 Task: Look for space in Luofeng, China from 6th June, 2023 to 8th June, 2023 for 2 adults in price range Rs.7000 to Rs.12000. Place can be private room with 1  bedroom having 2 beds and 1 bathroom. Property type can be house, flat, guest house. Amenities needed are: wifi, washing machine. Booking option can be shelf check-in. Required host language is Chinese (Simplified).
Action: Mouse moved to (321, 179)
Screenshot: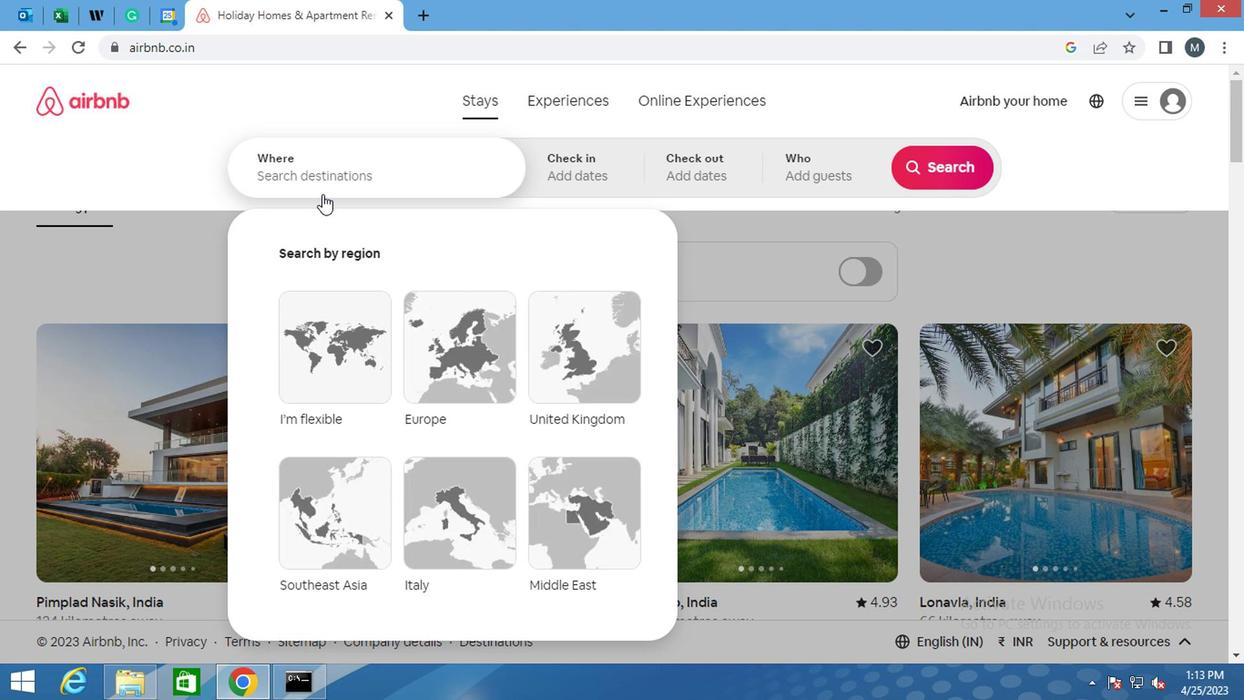 
Action: Mouse pressed left at (321, 179)
Screenshot: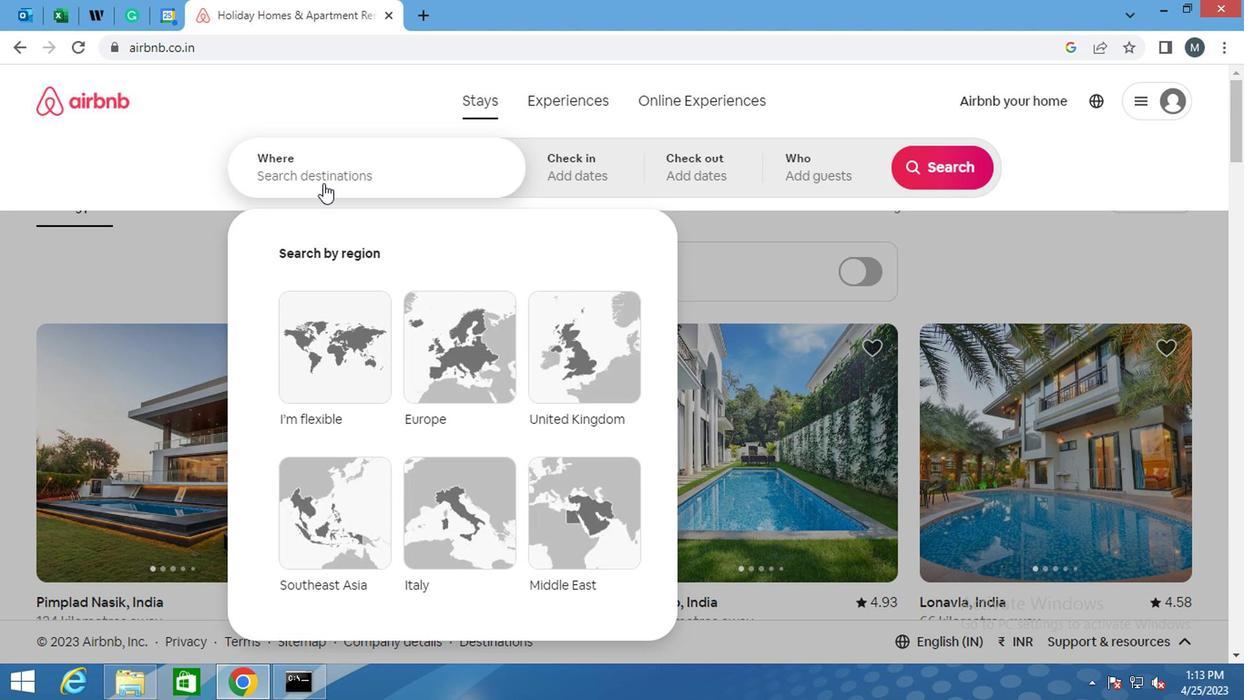 
Action: Mouse moved to (321, 179)
Screenshot: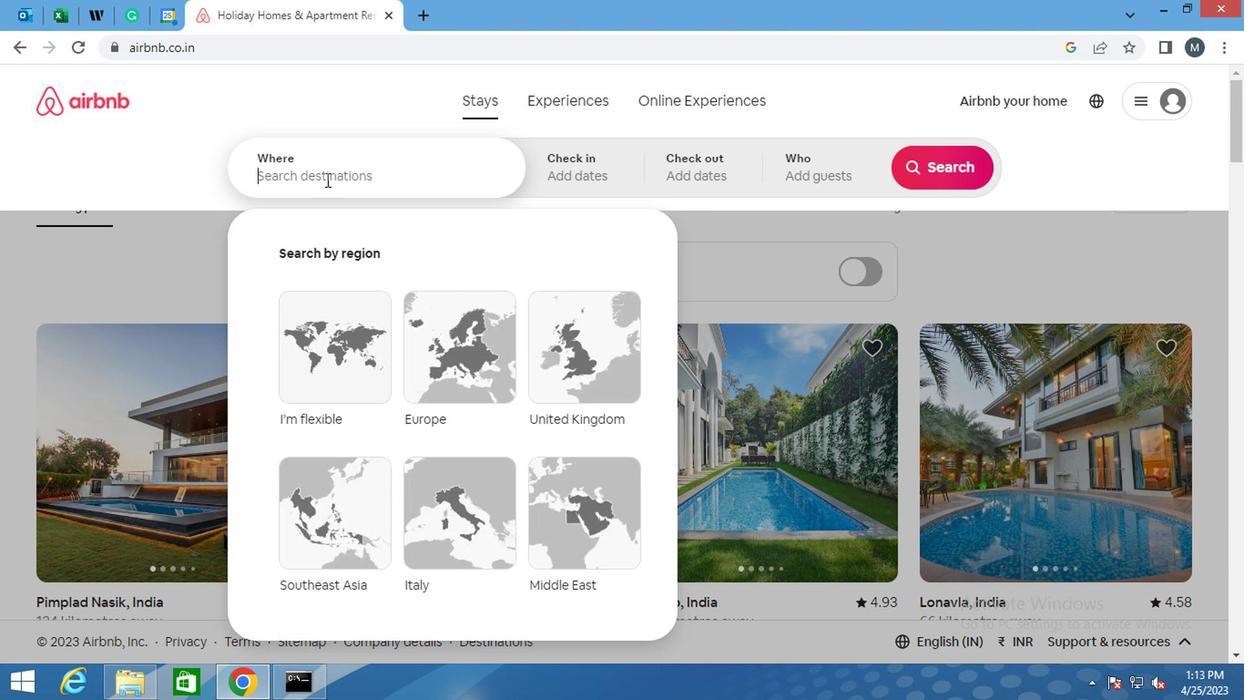 
Action: Key pressed <Key.shift>LUP<Key.backspace>OFENG,<Key.shift>CJINA
Screenshot: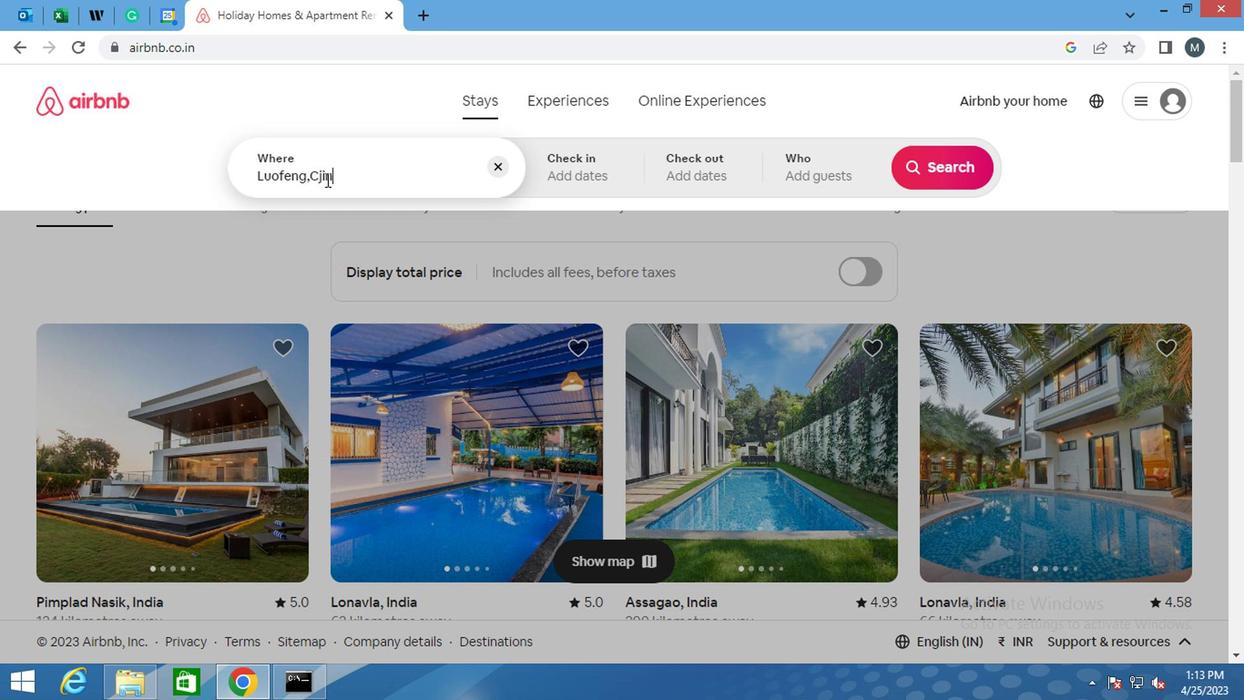
Action: Mouse moved to (554, 175)
Screenshot: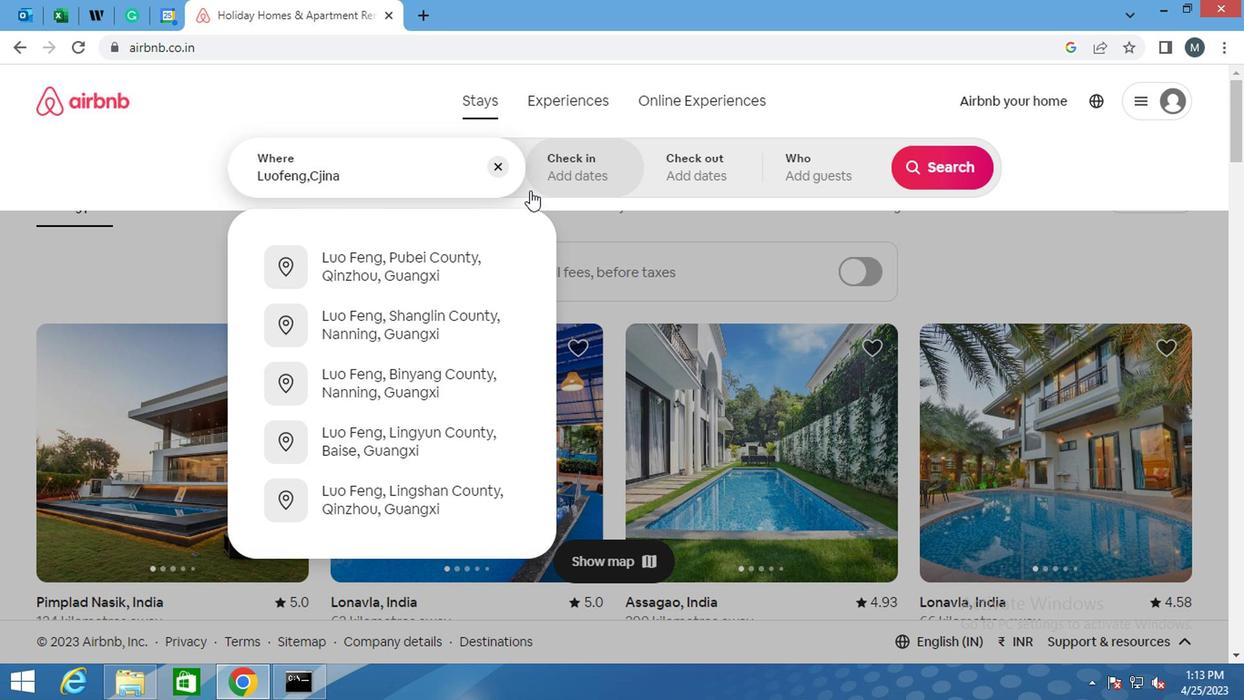 
Action: Mouse pressed left at (554, 175)
Screenshot: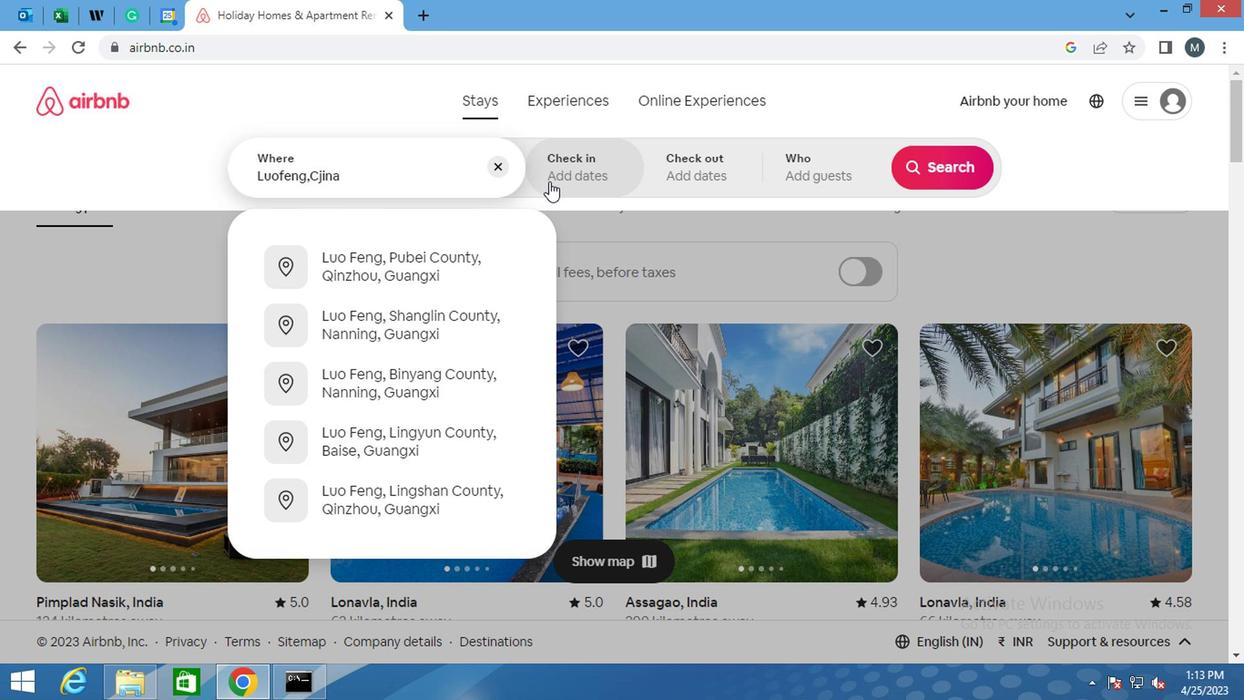
Action: Mouse moved to (927, 313)
Screenshot: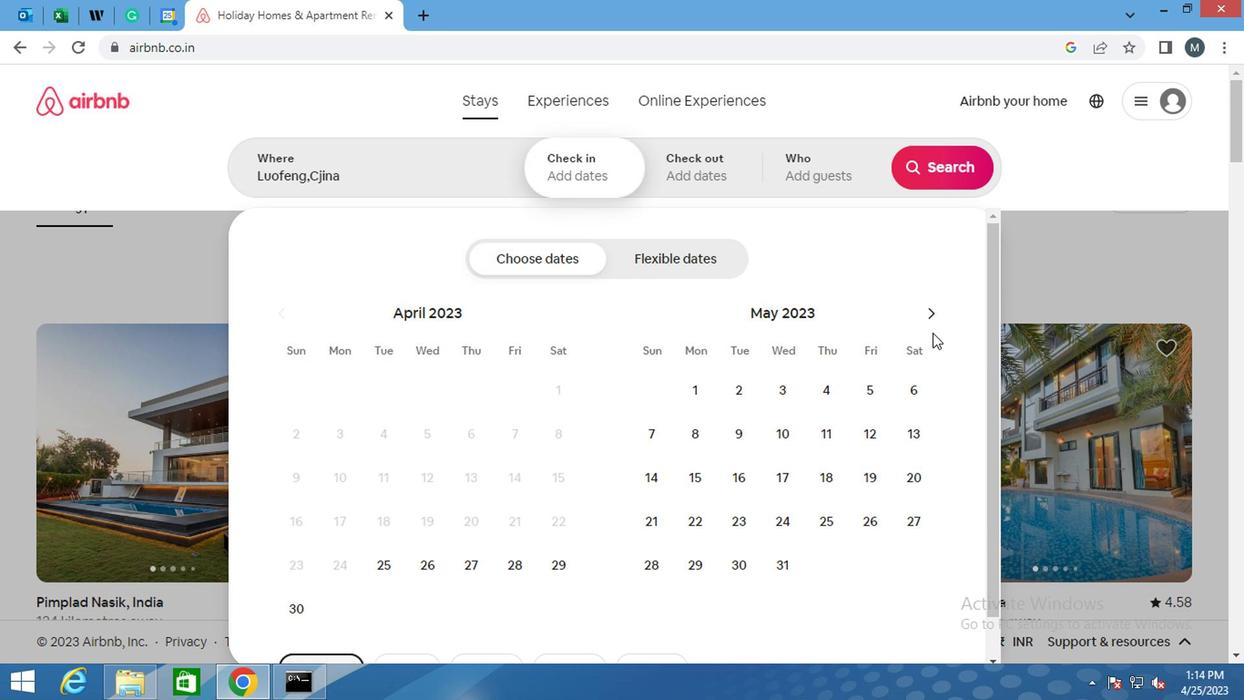 
Action: Mouse pressed left at (927, 313)
Screenshot: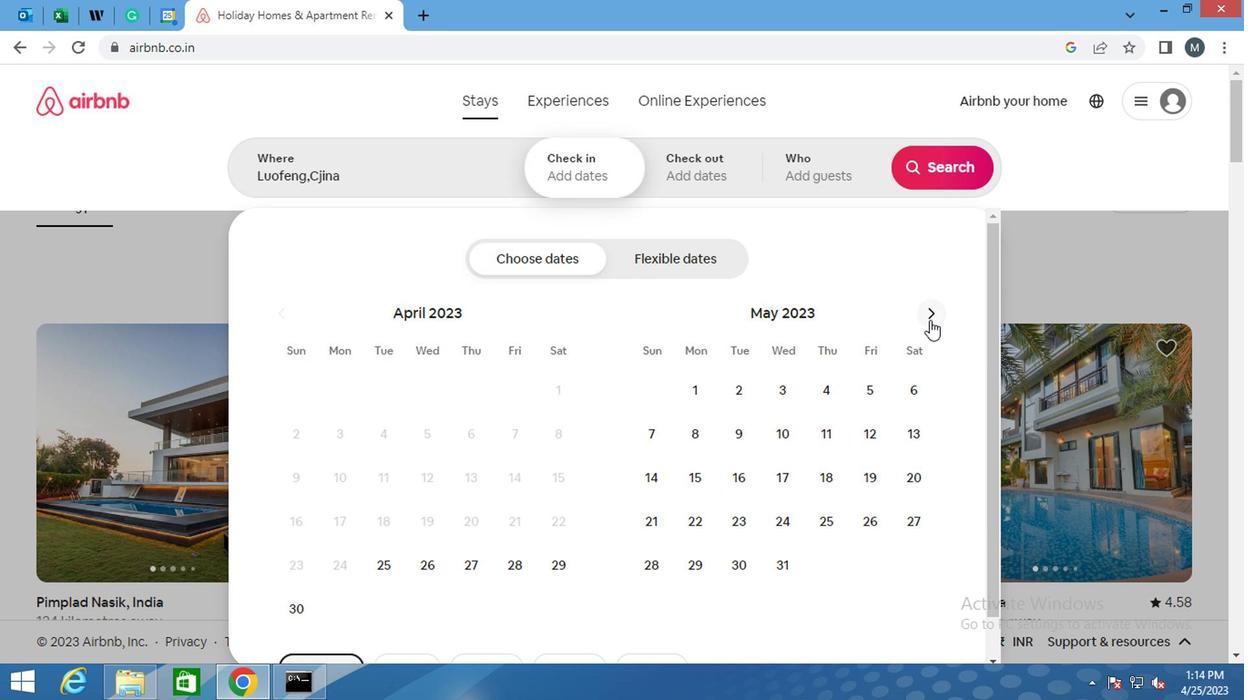 
Action: Mouse pressed left at (927, 313)
Screenshot: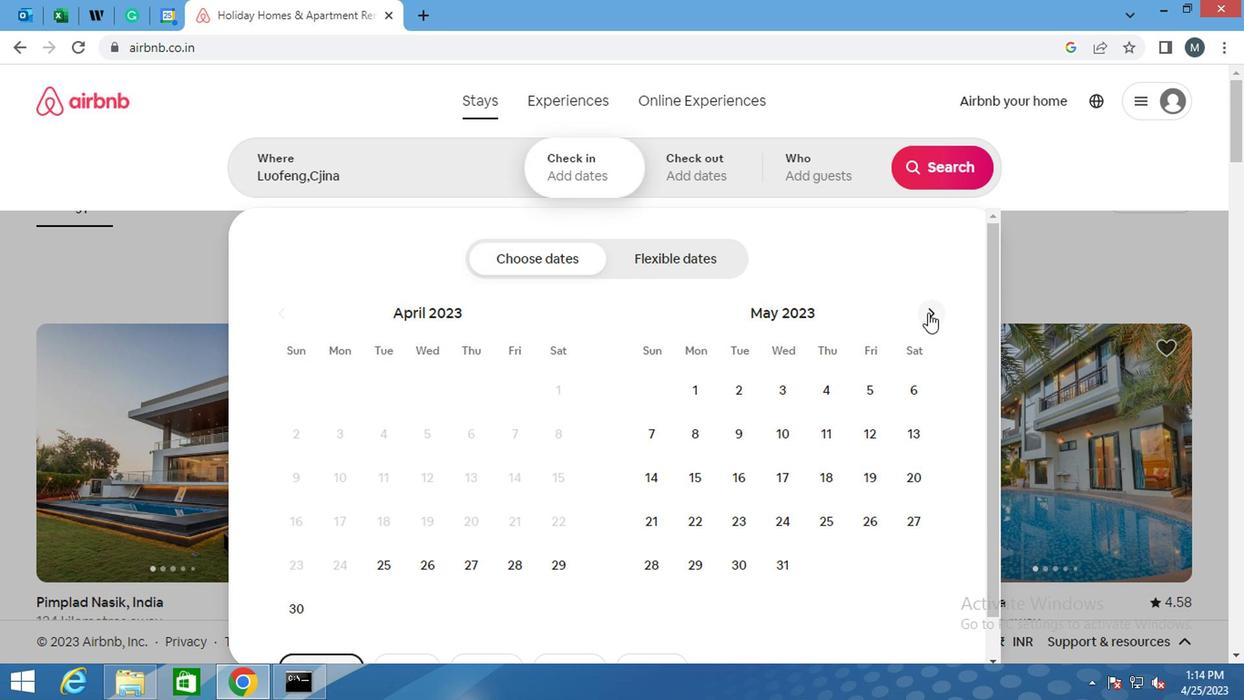 
Action: Mouse moved to (384, 429)
Screenshot: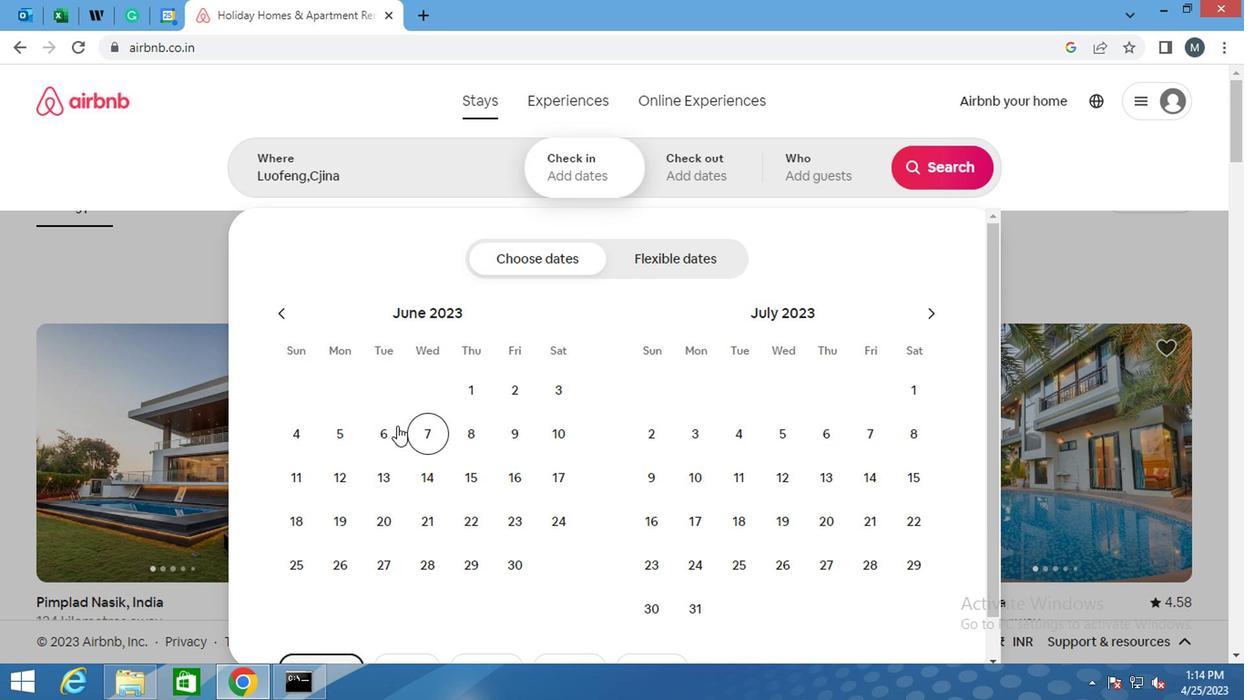 
Action: Mouse pressed left at (384, 429)
Screenshot: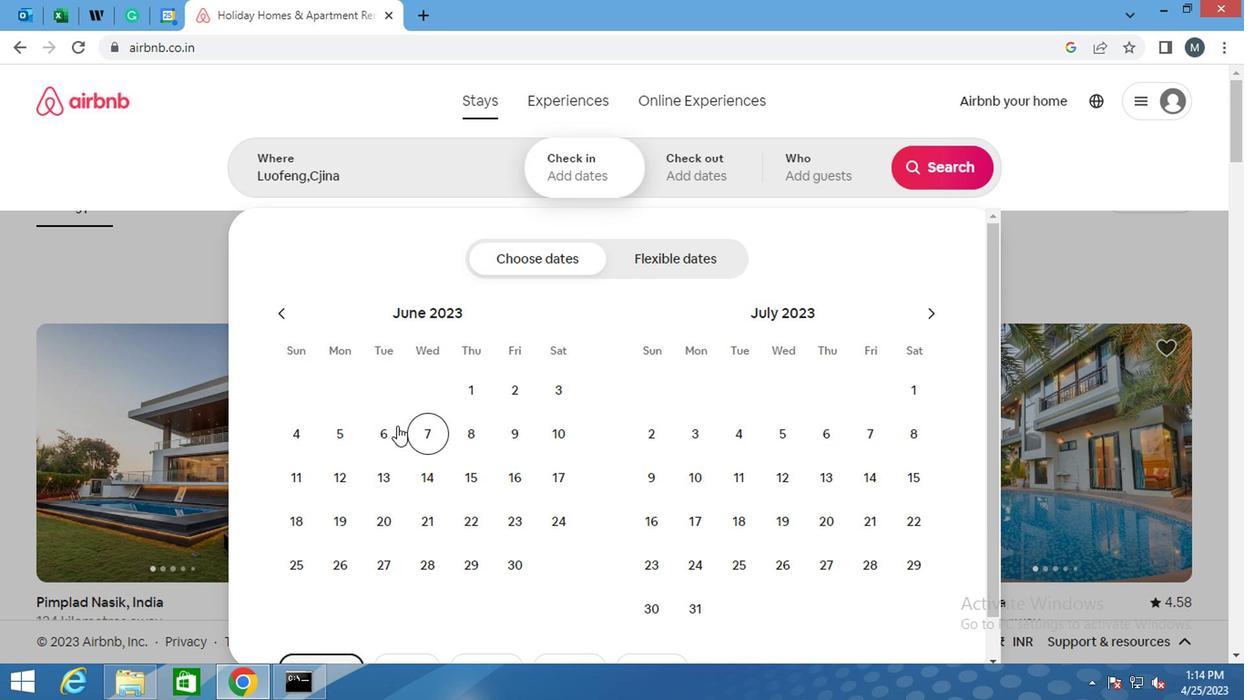 
Action: Mouse moved to (465, 431)
Screenshot: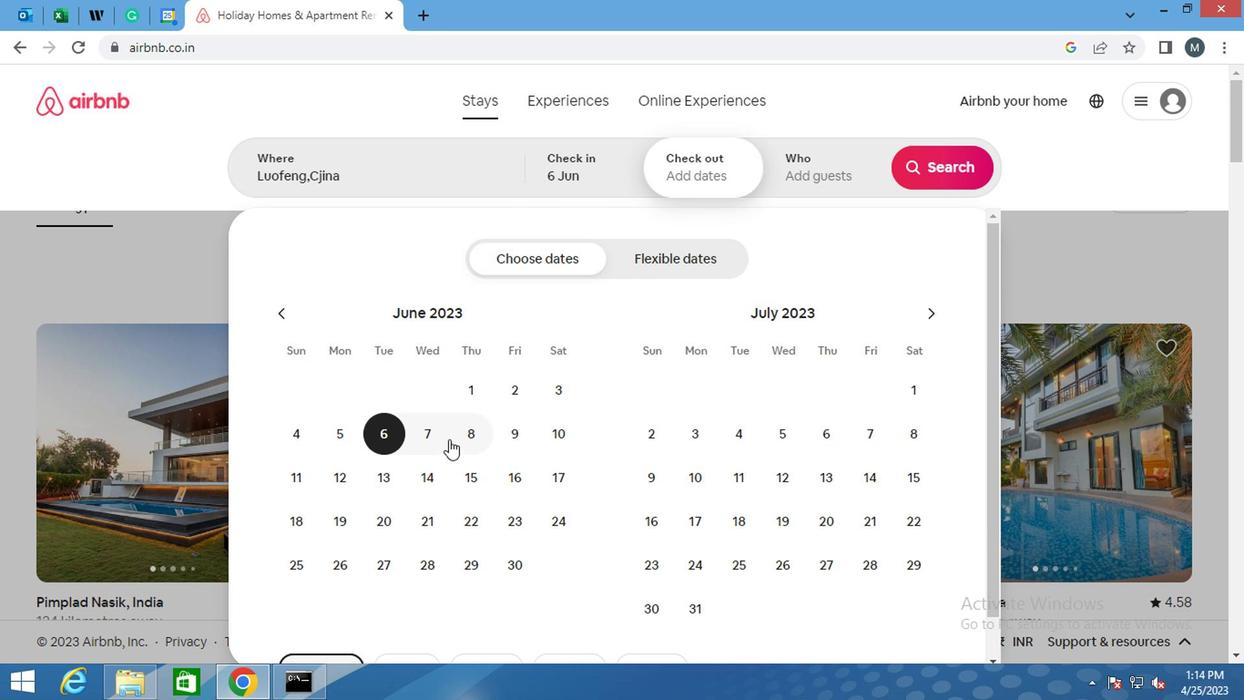
Action: Mouse pressed left at (465, 431)
Screenshot: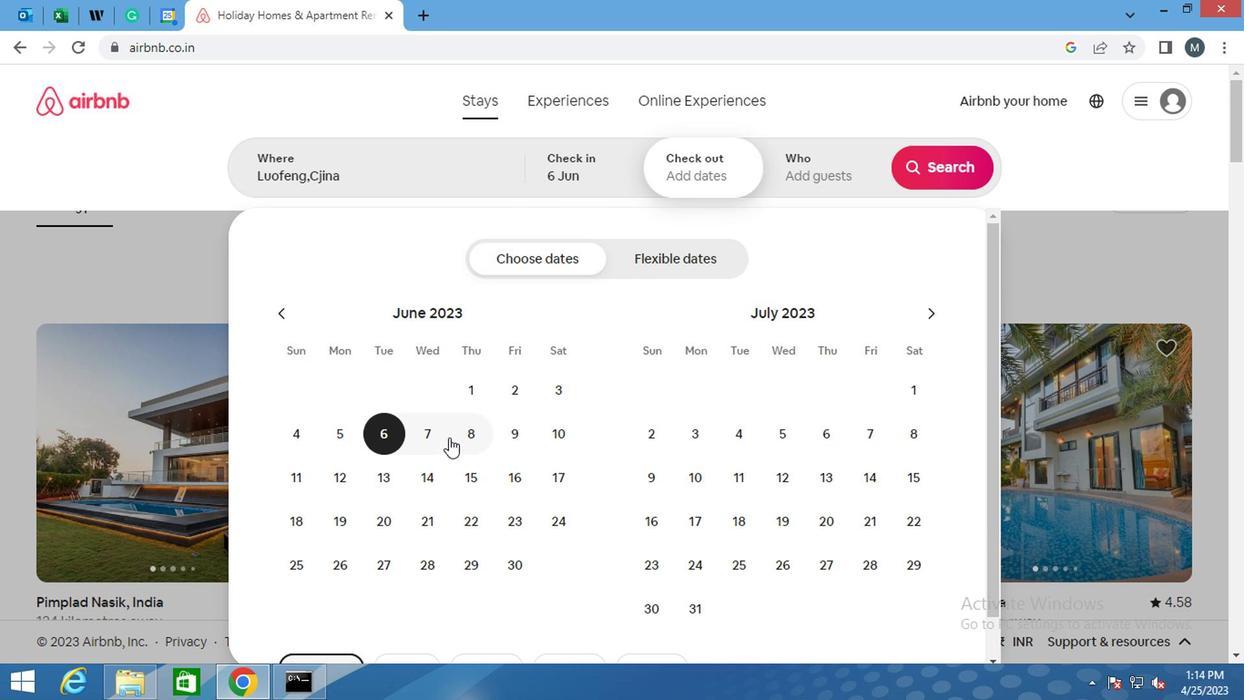 
Action: Mouse moved to (814, 179)
Screenshot: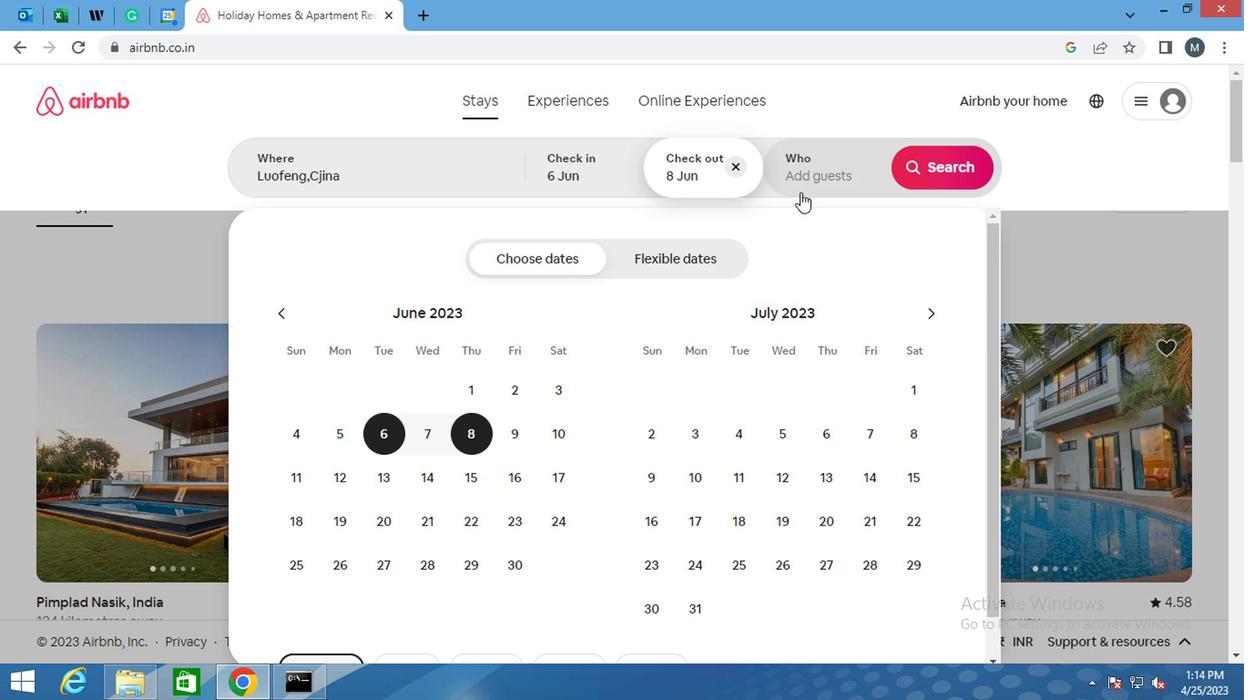 
Action: Mouse pressed left at (814, 179)
Screenshot: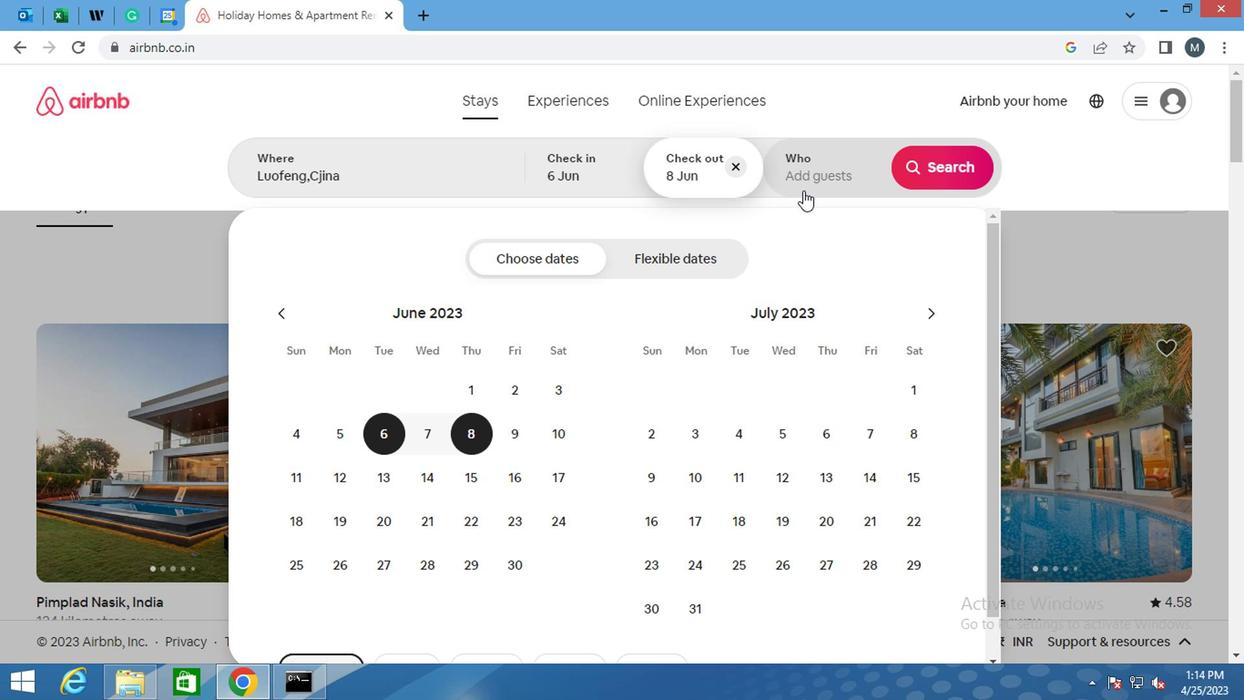 
Action: Mouse moved to (943, 259)
Screenshot: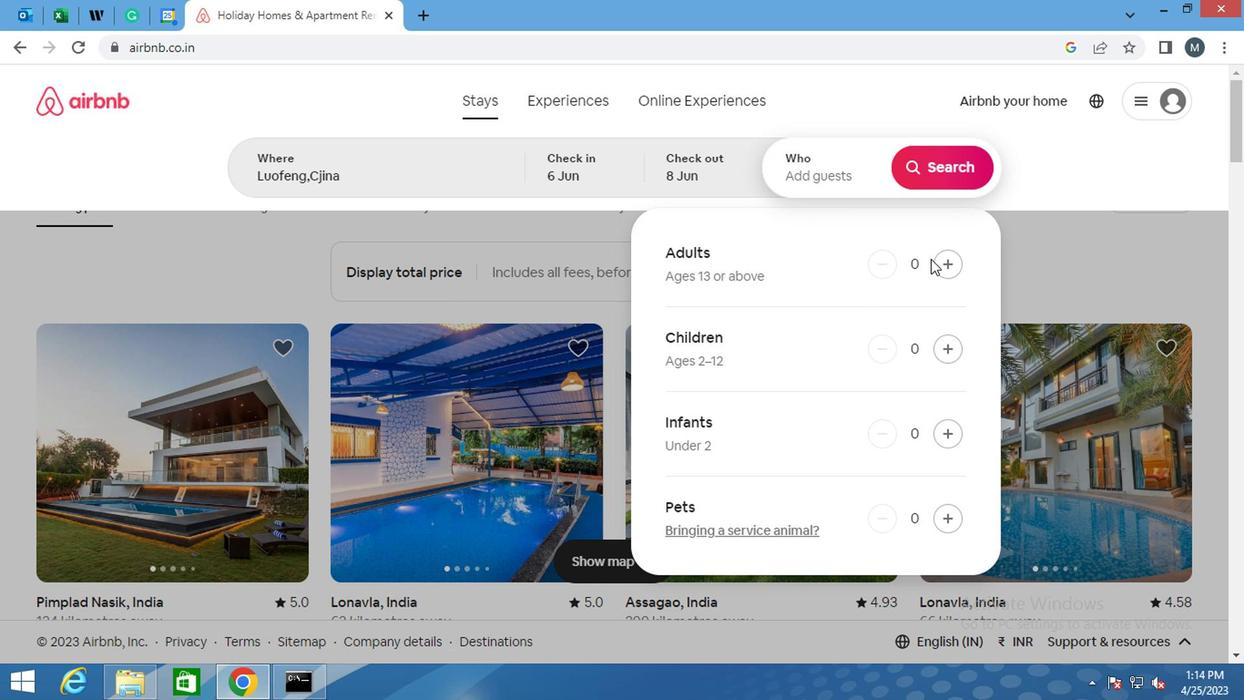 
Action: Mouse pressed left at (943, 259)
Screenshot: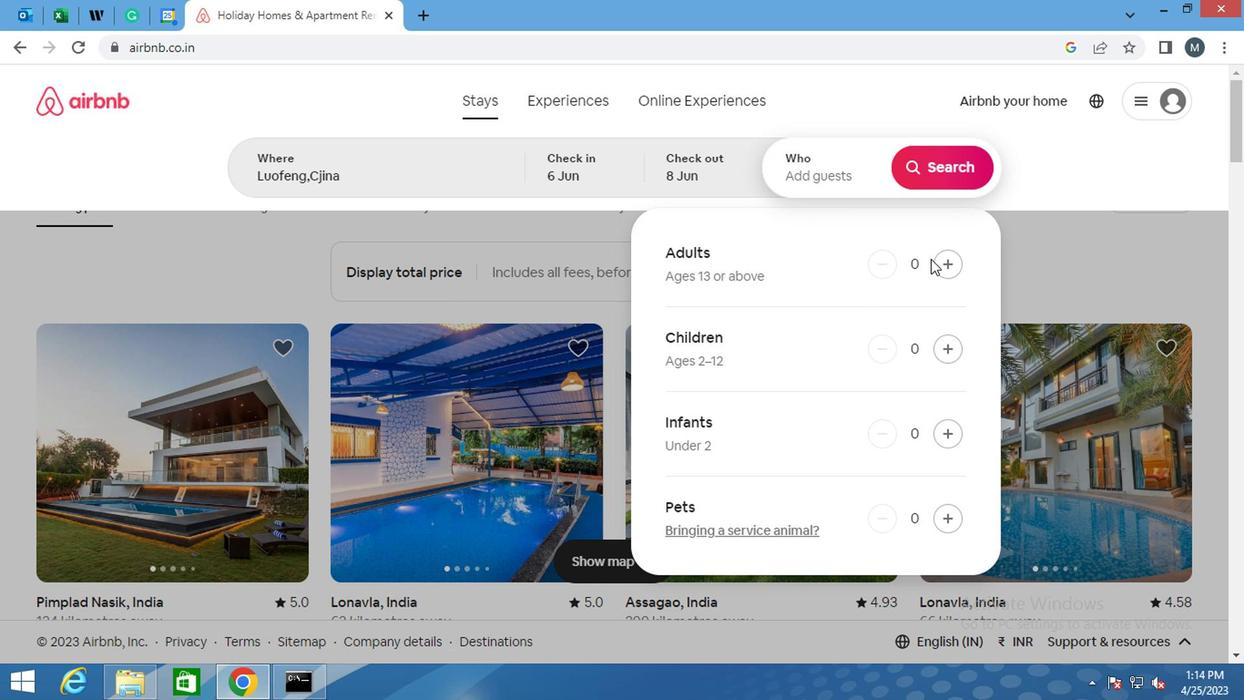 
Action: Mouse moved to (943, 260)
Screenshot: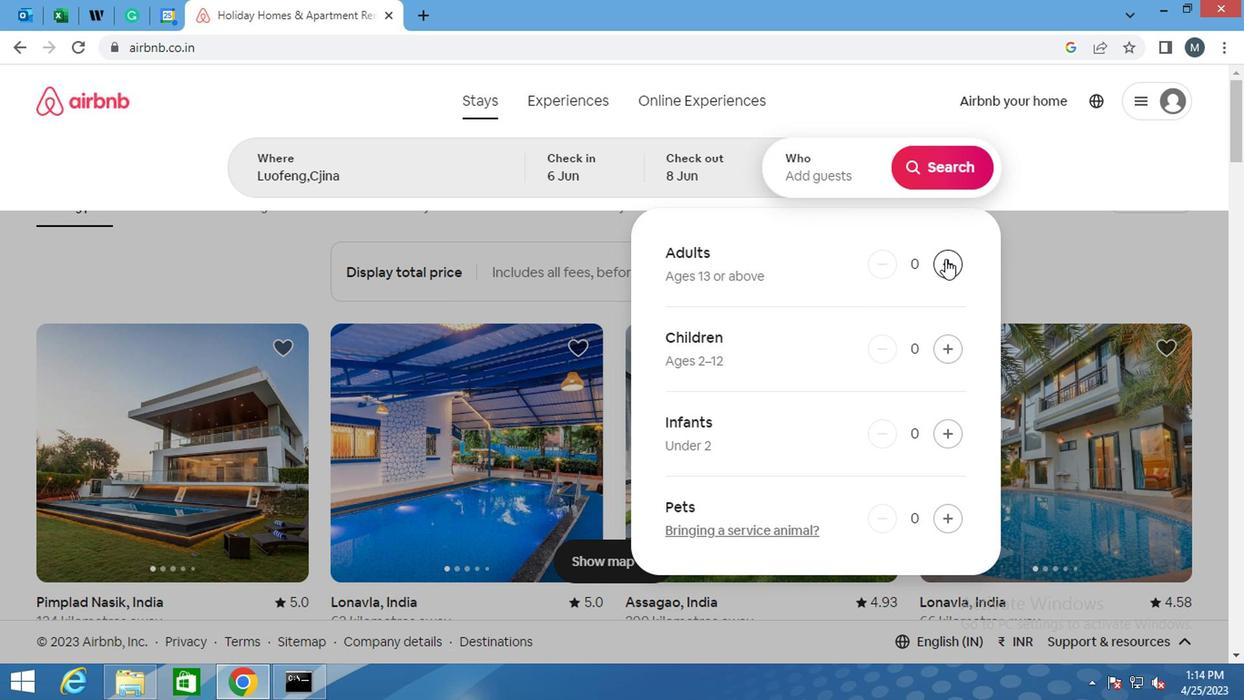
Action: Mouse pressed left at (943, 260)
Screenshot: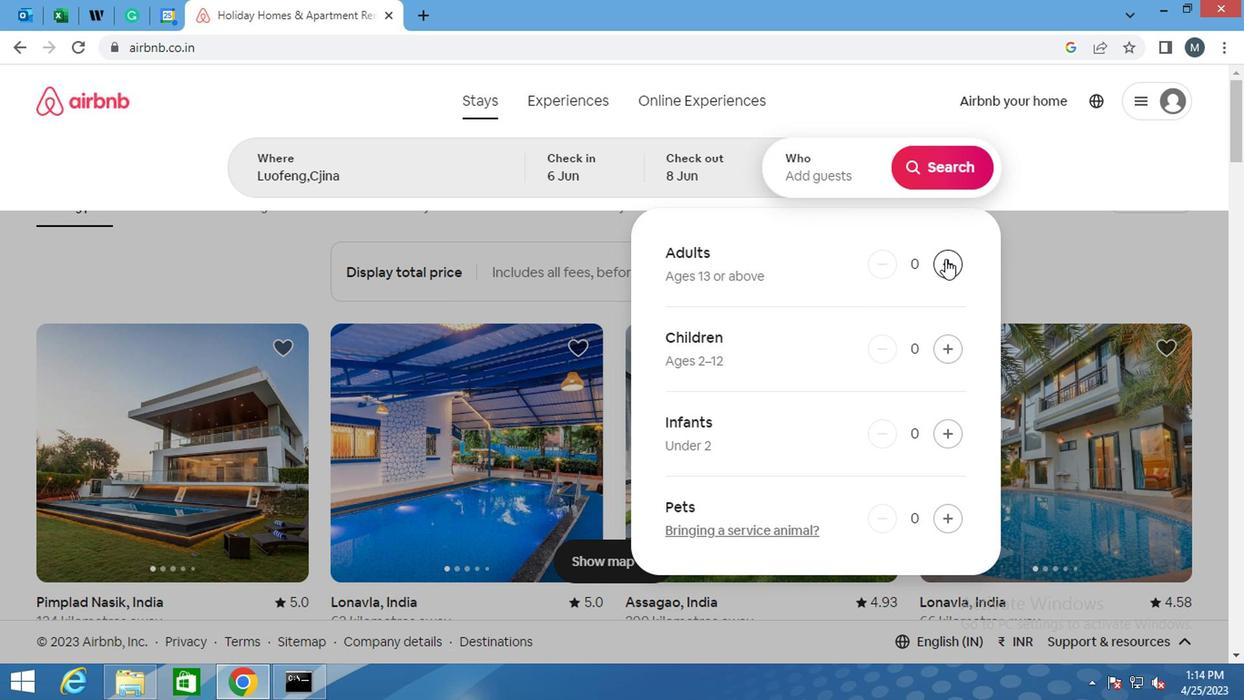 
Action: Mouse moved to (936, 169)
Screenshot: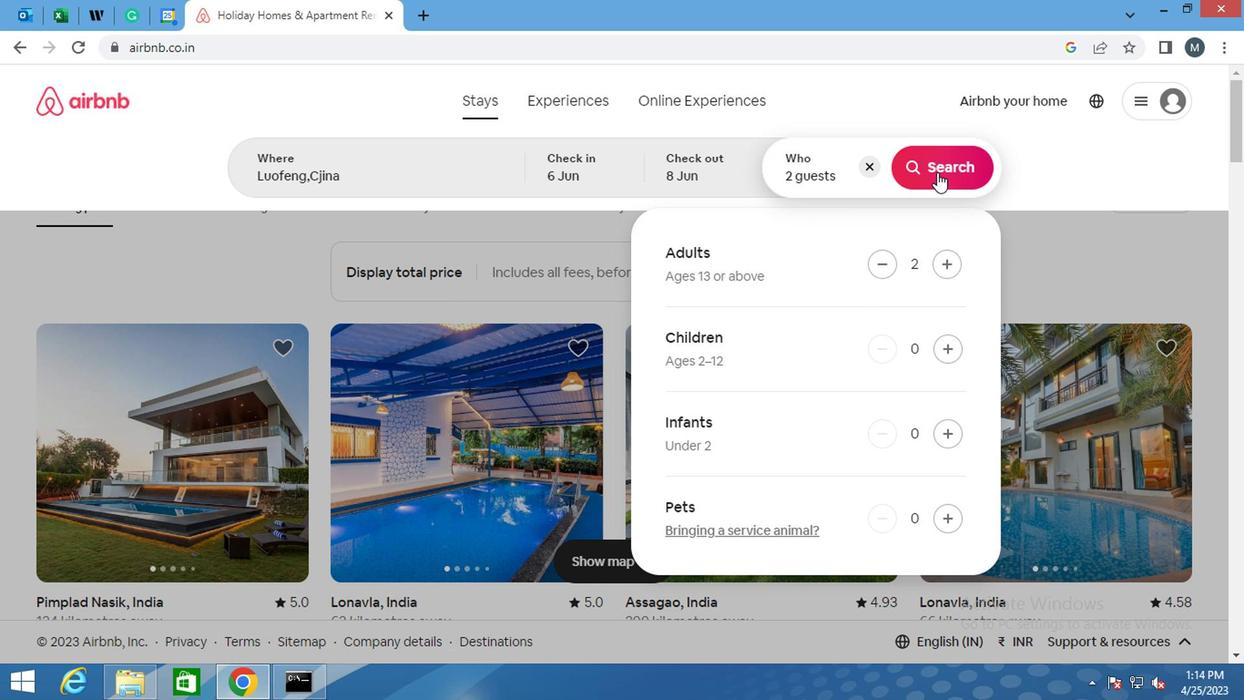 
Action: Mouse pressed left at (936, 169)
Screenshot: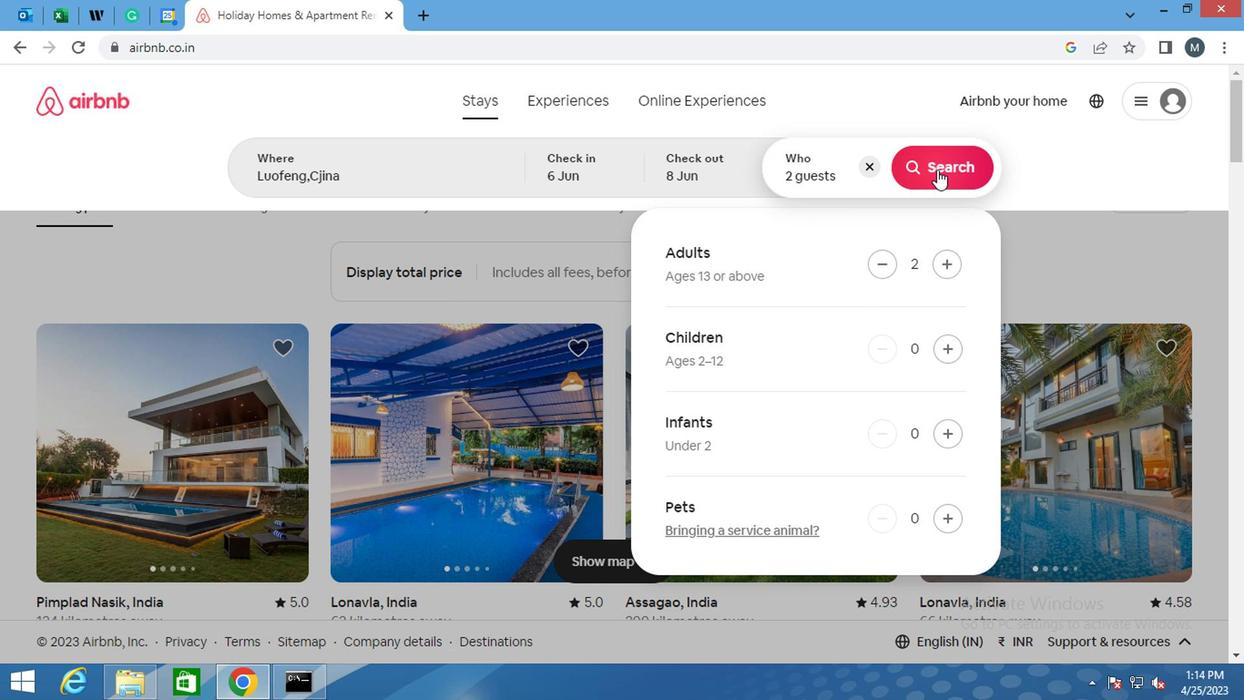 
Action: Mouse moved to (1183, 175)
Screenshot: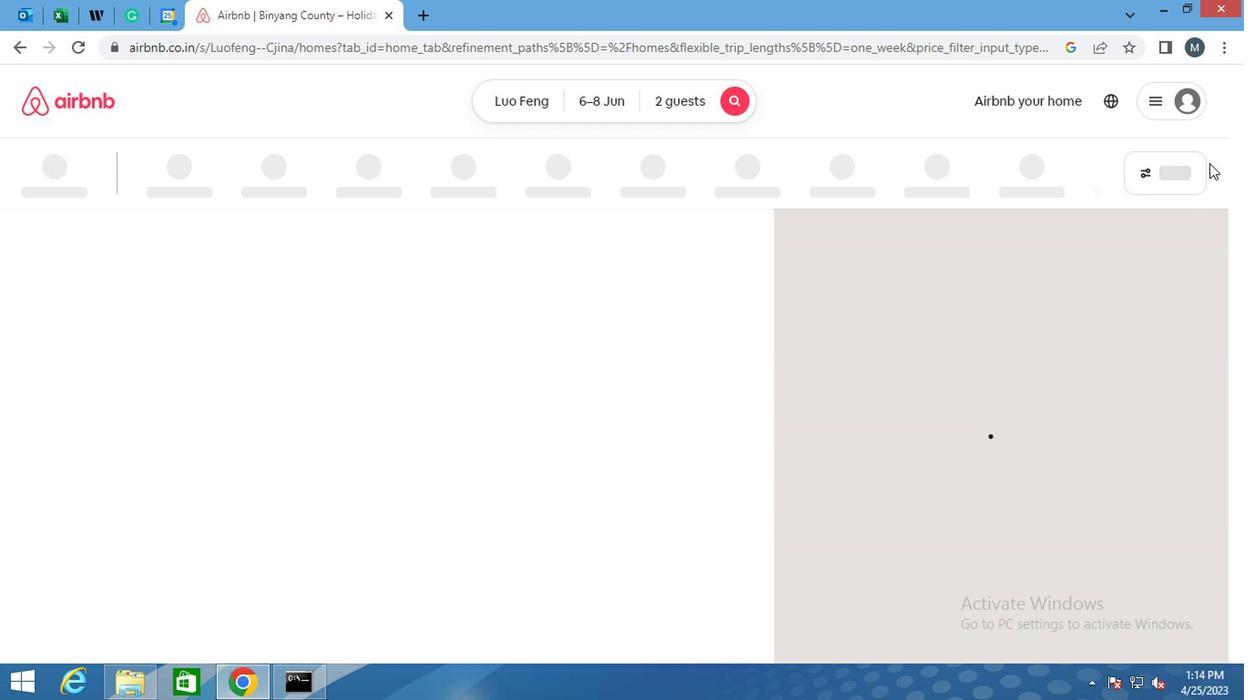 
Action: Mouse pressed left at (1183, 175)
Screenshot: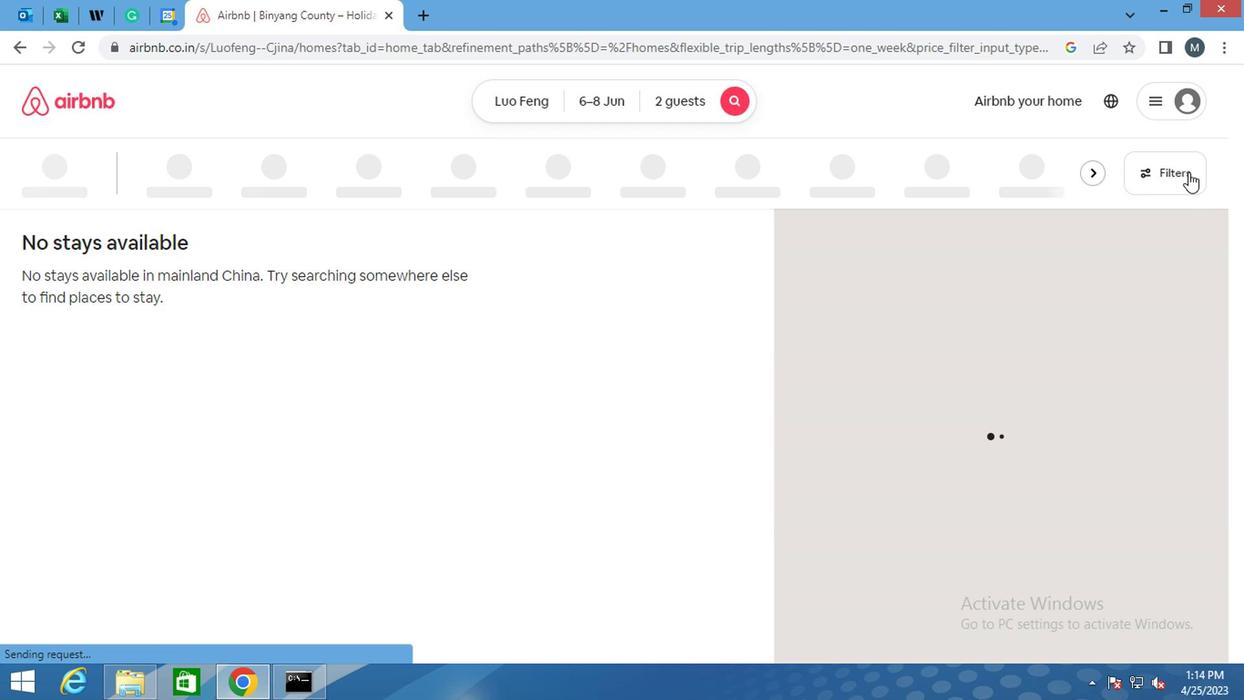 
Action: Mouse moved to (387, 274)
Screenshot: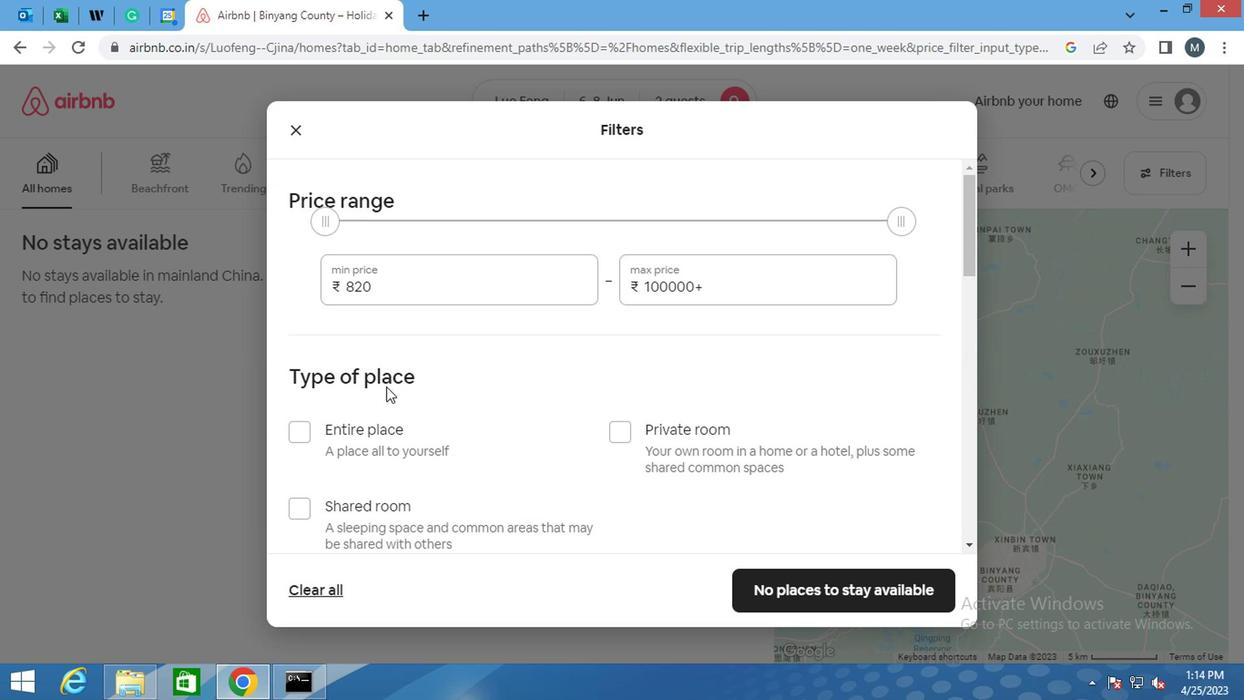 
Action: Mouse pressed left at (387, 274)
Screenshot: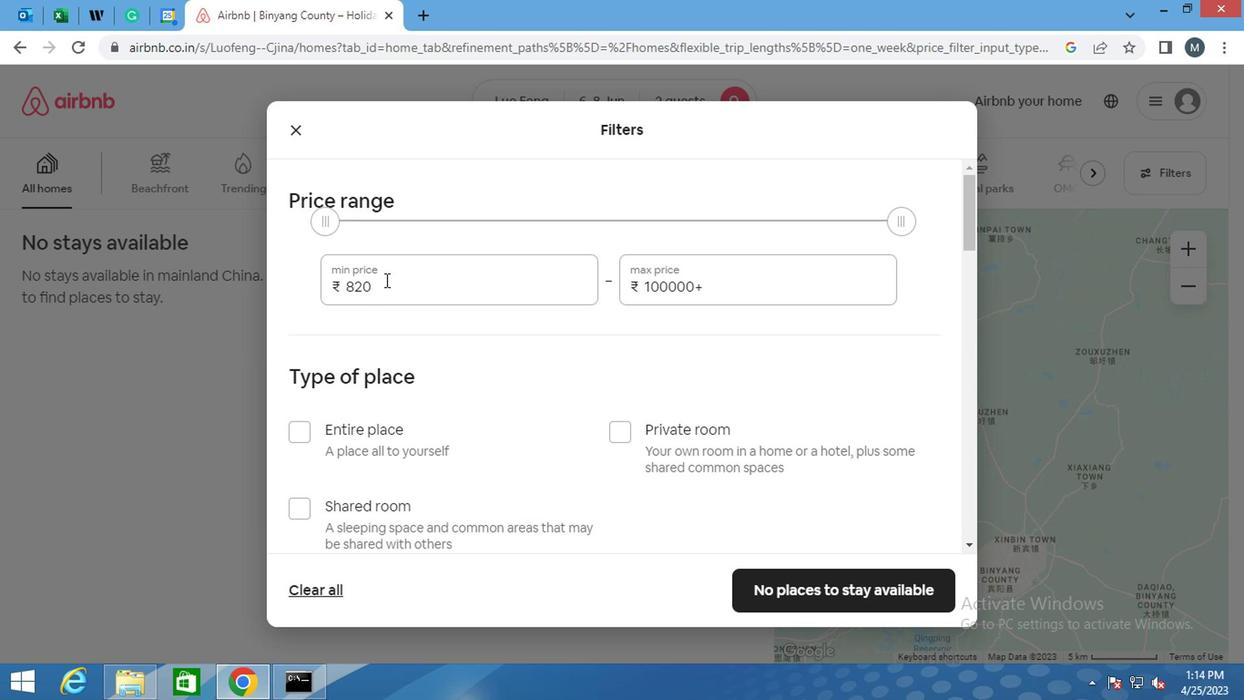 
Action: Mouse moved to (387, 293)
Screenshot: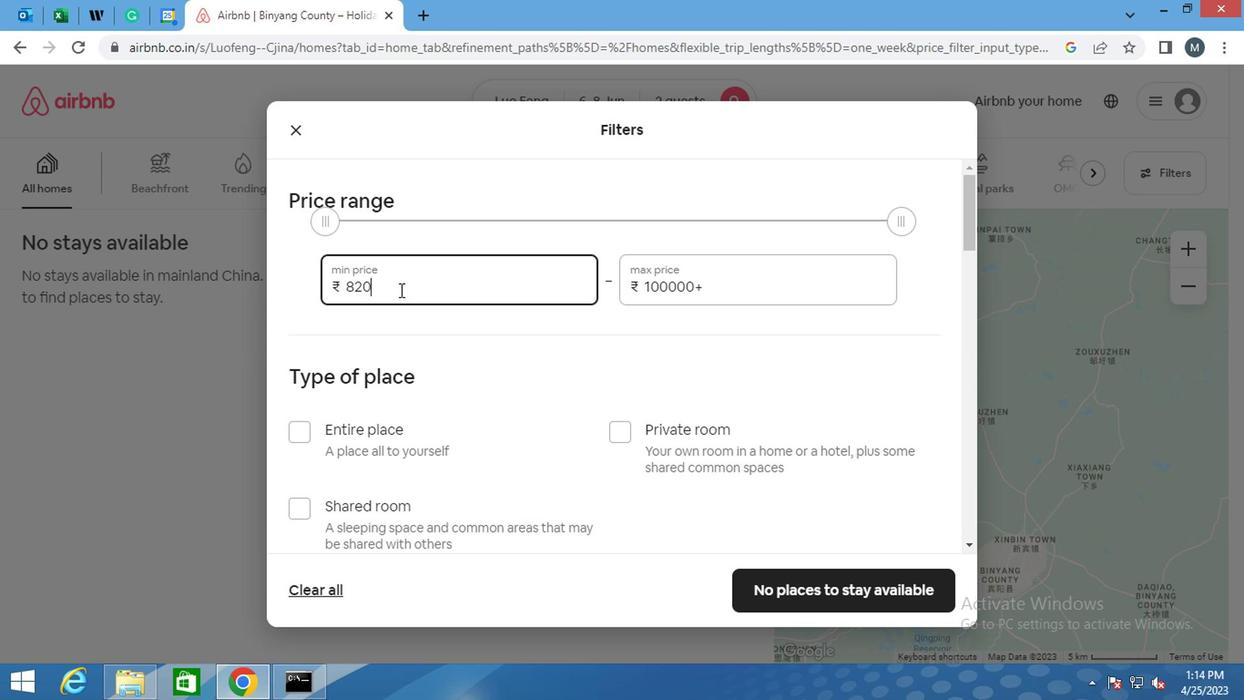 
Action: Key pressed <Key.backspace><Key.backspace><Key.backspace>
Screenshot: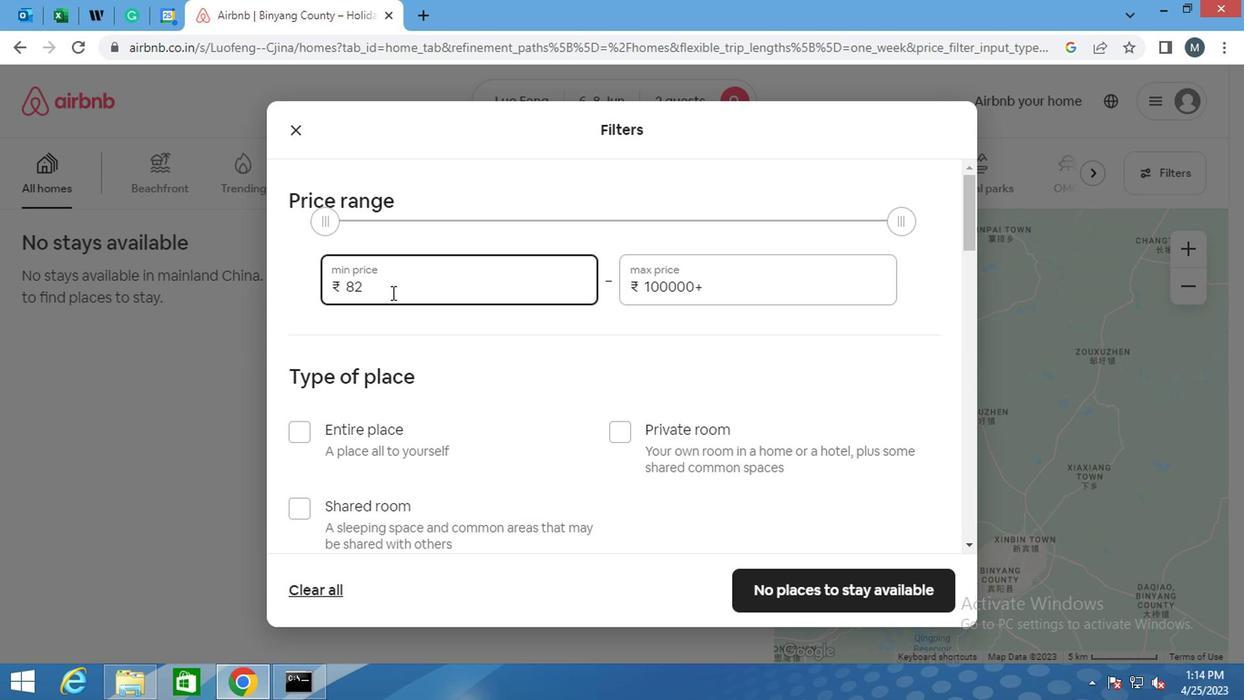 
Action: Mouse moved to (385, 293)
Screenshot: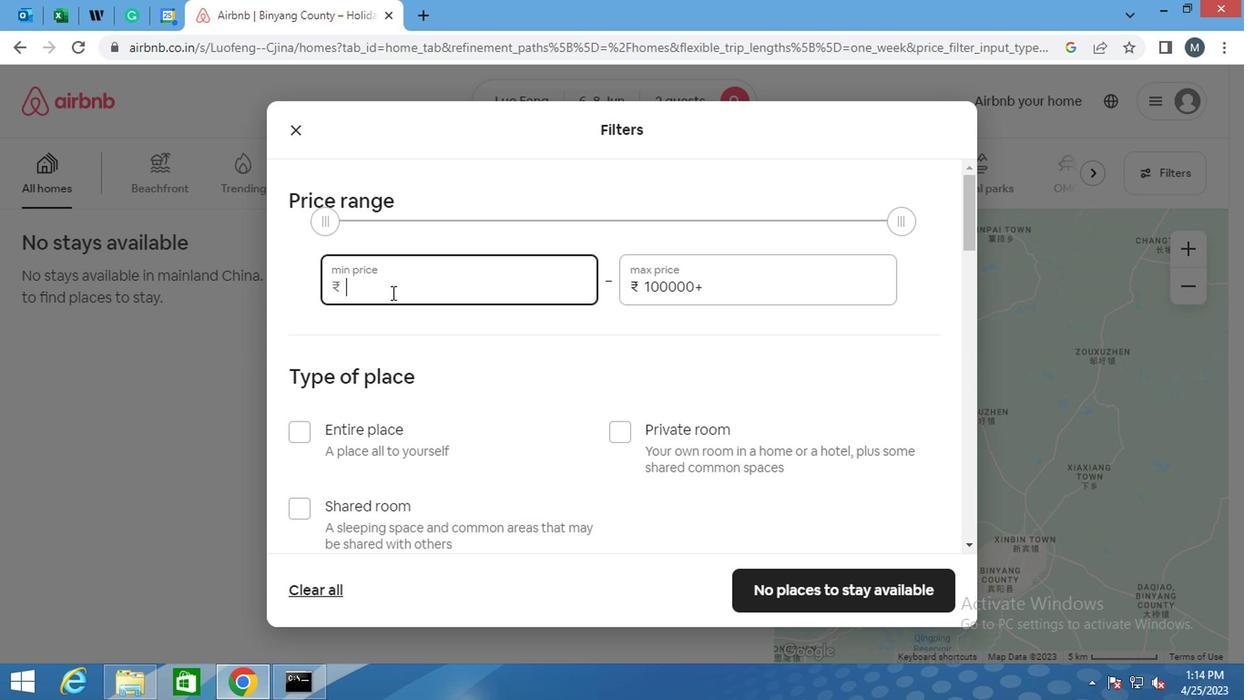 
Action: Key pressed 7000
Screenshot: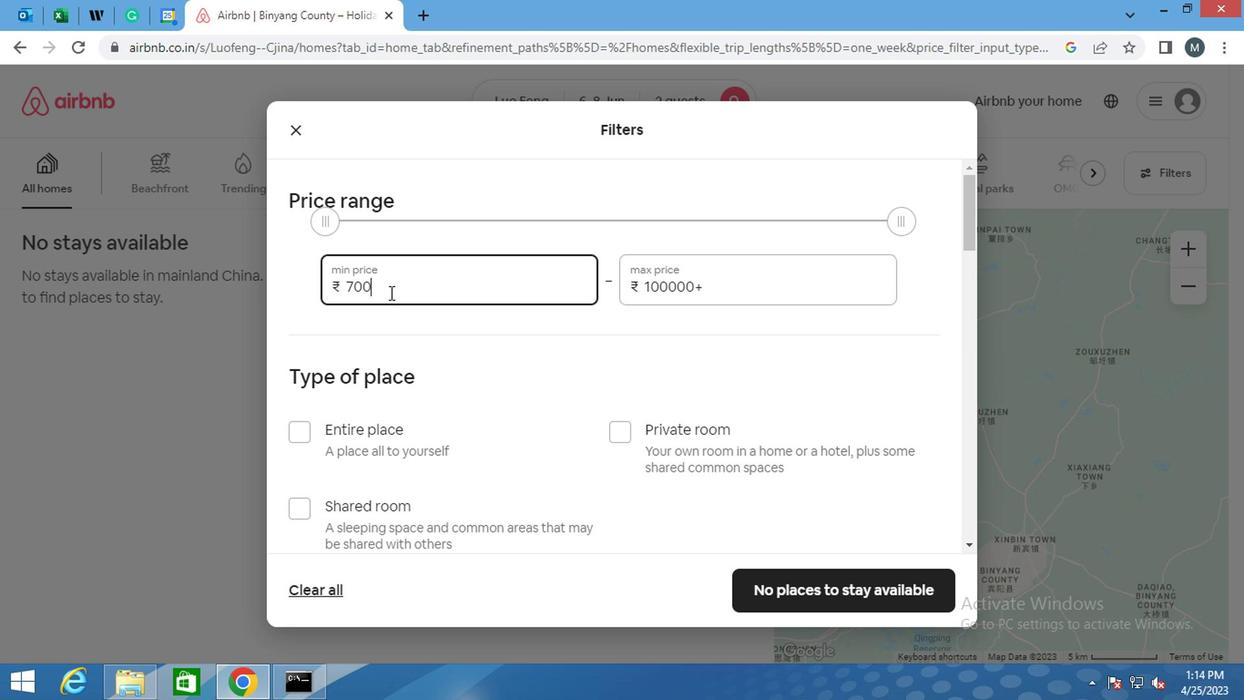 
Action: Mouse moved to (733, 289)
Screenshot: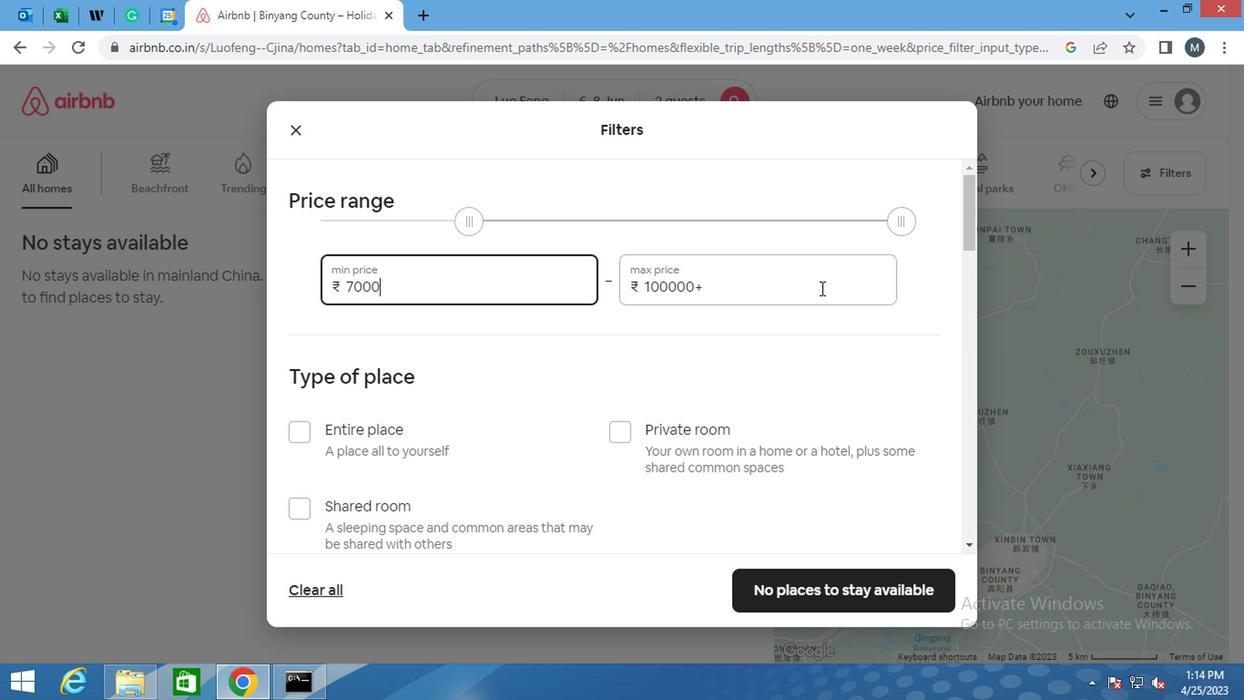
Action: Mouse pressed left at (733, 289)
Screenshot: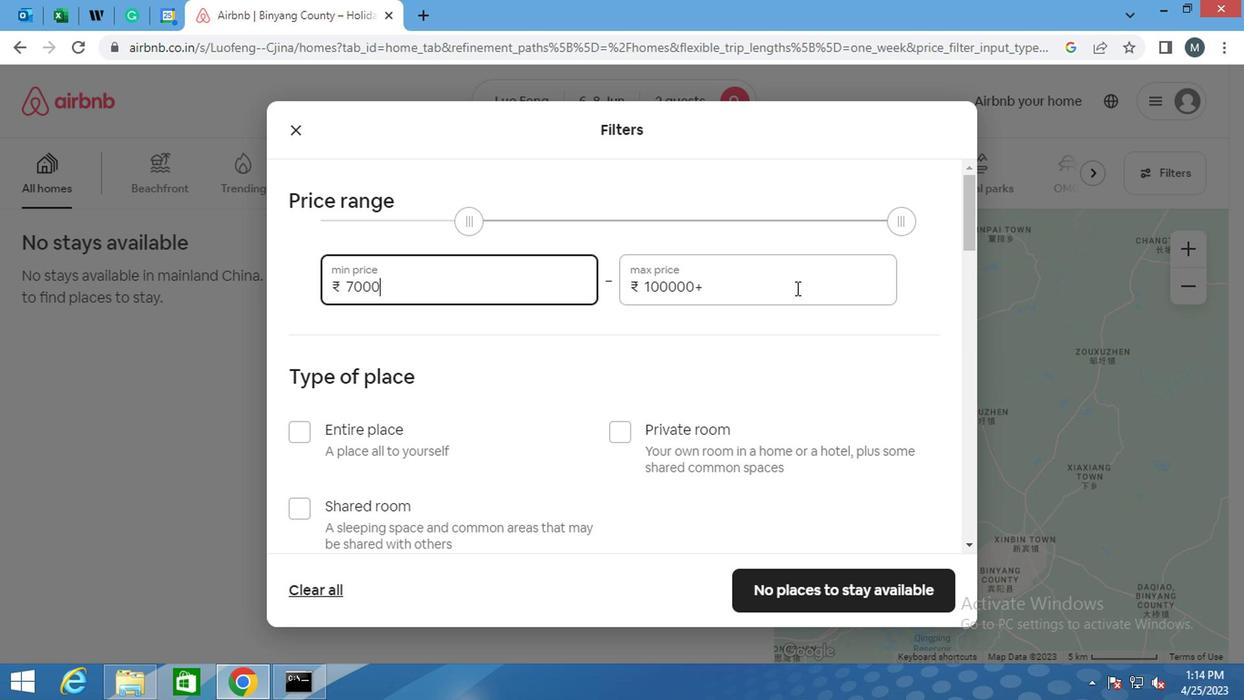 
Action: Mouse moved to (728, 289)
Screenshot: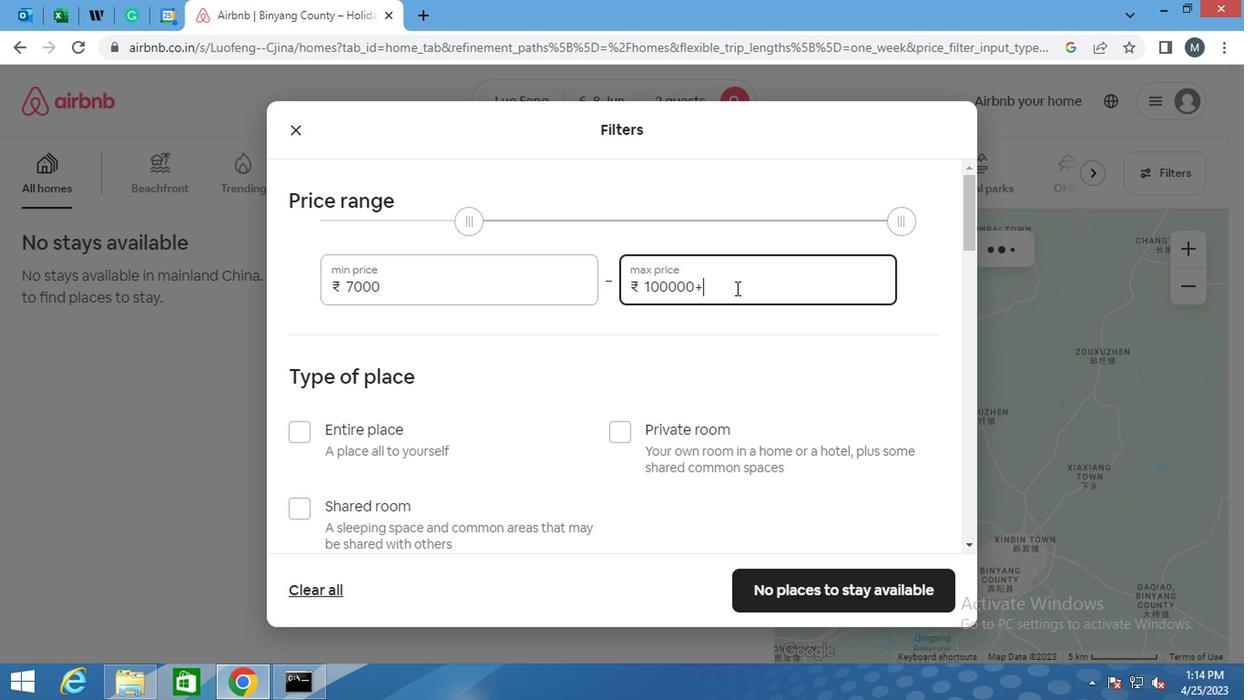 
Action: Key pressed <Key.backspace>
Screenshot: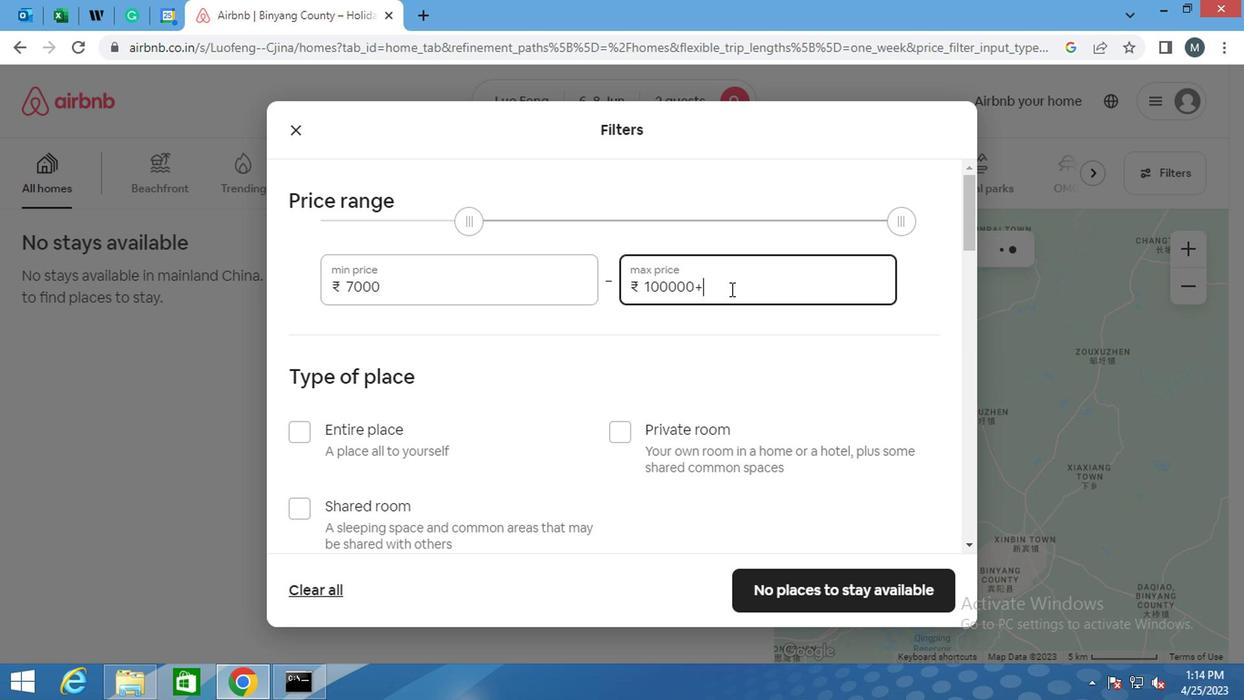 
Action: Mouse moved to (724, 291)
Screenshot: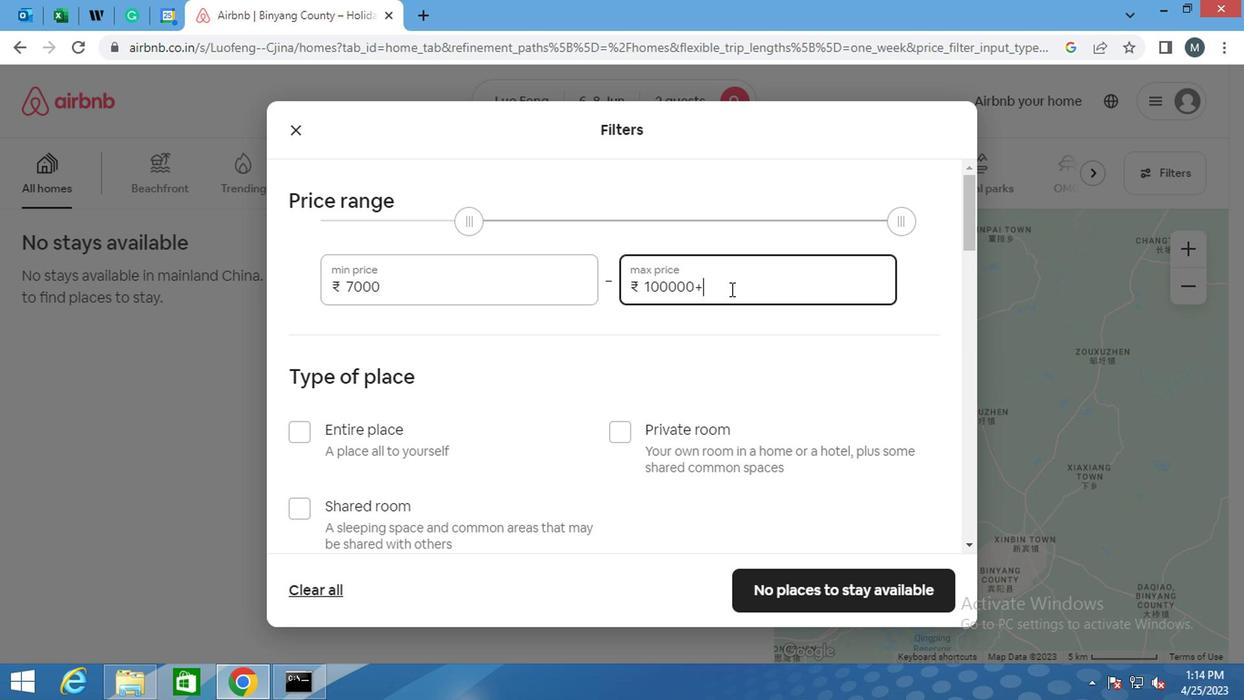 
Action: Key pressed <Key.backspace>
Screenshot: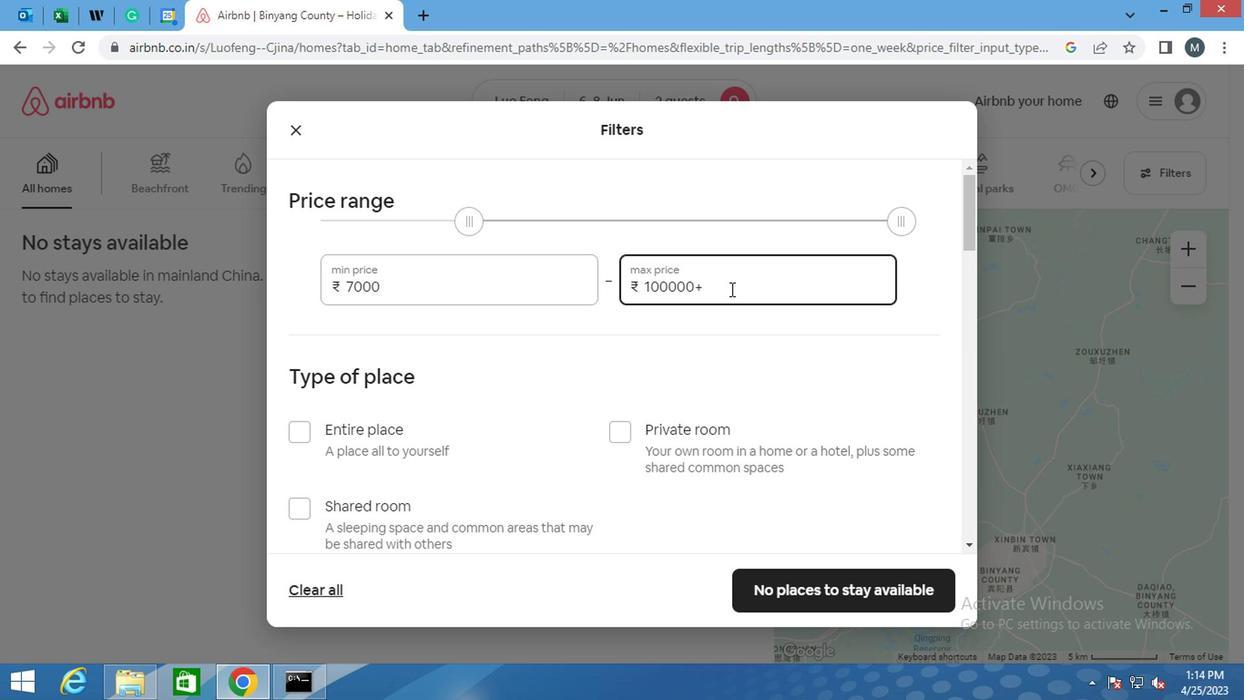 
Action: Mouse moved to (721, 293)
Screenshot: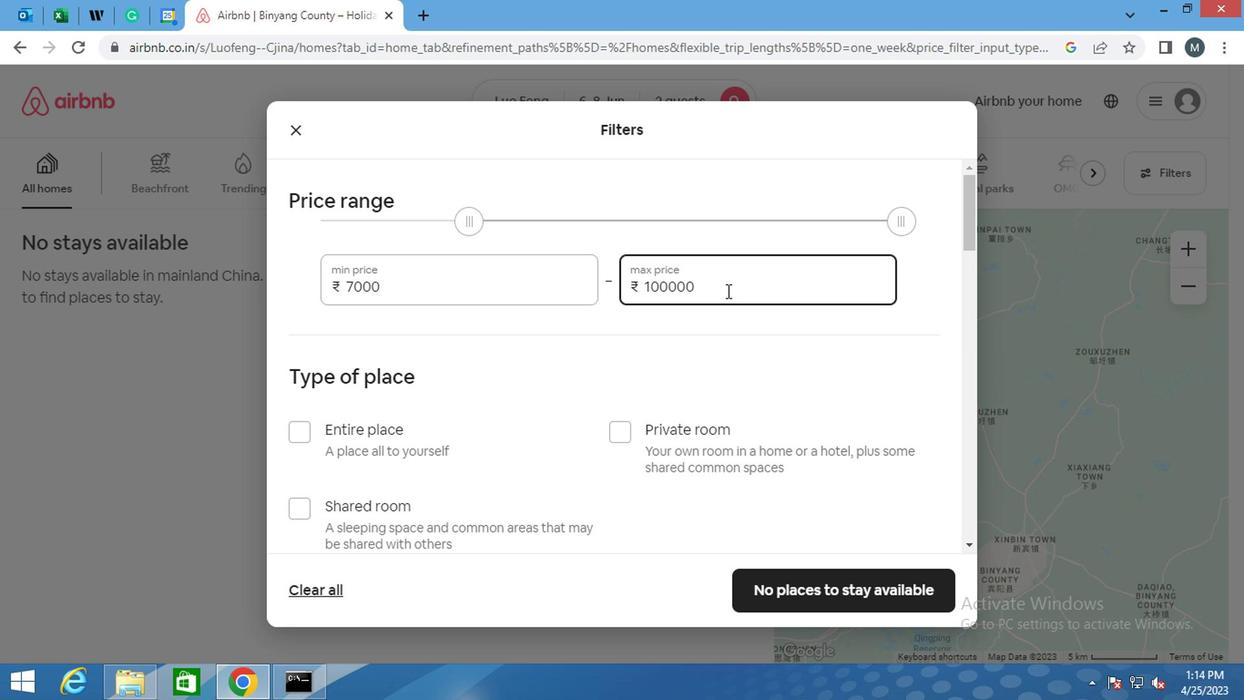 
Action: Key pressed <Key.backspace><Key.backspace><Key.backspace><Key.backspace>
Screenshot: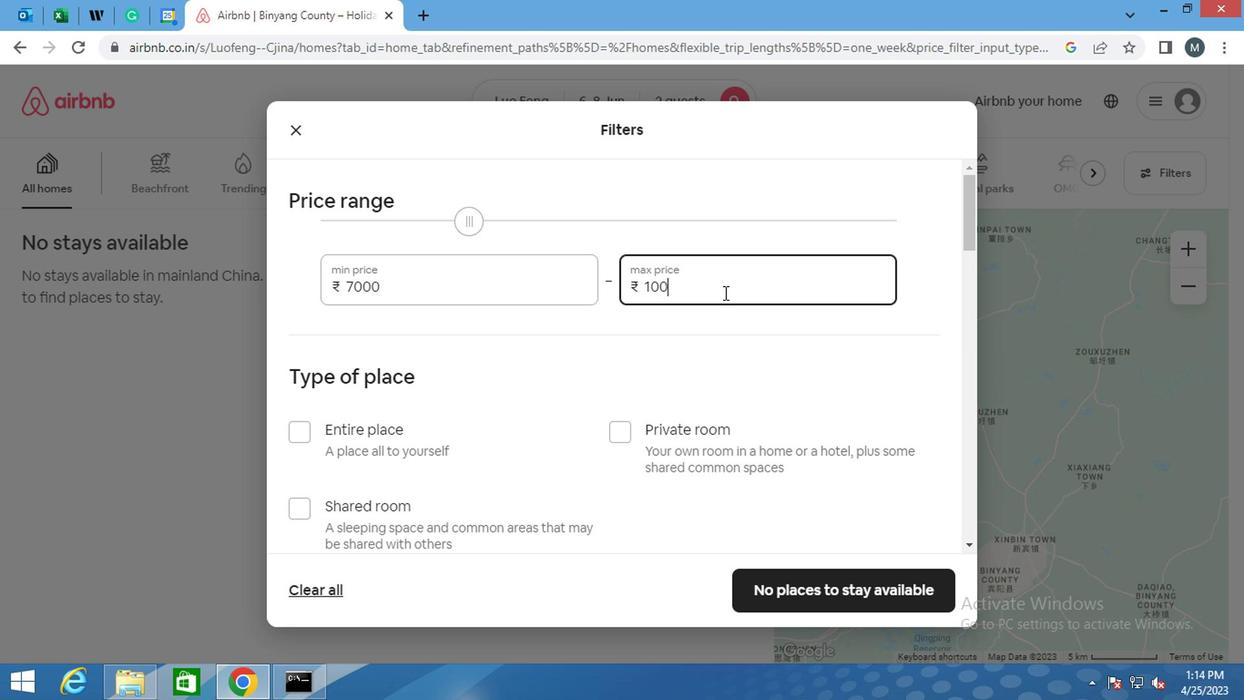 
Action: Mouse moved to (720, 294)
Screenshot: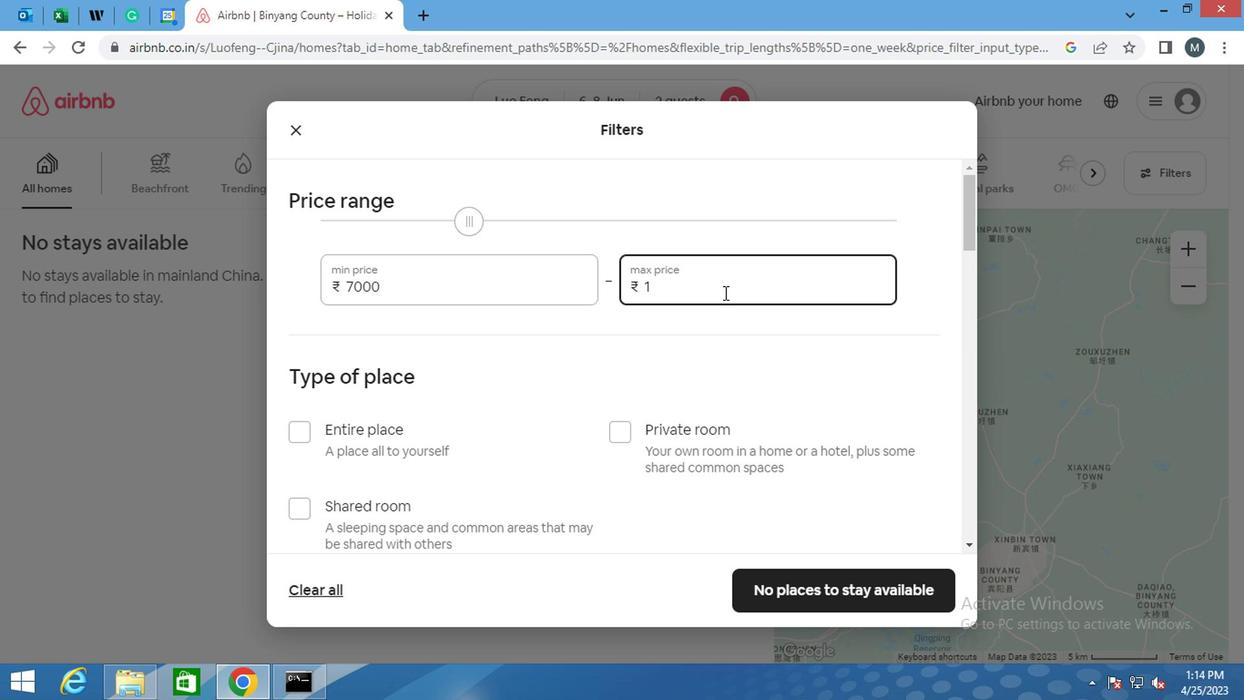 
Action: Key pressed 2
Screenshot: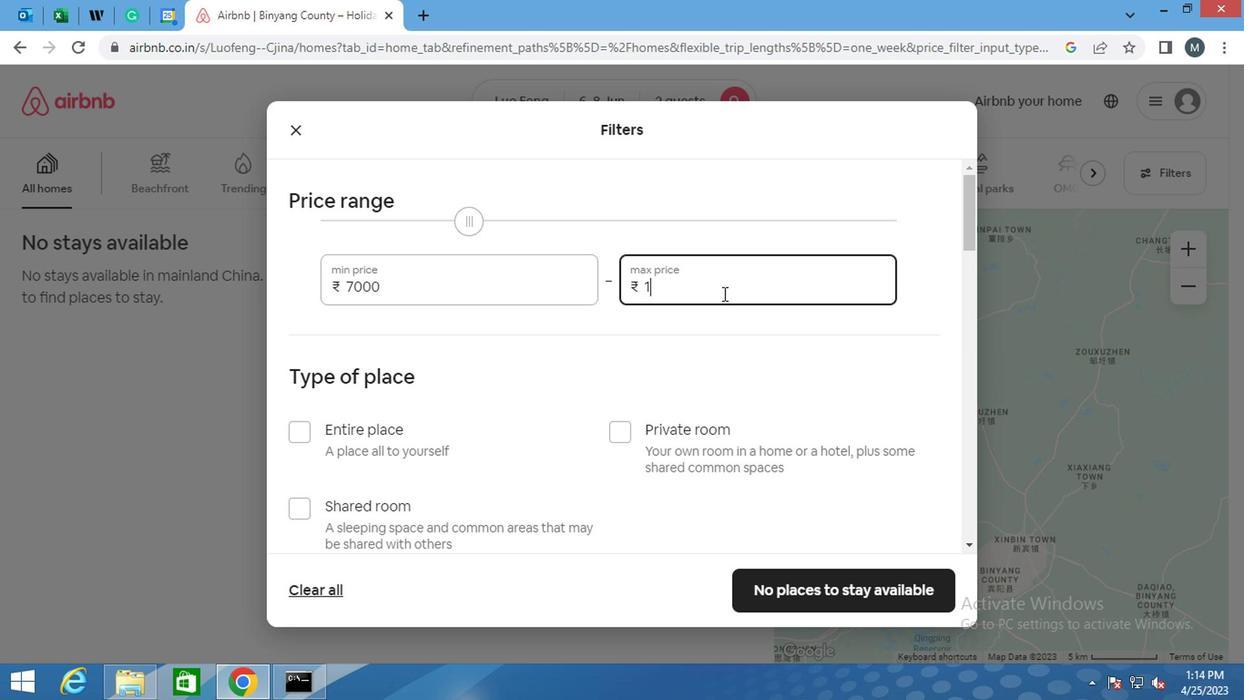 
Action: Mouse moved to (712, 297)
Screenshot: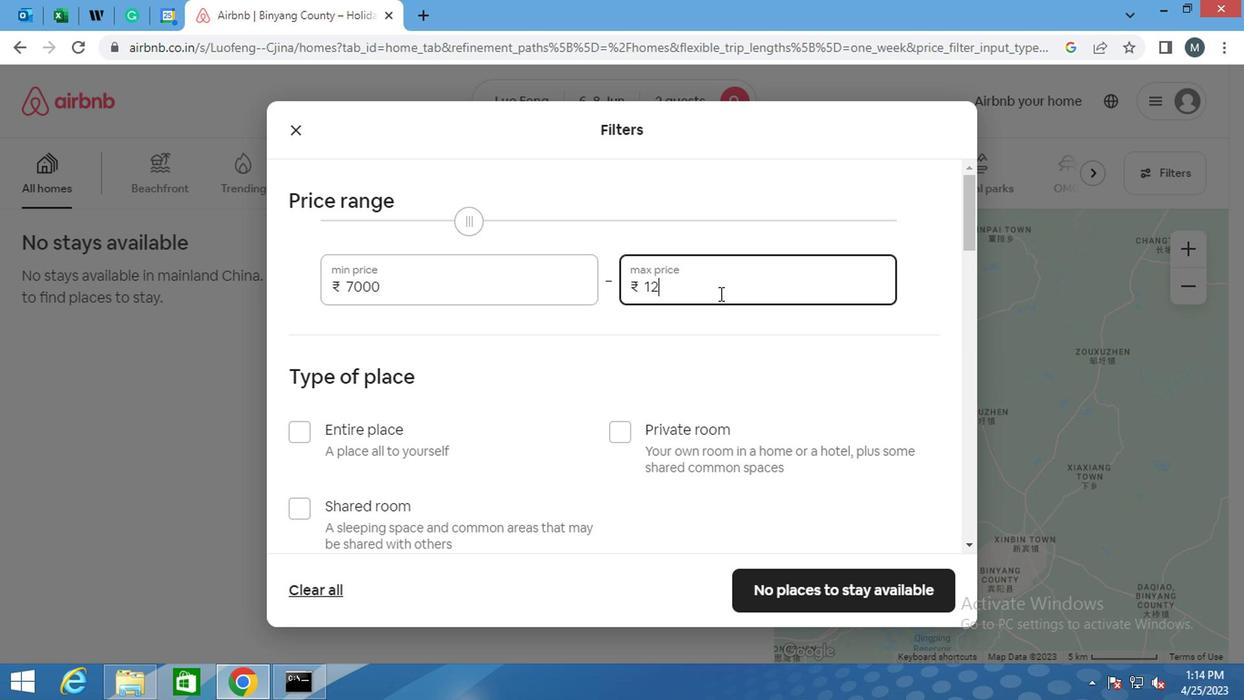 
Action: Key pressed 000
Screenshot: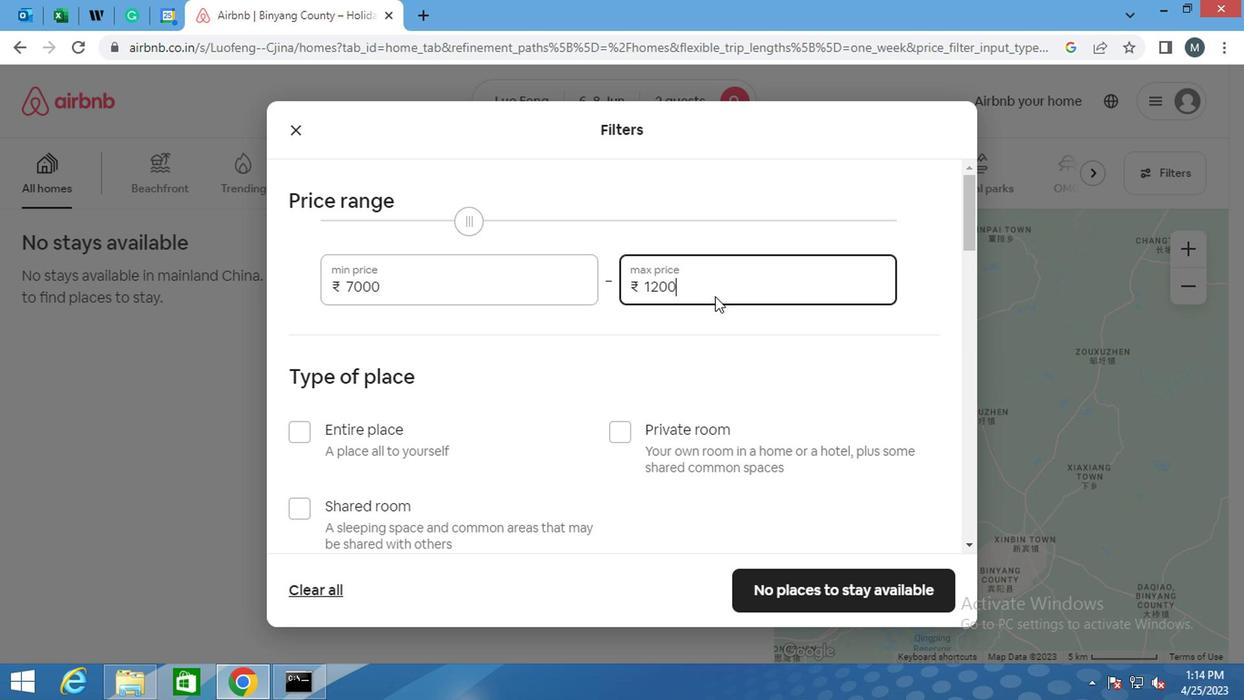 
Action: Mouse moved to (525, 287)
Screenshot: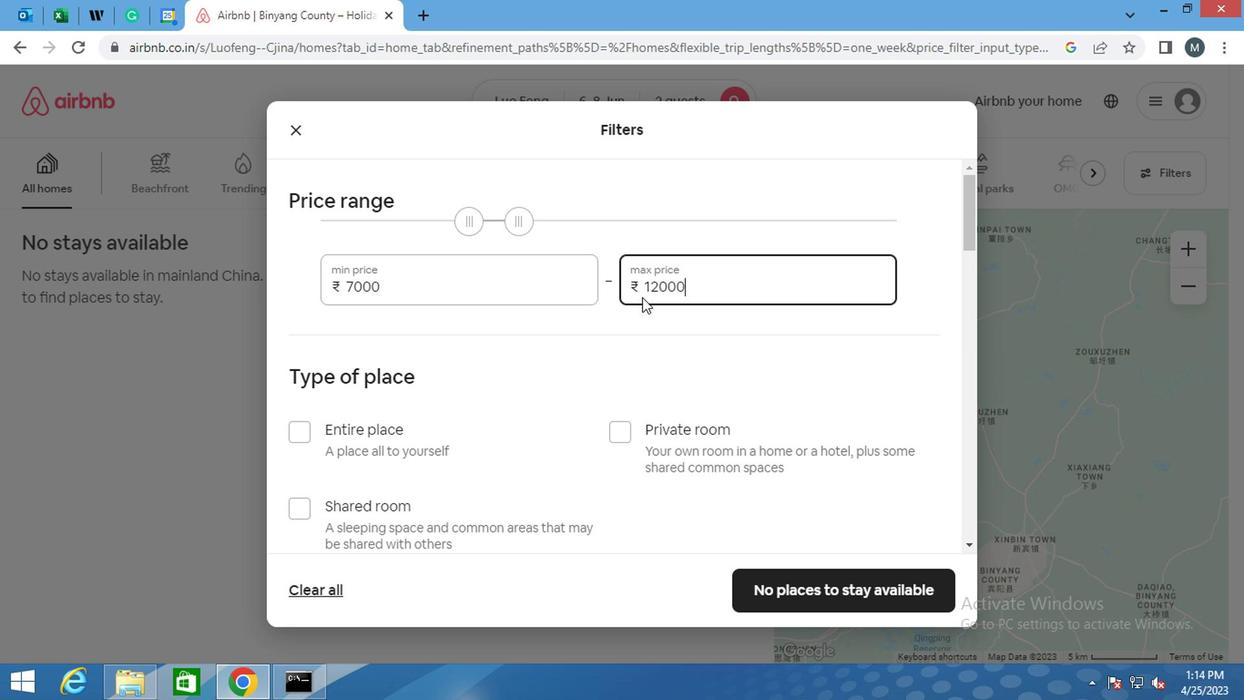 
Action: Mouse scrolled (525, 287) with delta (0, 0)
Screenshot: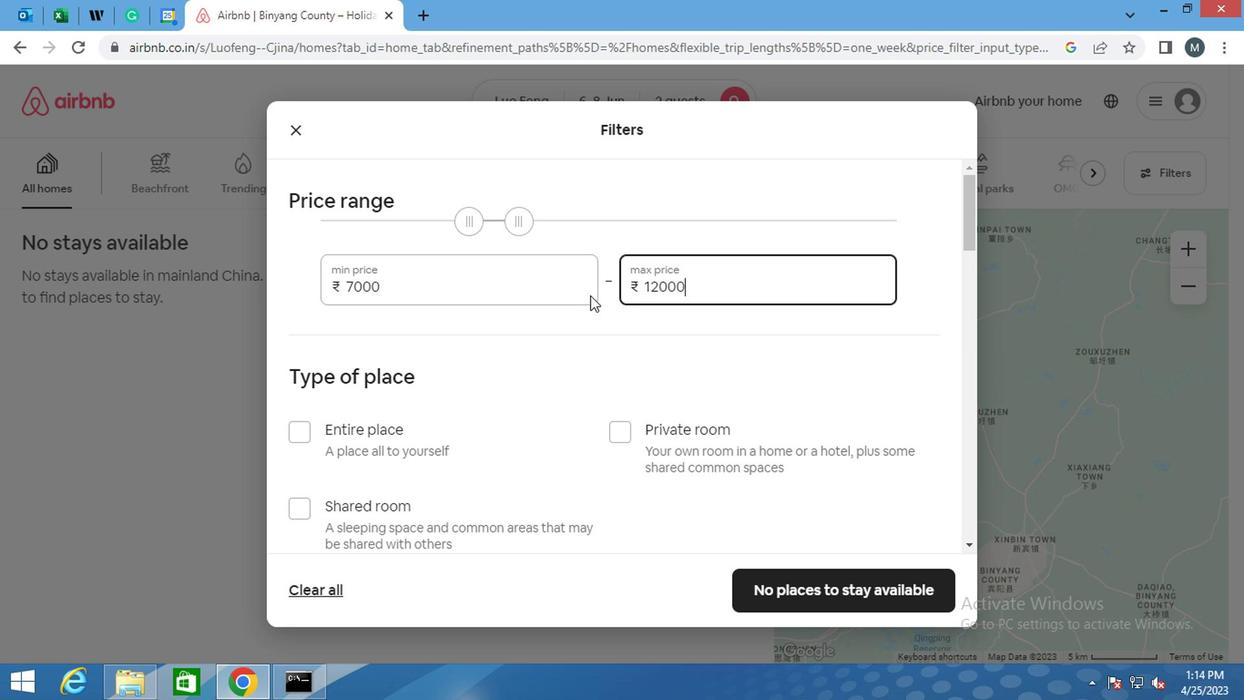 
Action: Mouse scrolled (525, 287) with delta (0, 0)
Screenshot: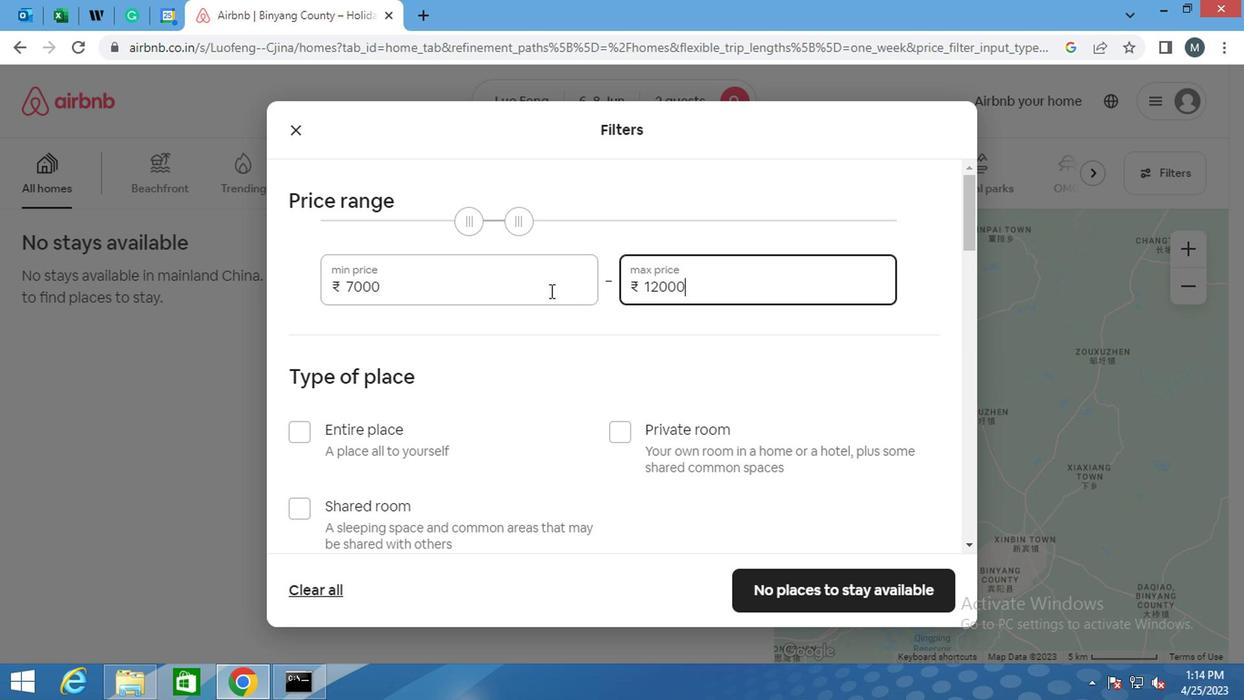 
Action: Mouse moved to (613, 252)
Screenshot: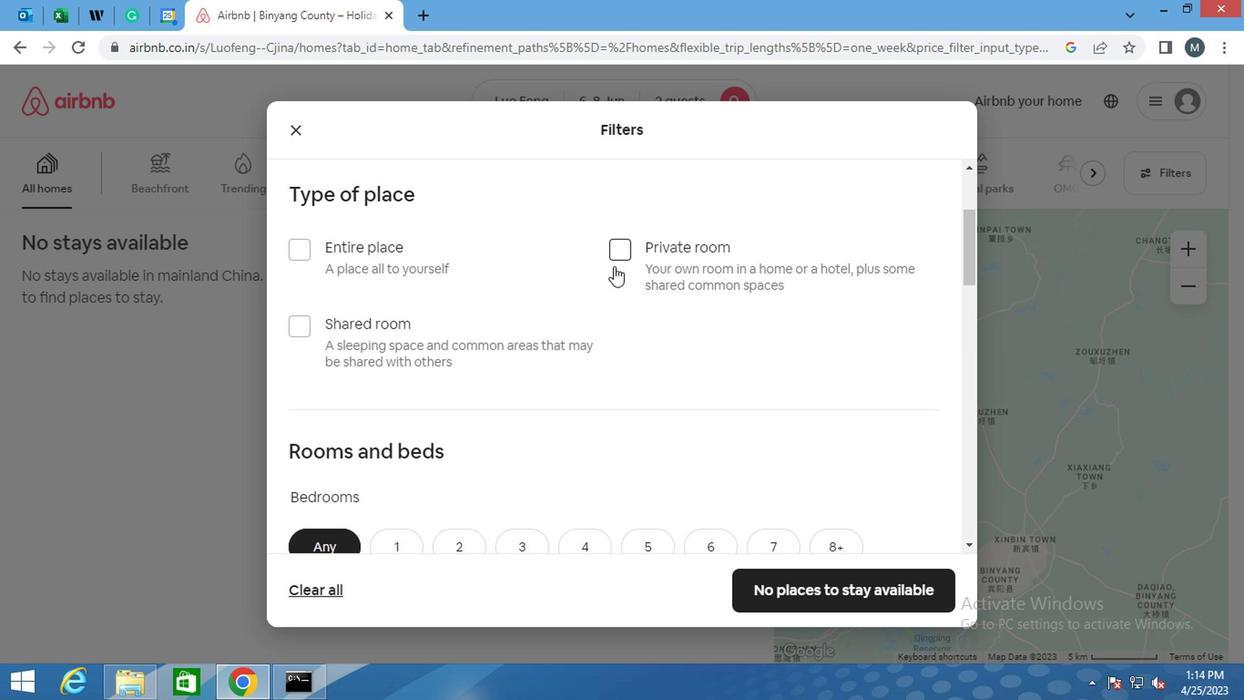 
Action: Mouse pressed left at (613, 252)
Screenshot: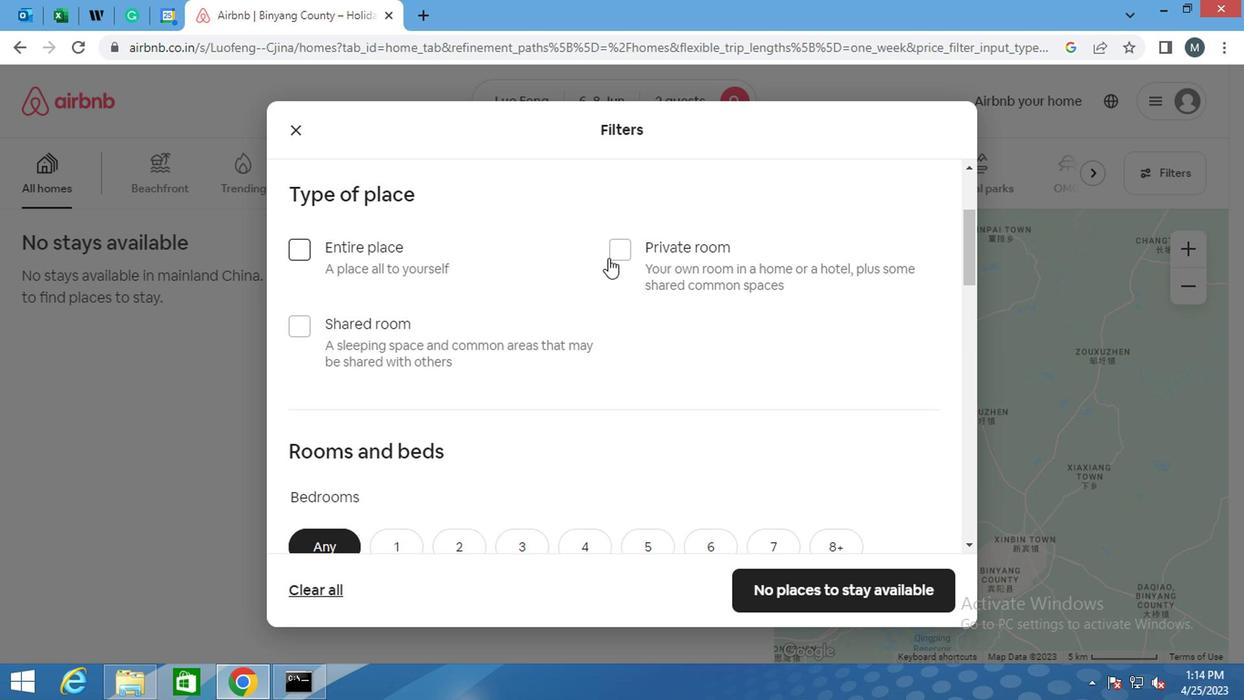 
Action: Mouse moved to (539, 300)
Screenshot: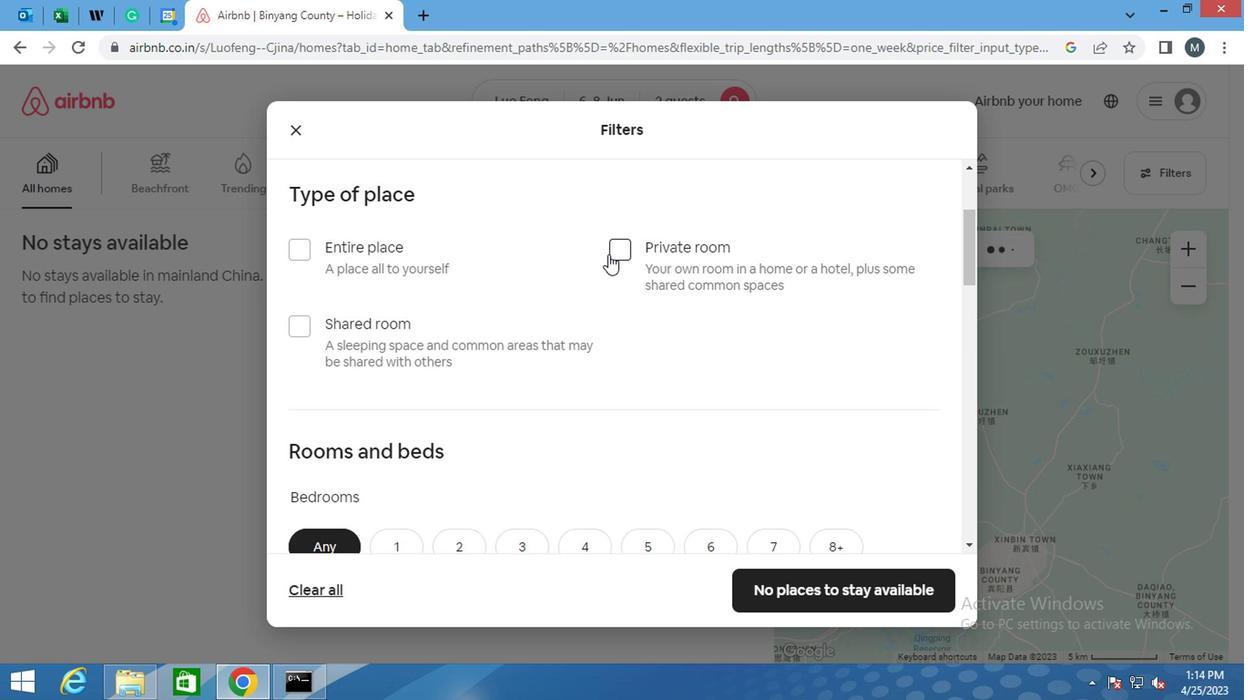 
Action: Mouse scrolled (539, 300) with delta (0, 0)
Screenshot: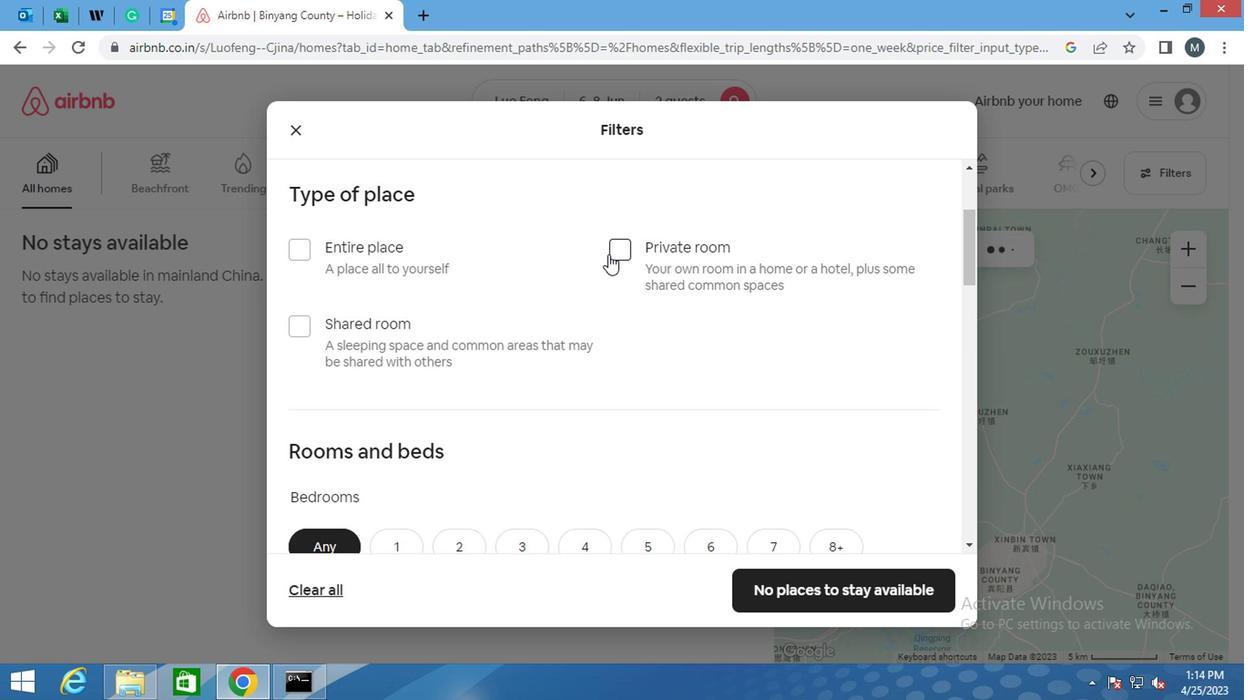 
Action: Mouse moved to (538, 302)
Screenshot: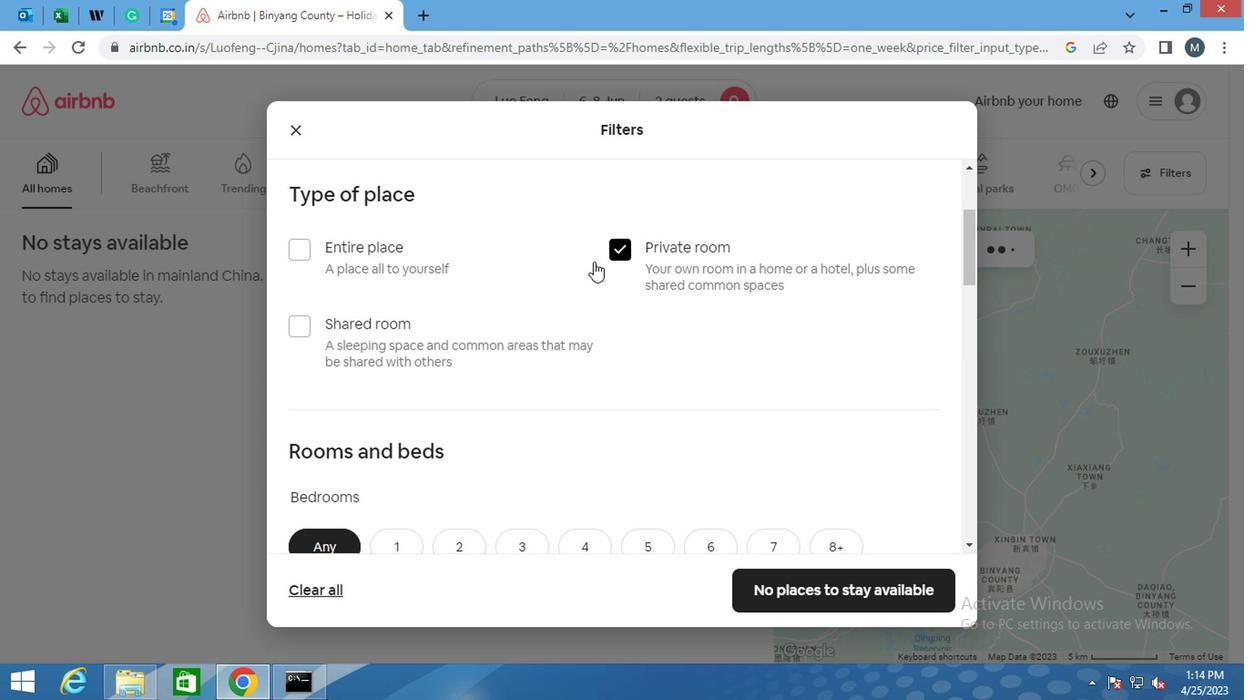 
Action: Mouse scrolled (538, 300) with delta (0, -1)
Screenshot: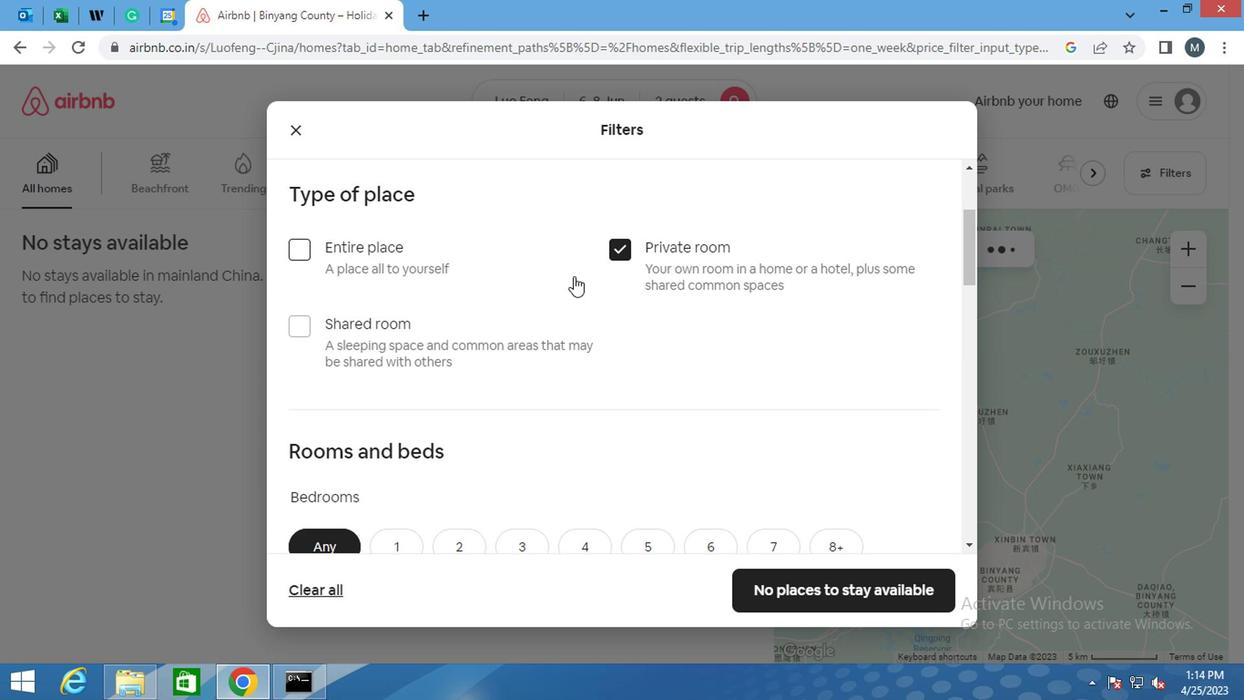 
Action: Mouse moved to (439, 305)
Screenshot: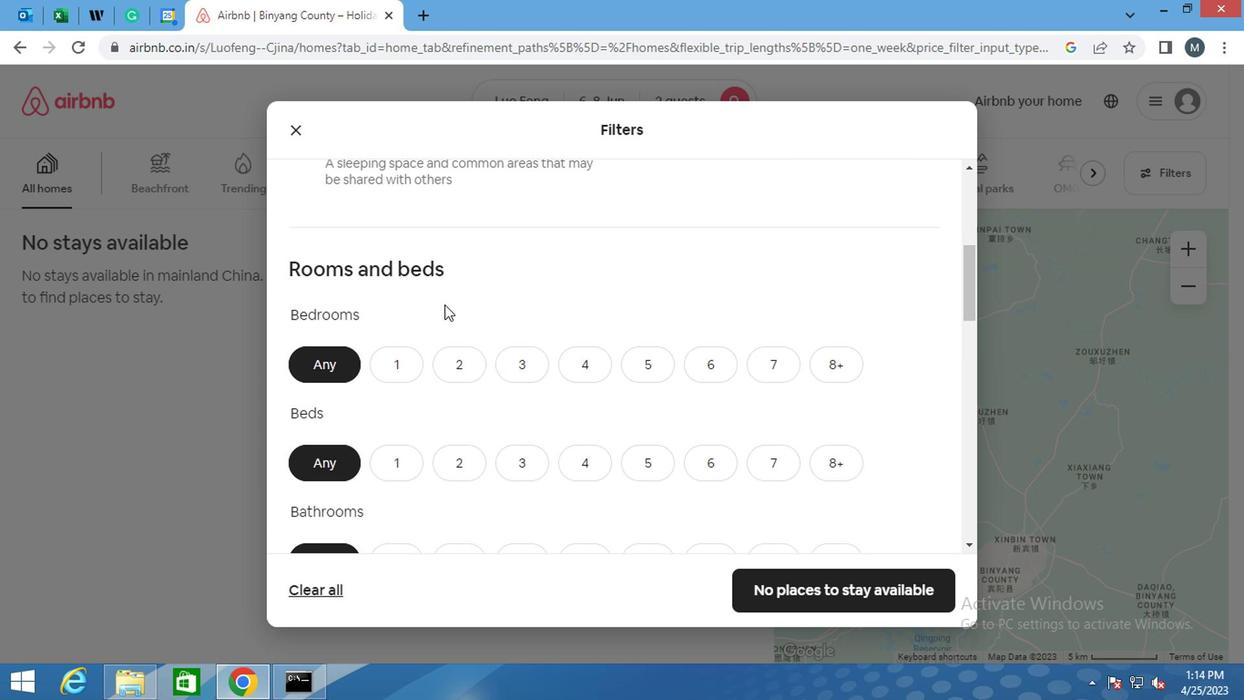 
Action: Mouse scrolled (439, 306) with delta (0, 1)
Screenshot: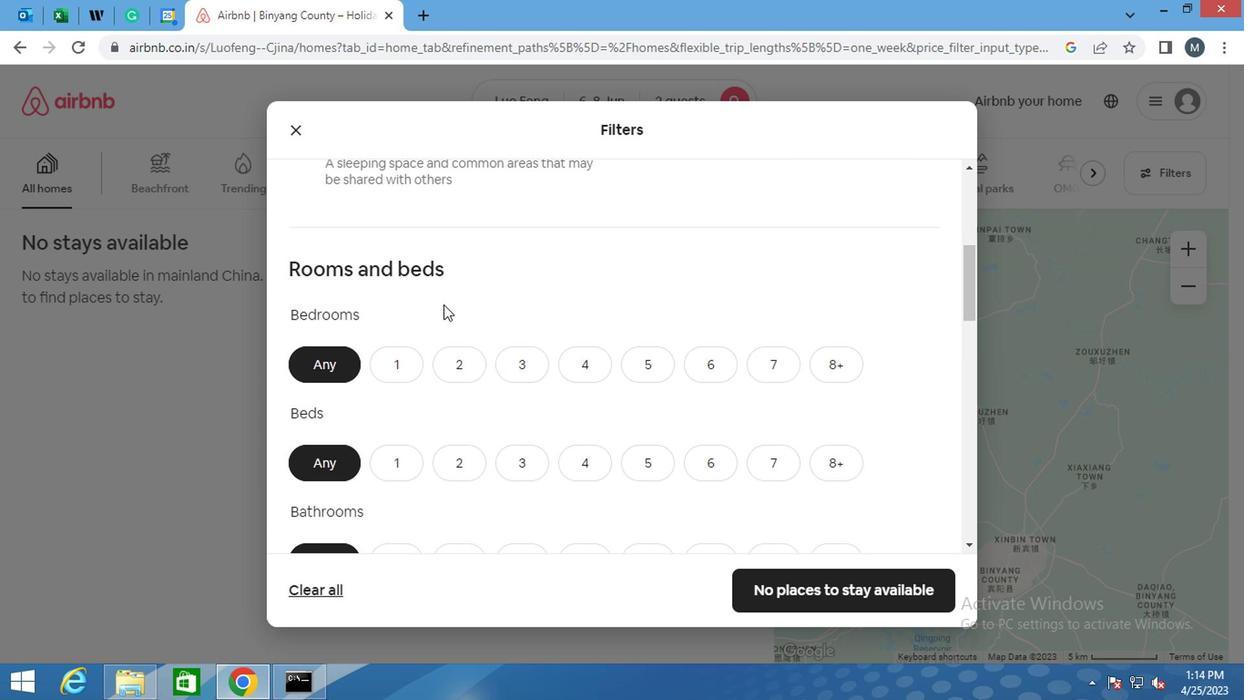 
Action: Mouse moved to (439, 305)
Screenshot: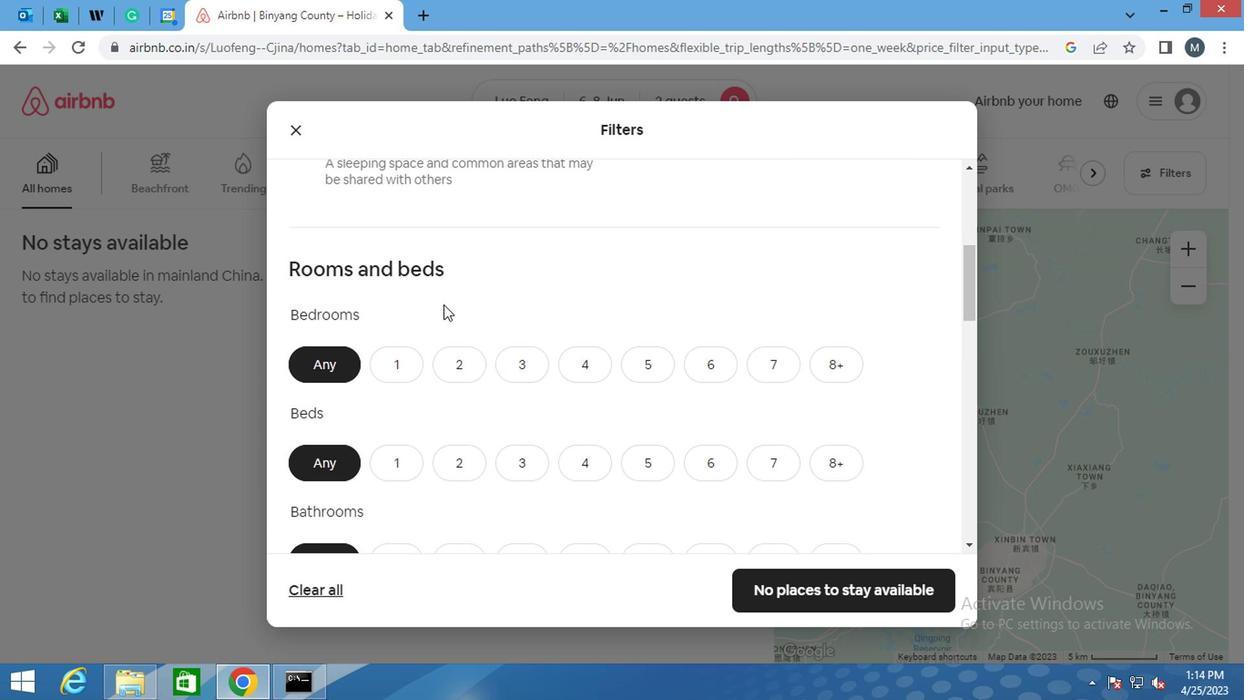 
Action: Mouse scrolled (439, 306) with delta (0, 1)
Screenshot: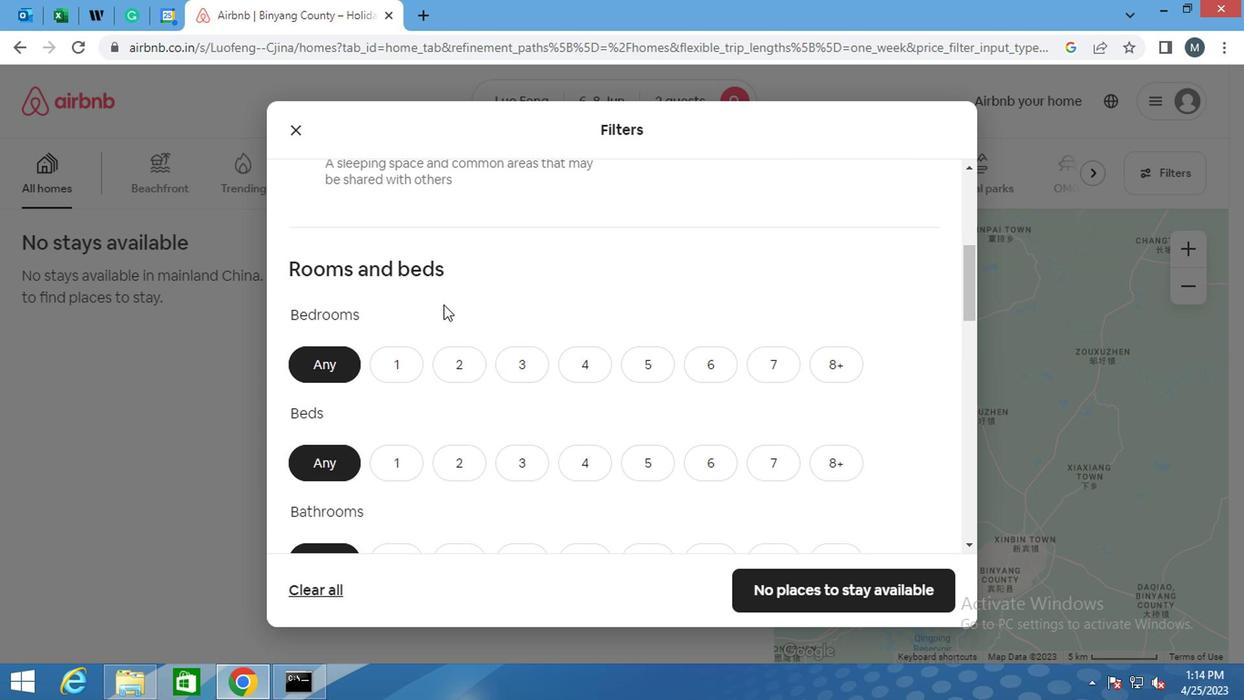 
Action: Mouse moved to (514, 361)
Screenshot: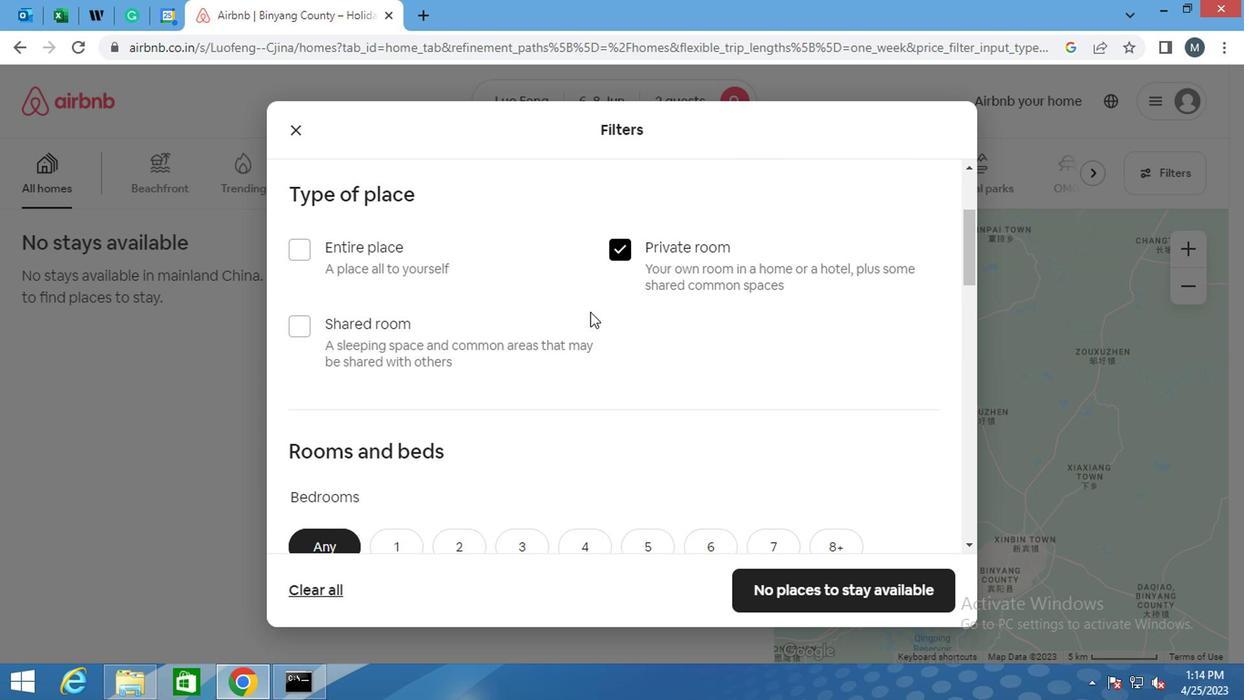 
Action: Mouse scrolled (514, 361) with delta (0, 0)
Screenshot: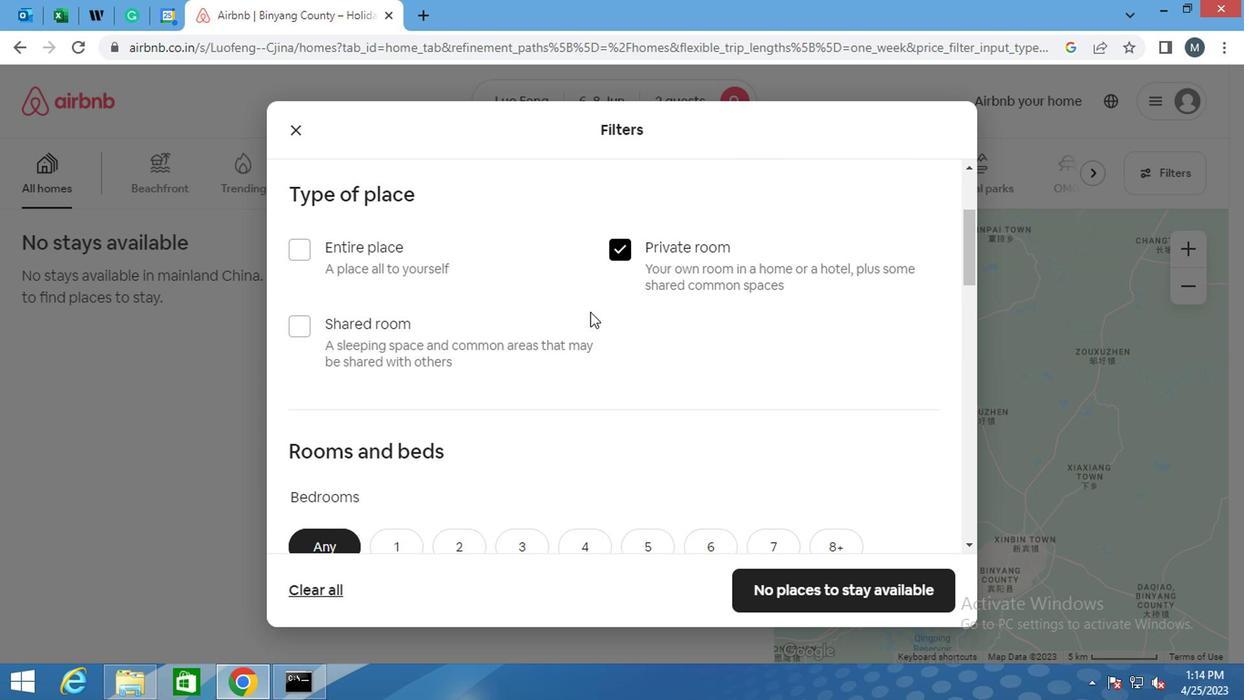
Action: Mouse moved to (514, 363)
Screenshot: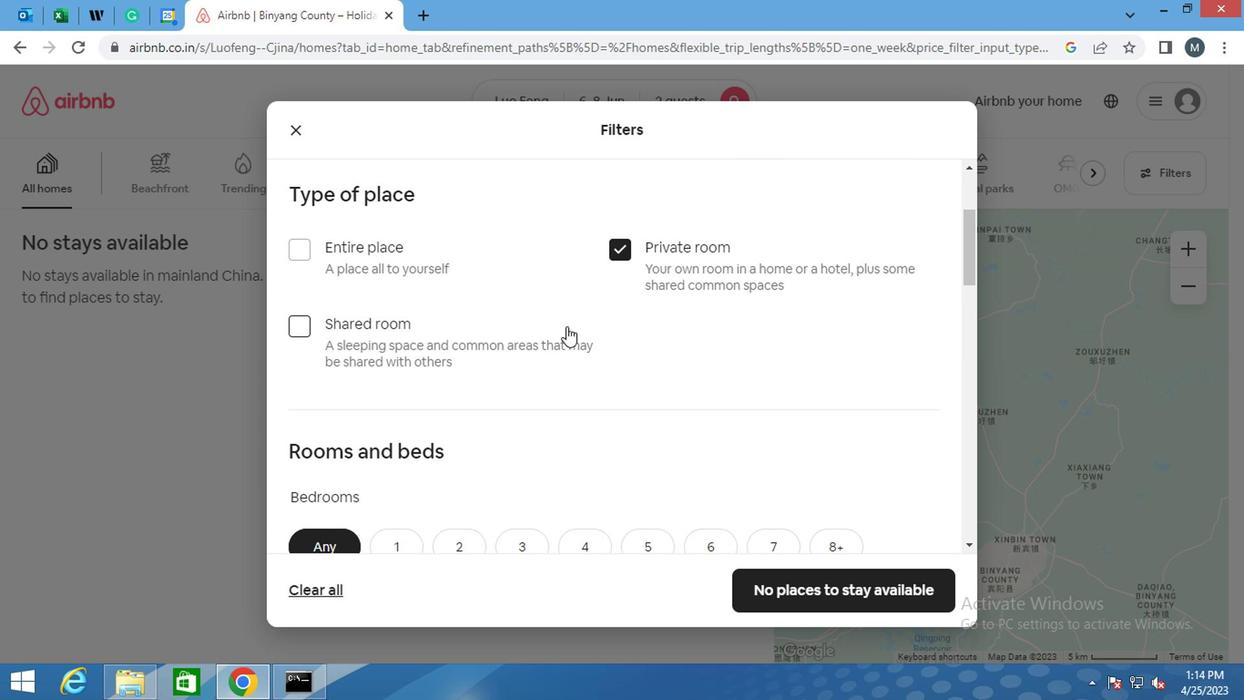 
Action: Mouse scrolled (514, 362) with delta (0, -1)
Screenshot: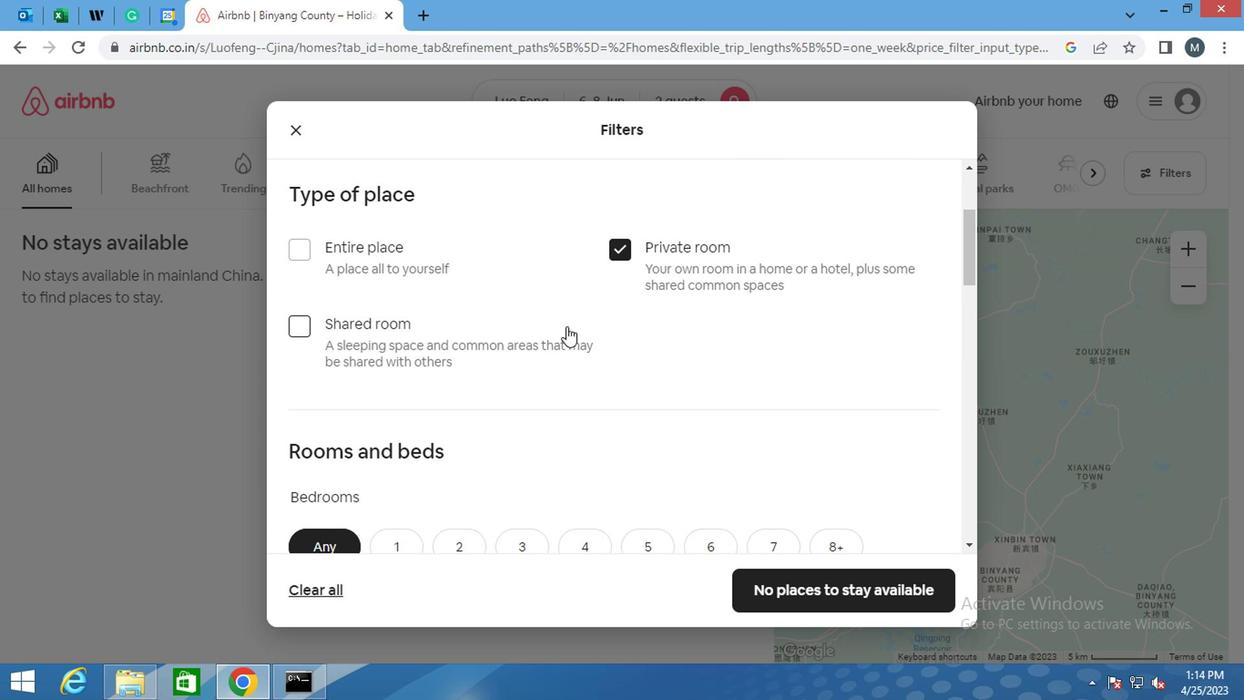 
Action: Mouse moved to (392, 357)
Screenshot: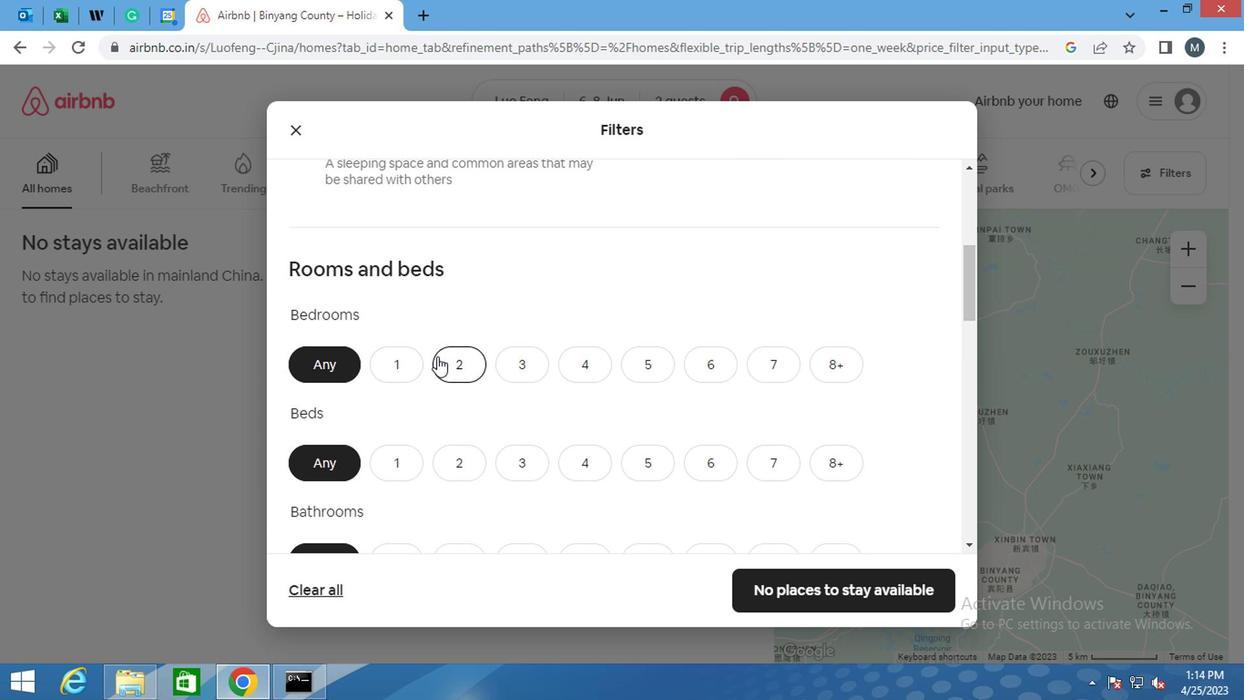 
Action: Mouse pressed left at (392, 357)
Screenshot: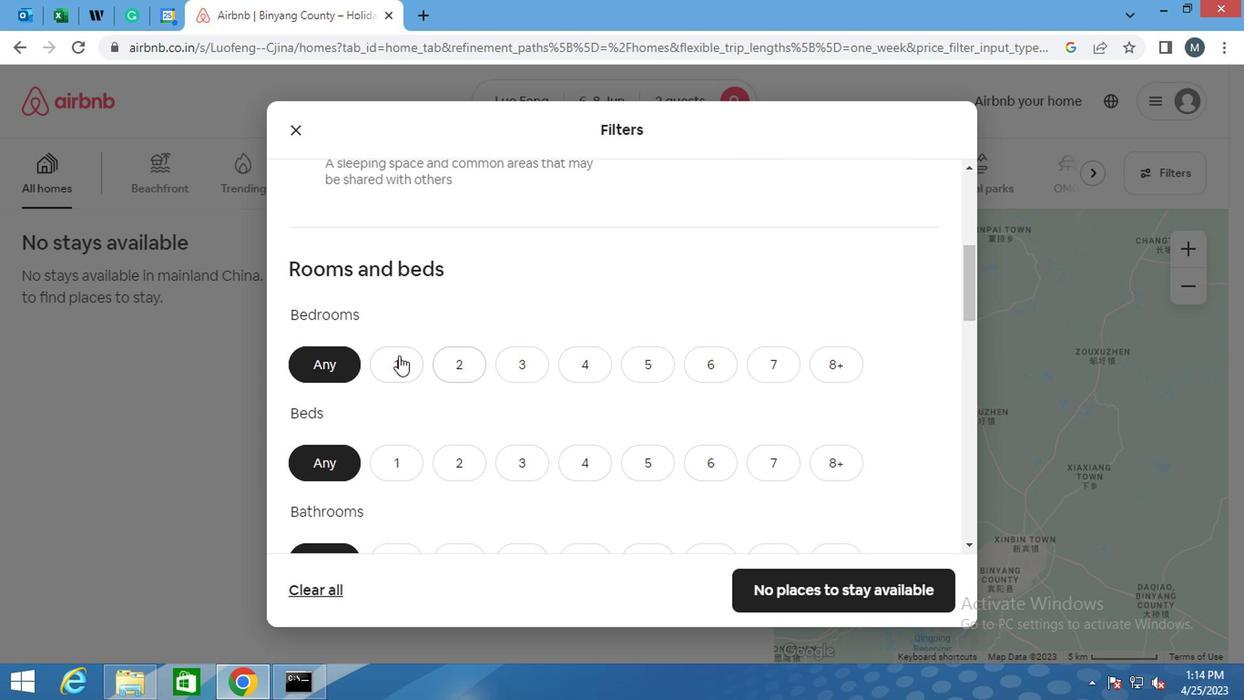 
Action: Mouse moved to (446, 460)
Screenshot: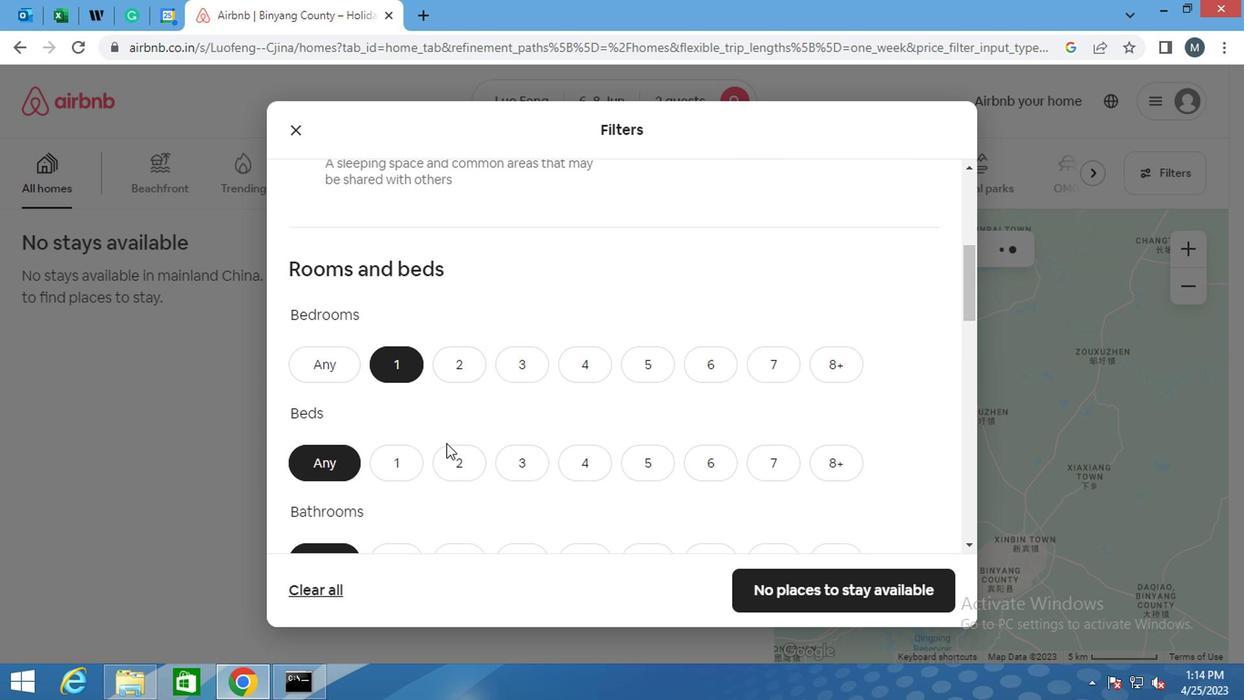 
Action: Mouse pressed left at (446, 460)
Screenshot: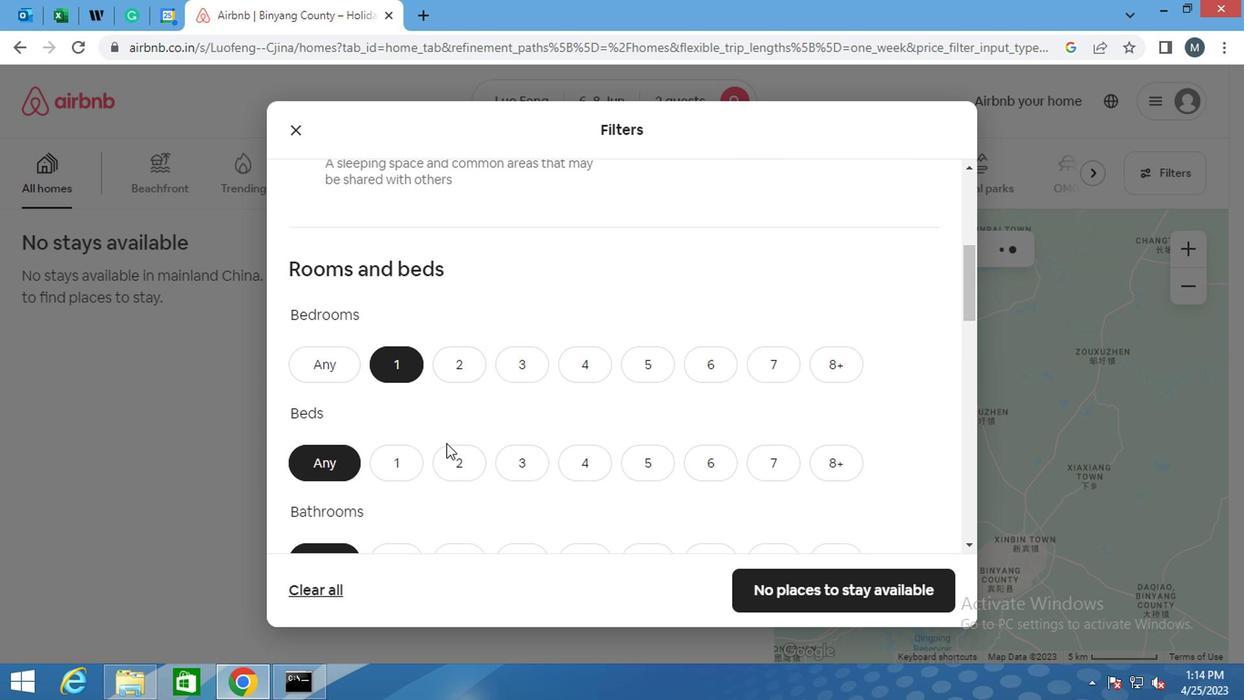 
Action: Mouse moved to (477, 401)
Screenshot: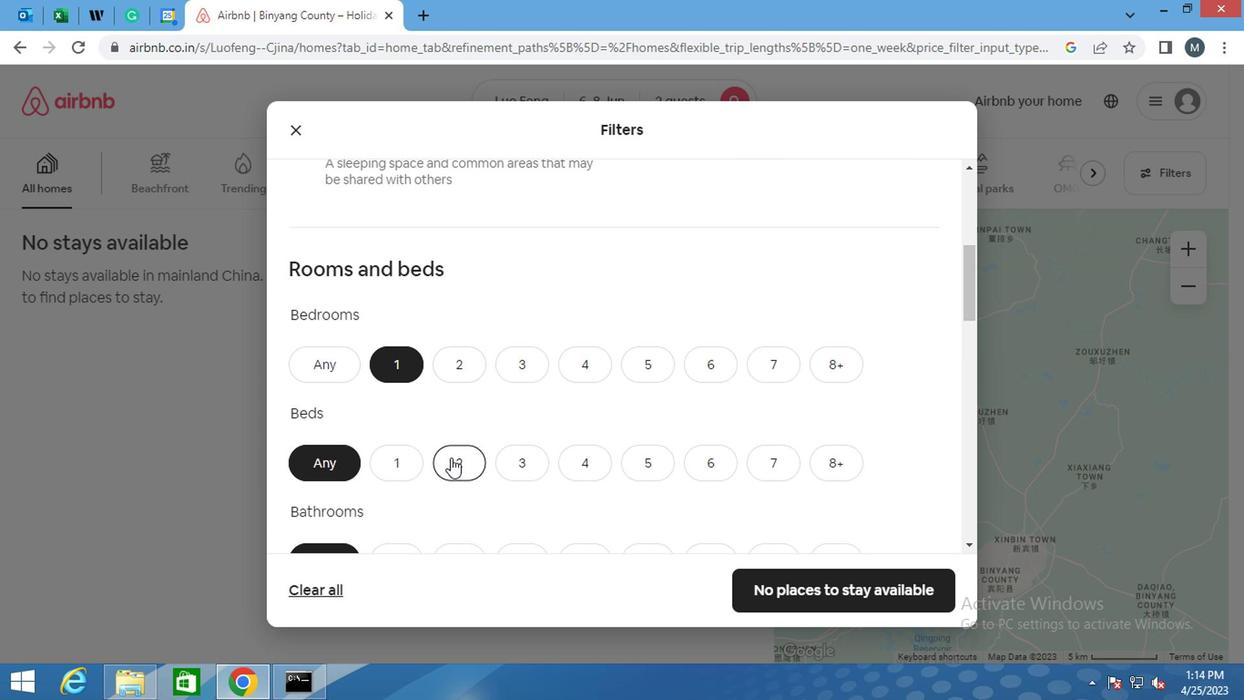 
Action: Mouse scrolled (477, 401) with delta (0, 0)
Screenshot: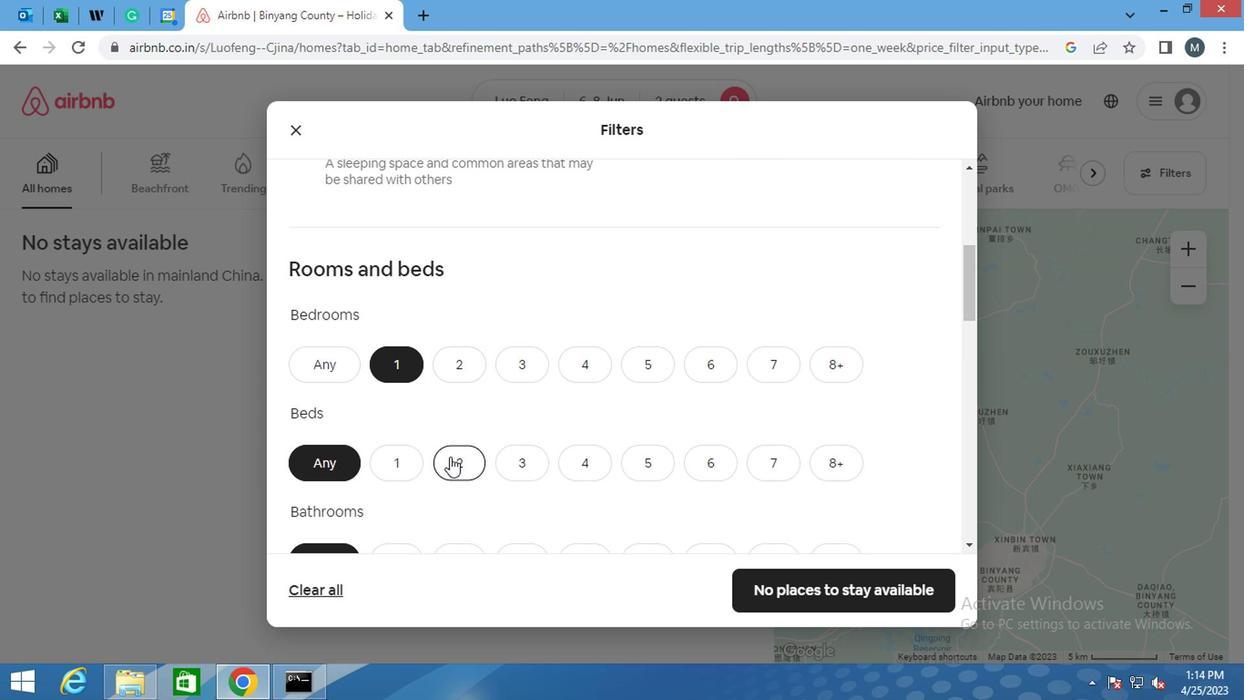 
Action: Mouse scrolled (477, 401) with delta (0, 0)
Screenshot: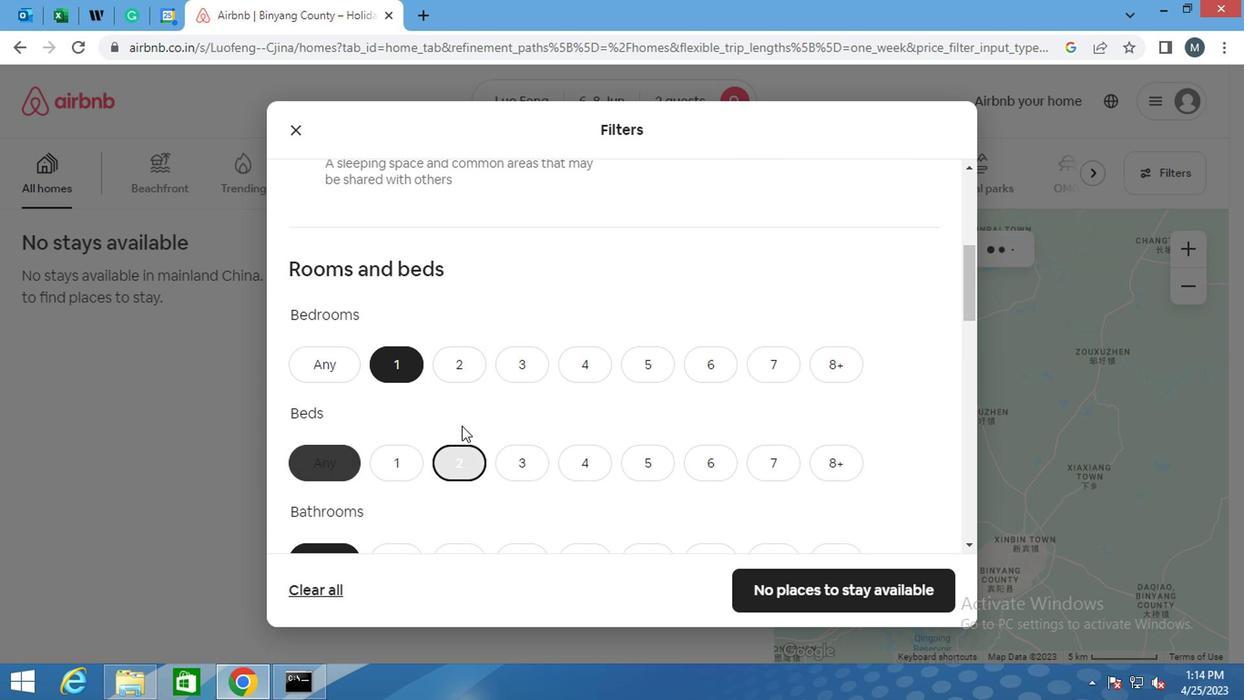 
Action: Mouse moved to (392, 366)
Screenshot: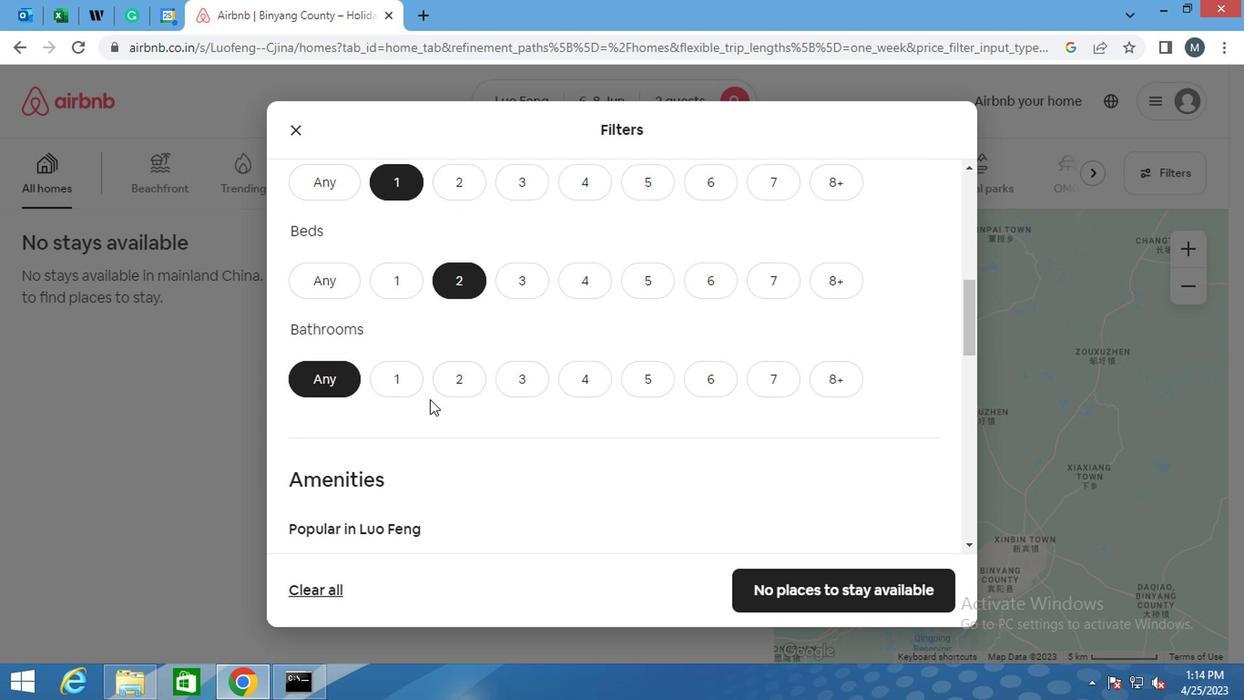 
Action: Mouse pressed left at (392, 366)
Screenshot: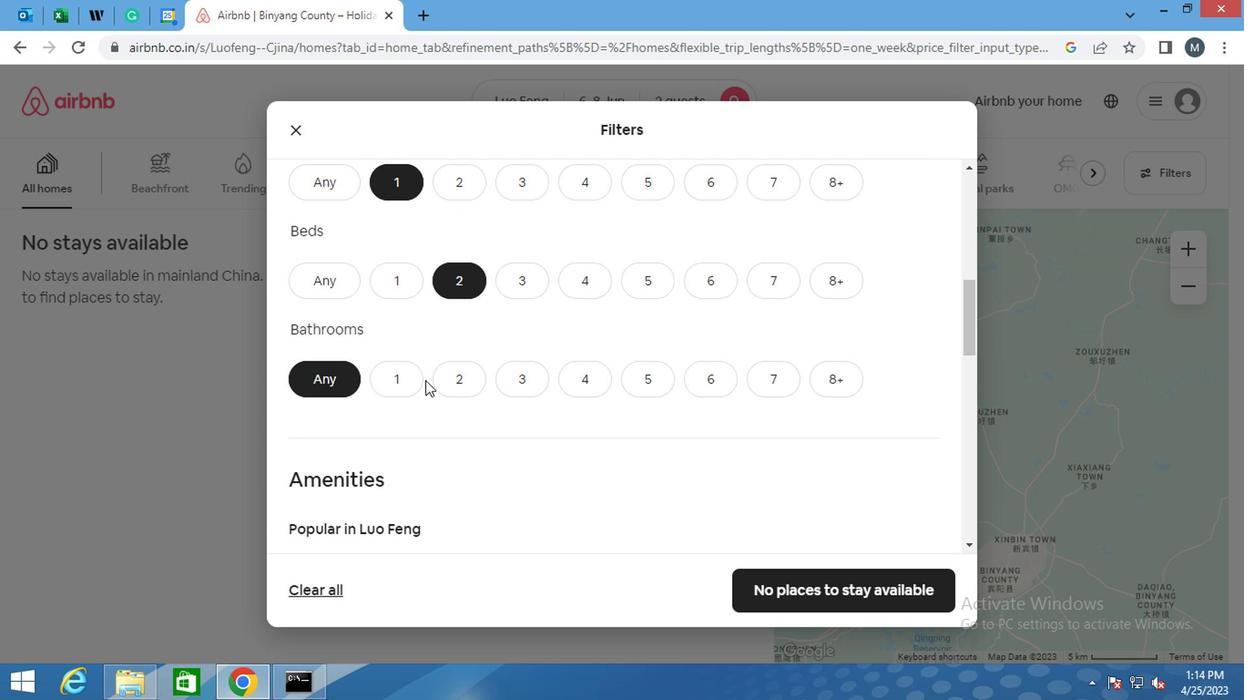 
Action: Mouse moved to (497, 351)
Screenshot: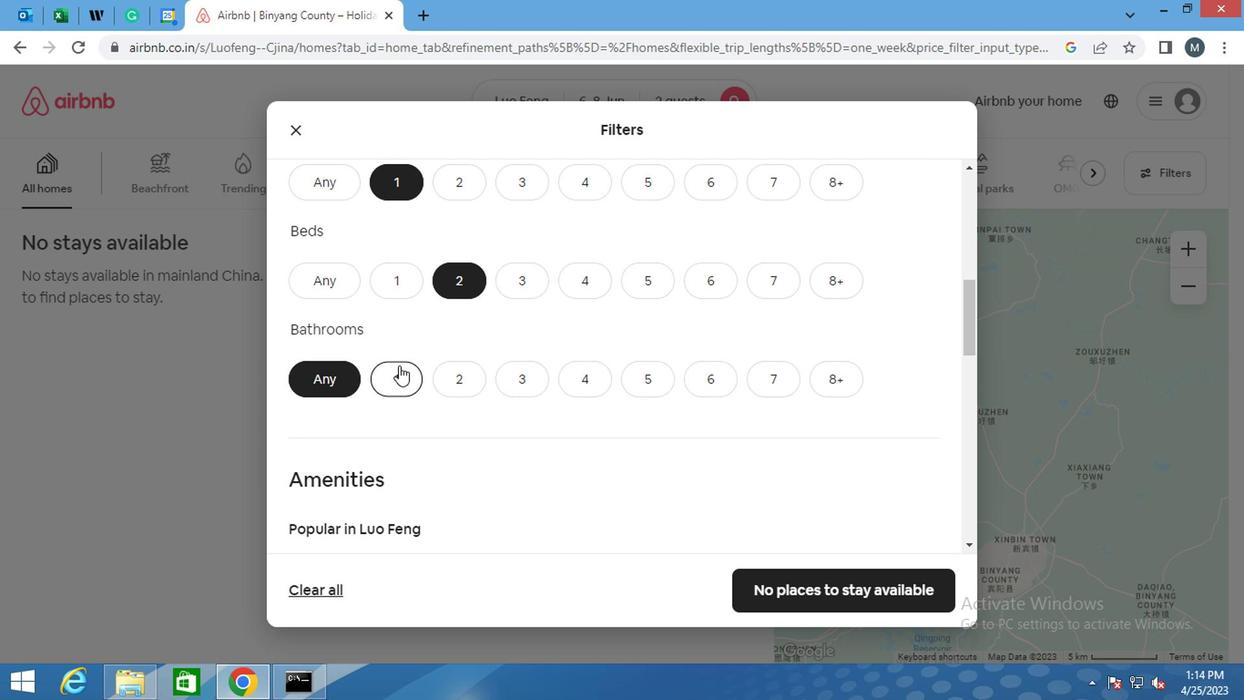 
Action: Mouse scrolled (497, 350) with delta (0, 0)
Screenshot: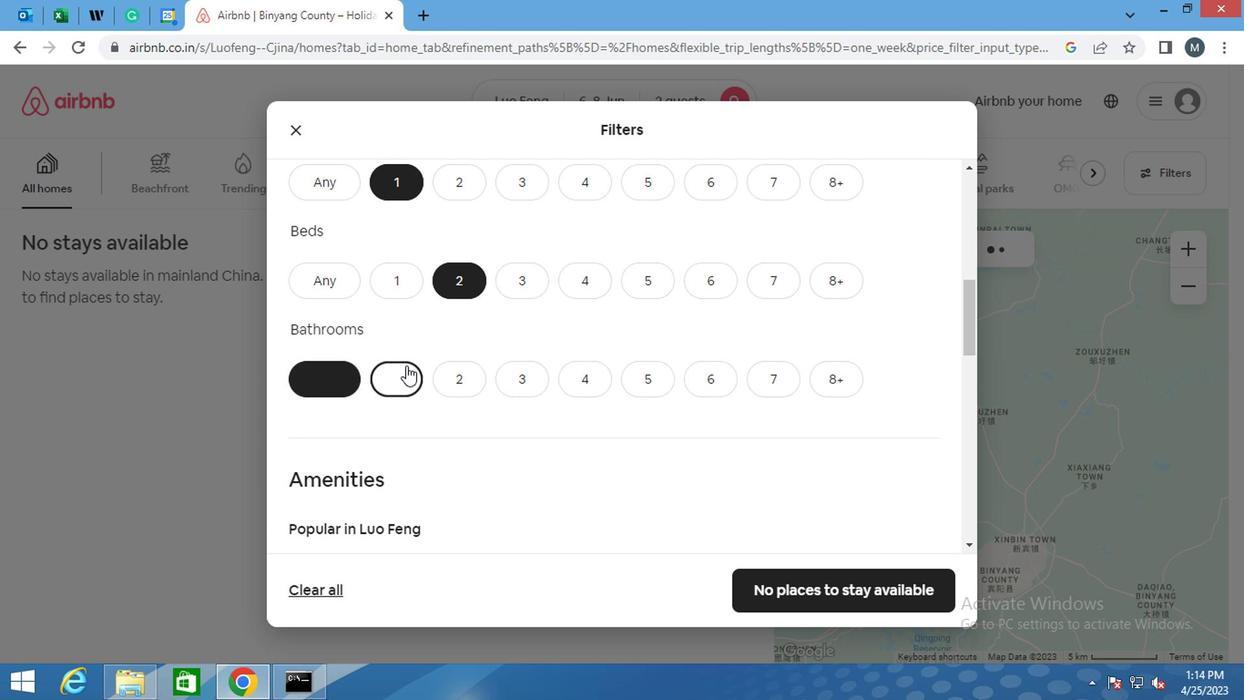 
Action: Mouse moved to (497, 355)
Screenshot: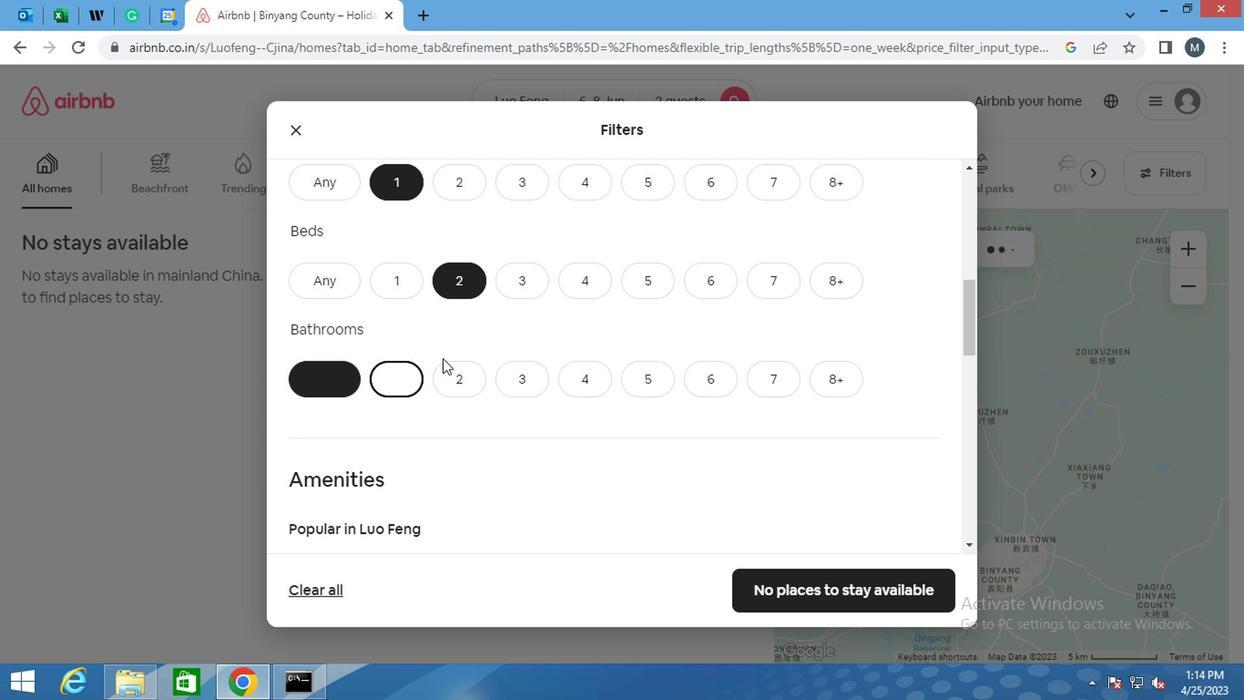 
Action: Mouse scrolled (497, 354) with delta (0, 0)
Screenshot: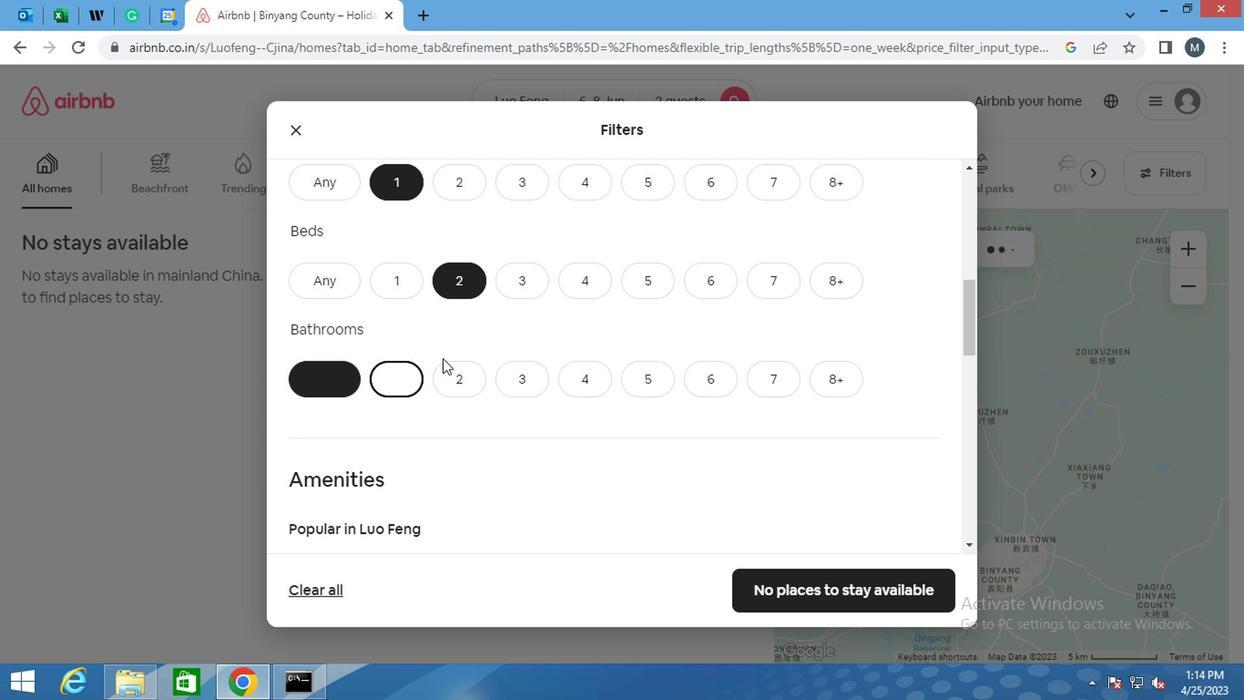 
Action: Mouse moved to (496, 359)
Screenshot: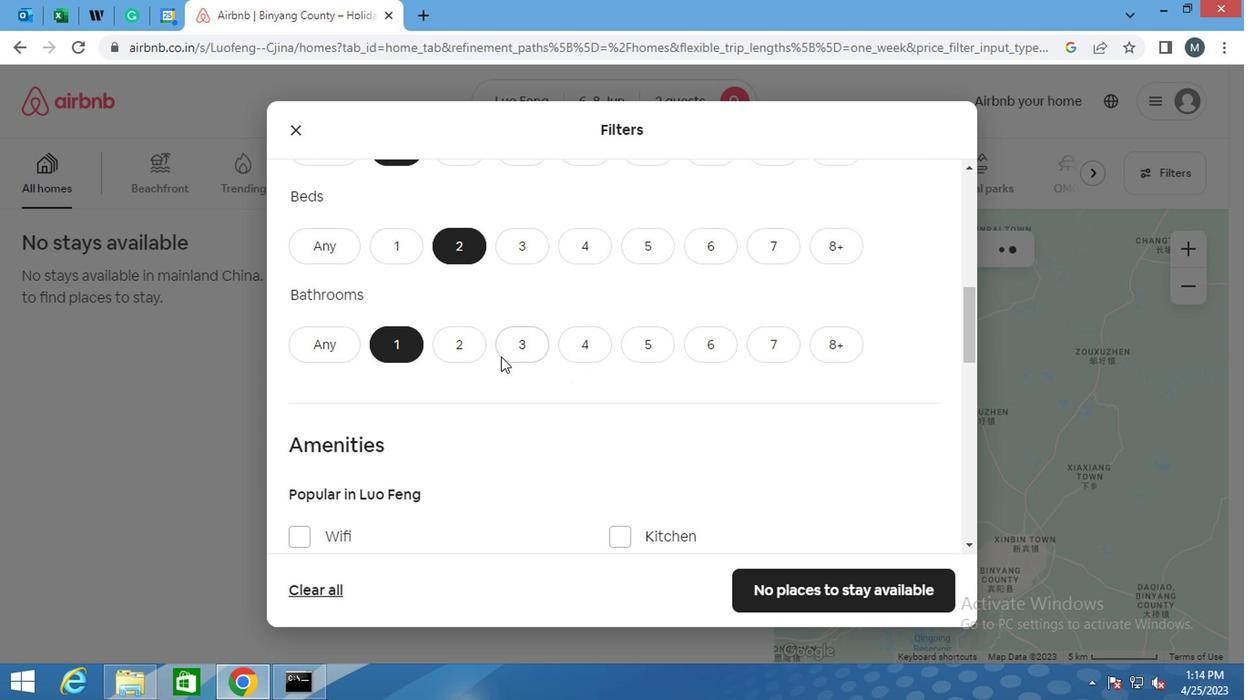 
Action: Mouse scrolled (496, 357) with delta (0, -1)
Screenshot: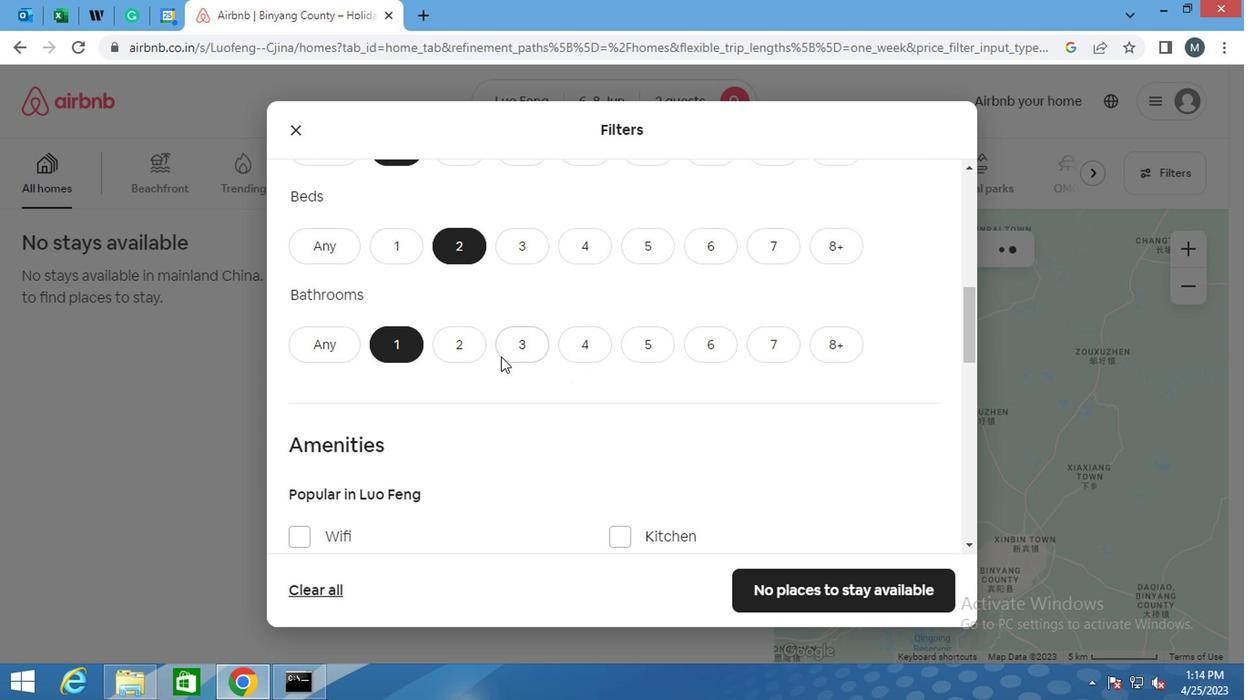 
Action: Mouse moved to (298, 300)
Screenshot: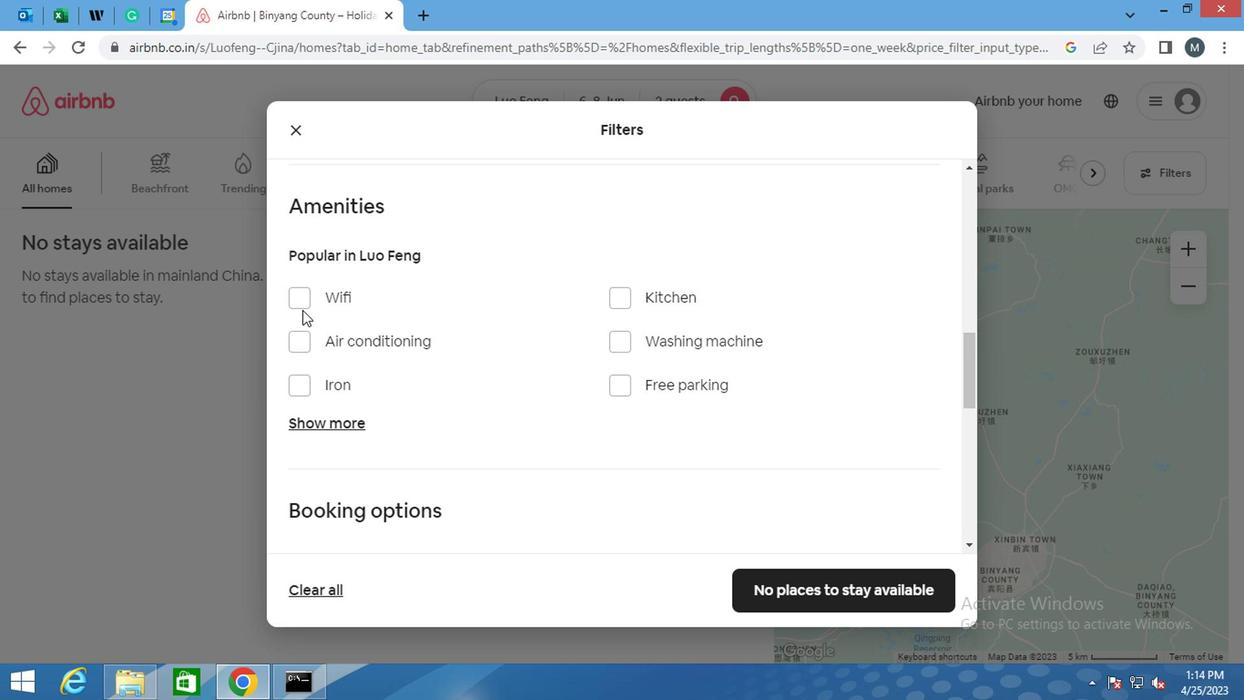 
Action: Mouse pressed left at (298, 300)
Screenshot: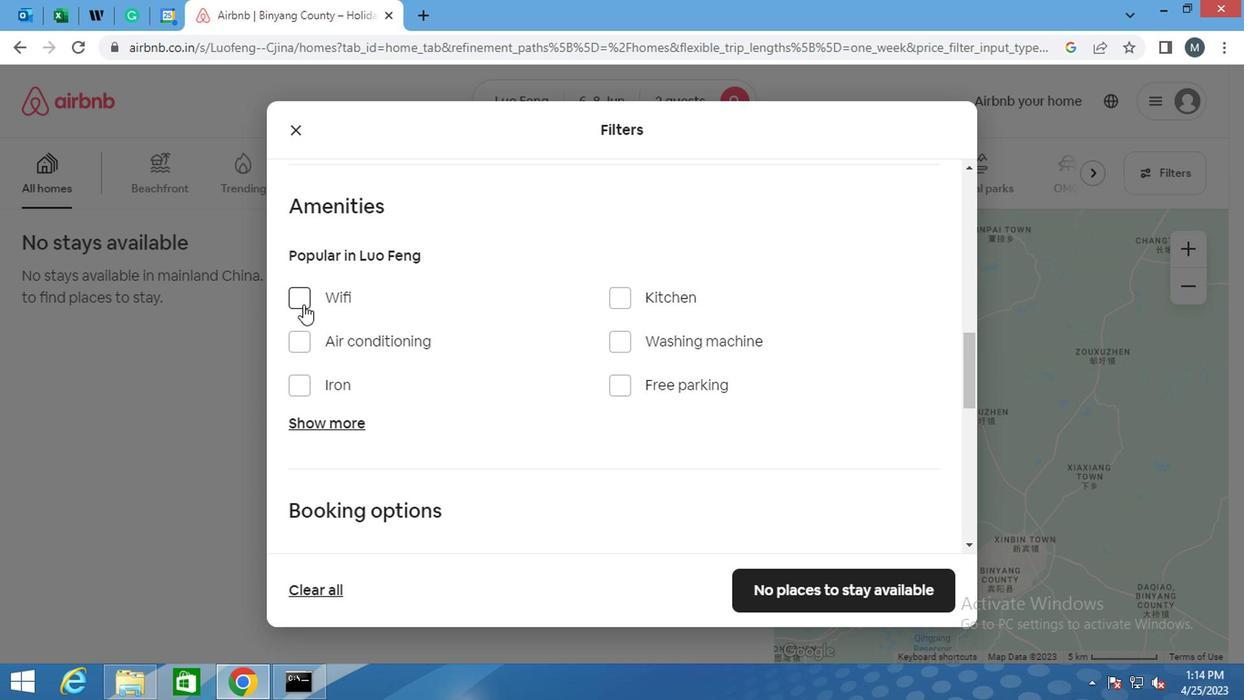 
Action: Mouse moved to (622, 340)
Screenshot: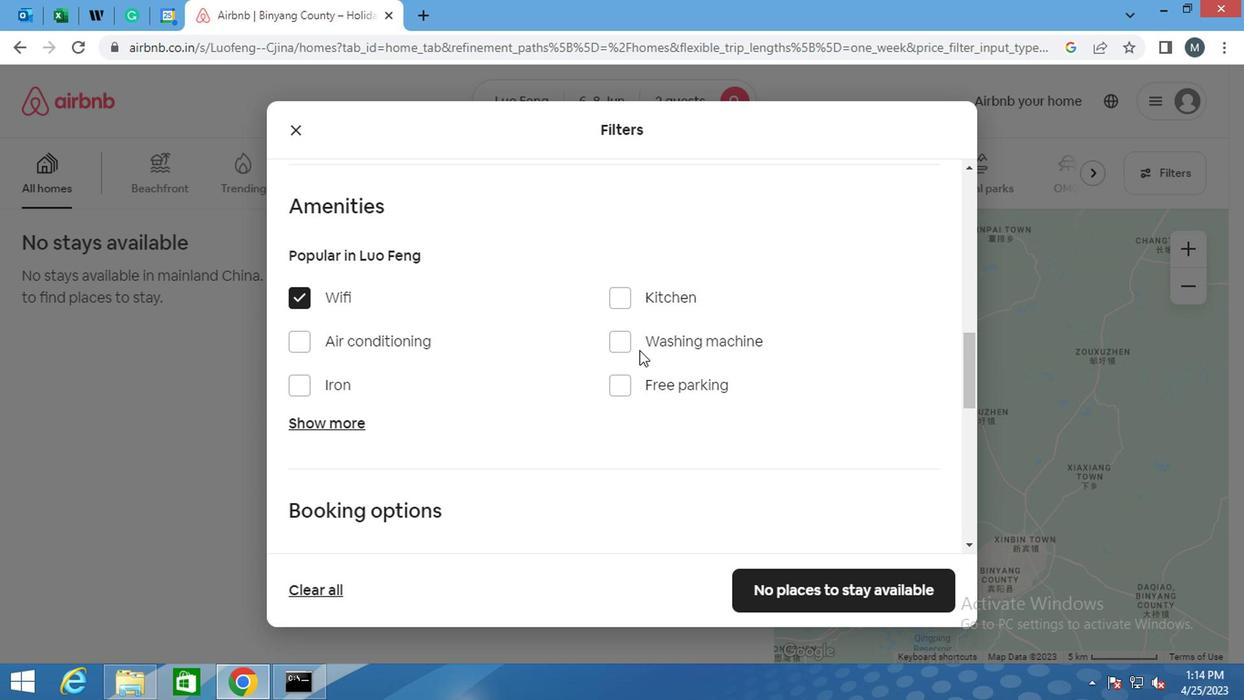 
Action: Mouse pressed left at (622, 340)
Screenshot: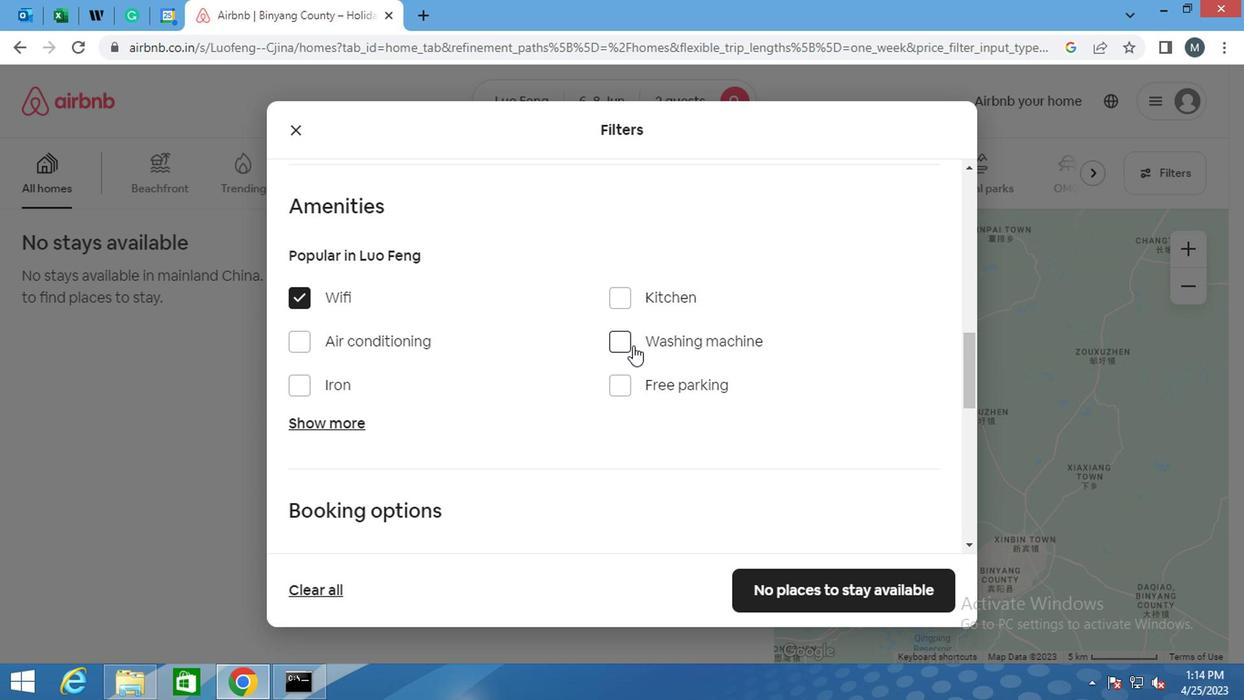 
Action: Mouse moved to (599, 348)
Screenshot: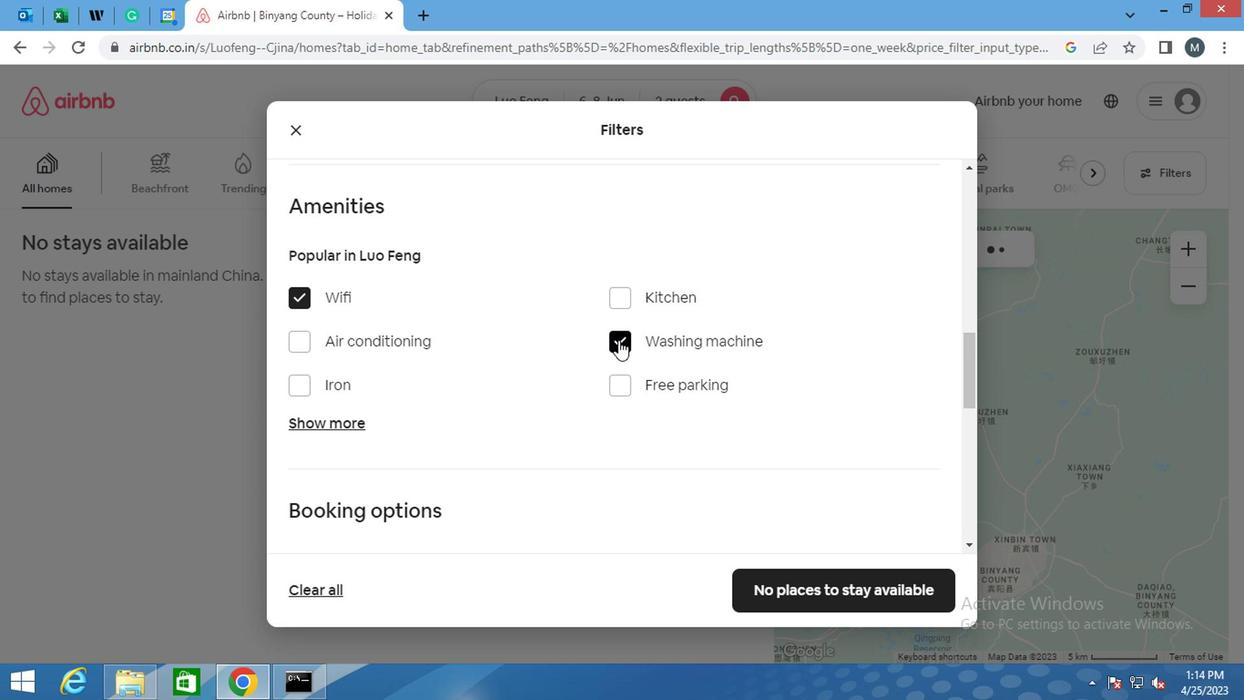 
Action: Mouse scrolled (599, 346) with delta (0, -1)
Screenshot: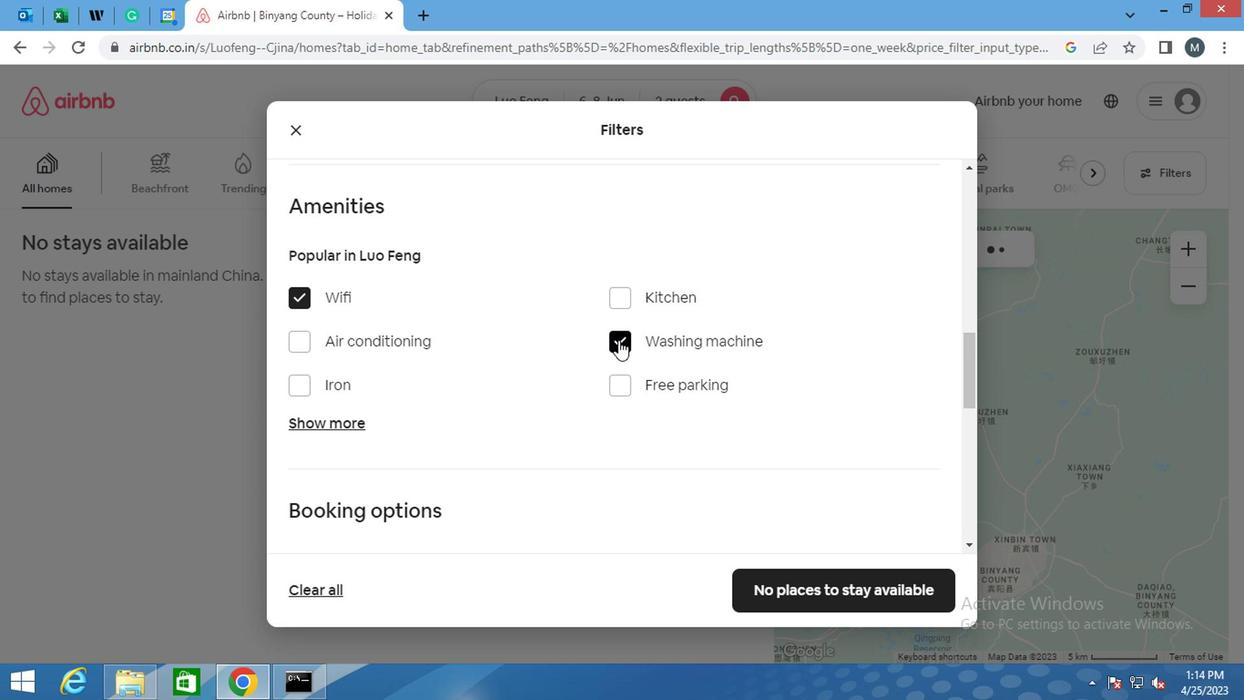 
Action: Mouse moved to (595, 354)
Screenshot: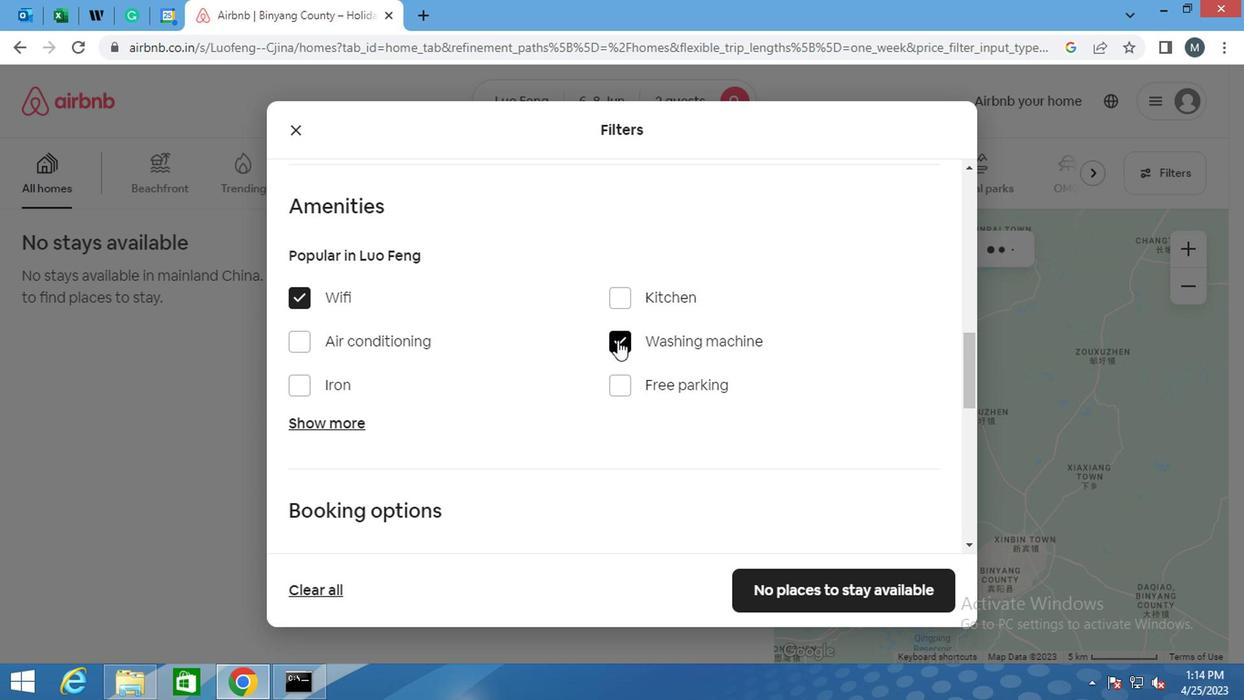 
Action: Mouse scrolled (595, 353) with delta (0, -1)
Screenshot: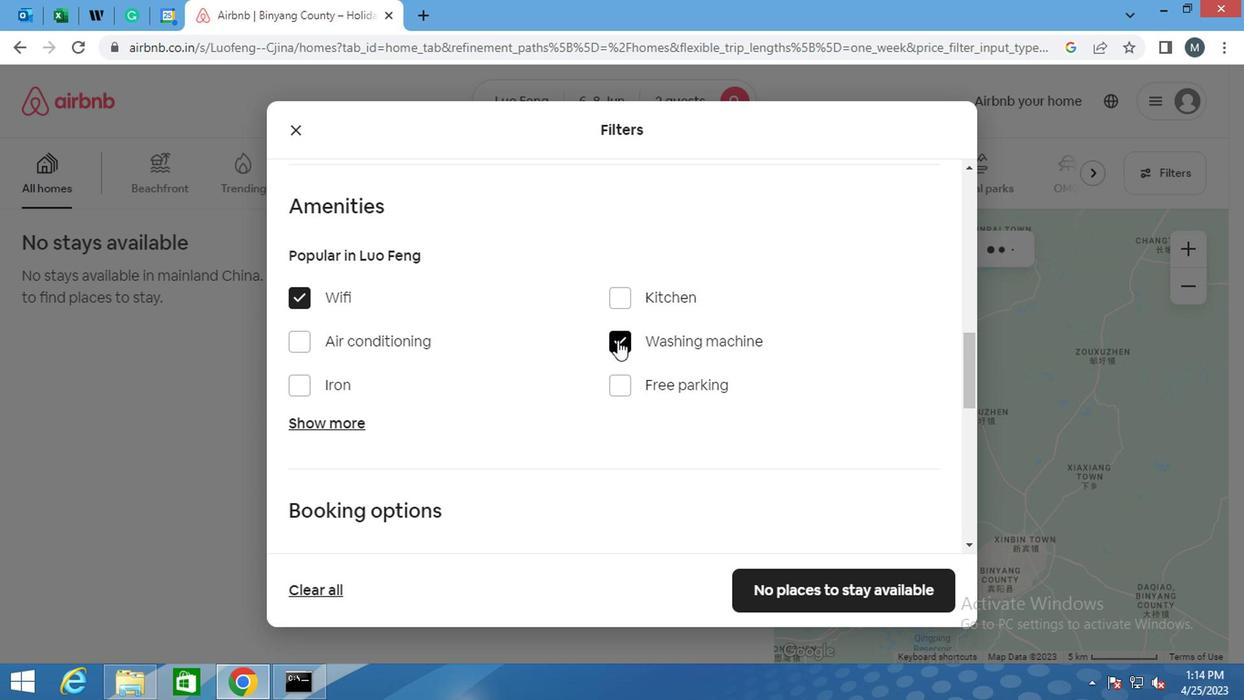 
Action: Mouse moved to (488, 368)
Screenshot: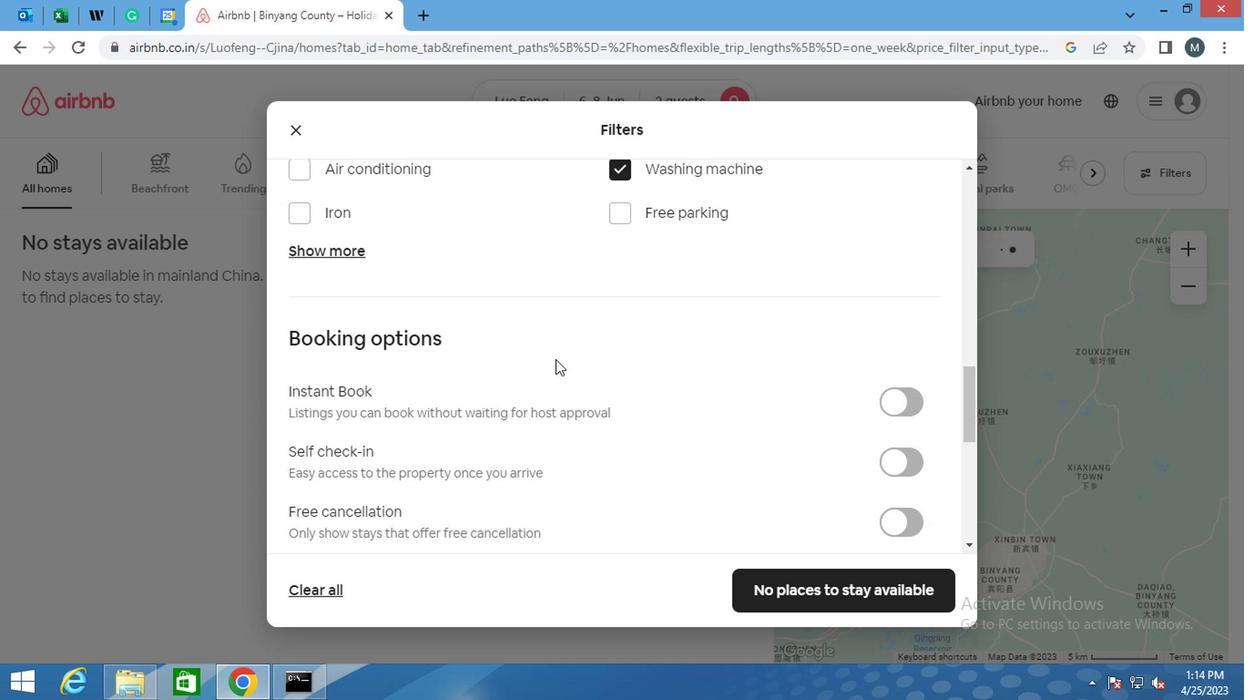 
Action: Mouse scrolled (488, 366) with delta (0, -1)
Screenshot: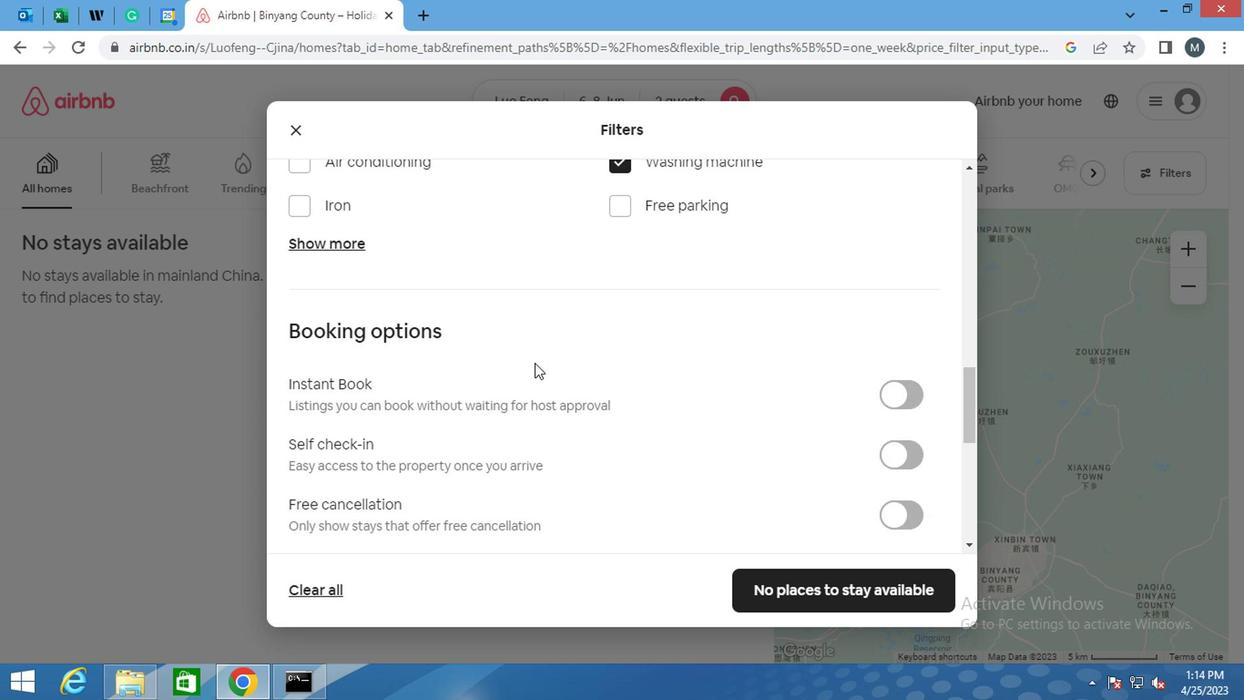 
Action: Mouse moved to (487, 368)
Screenshot: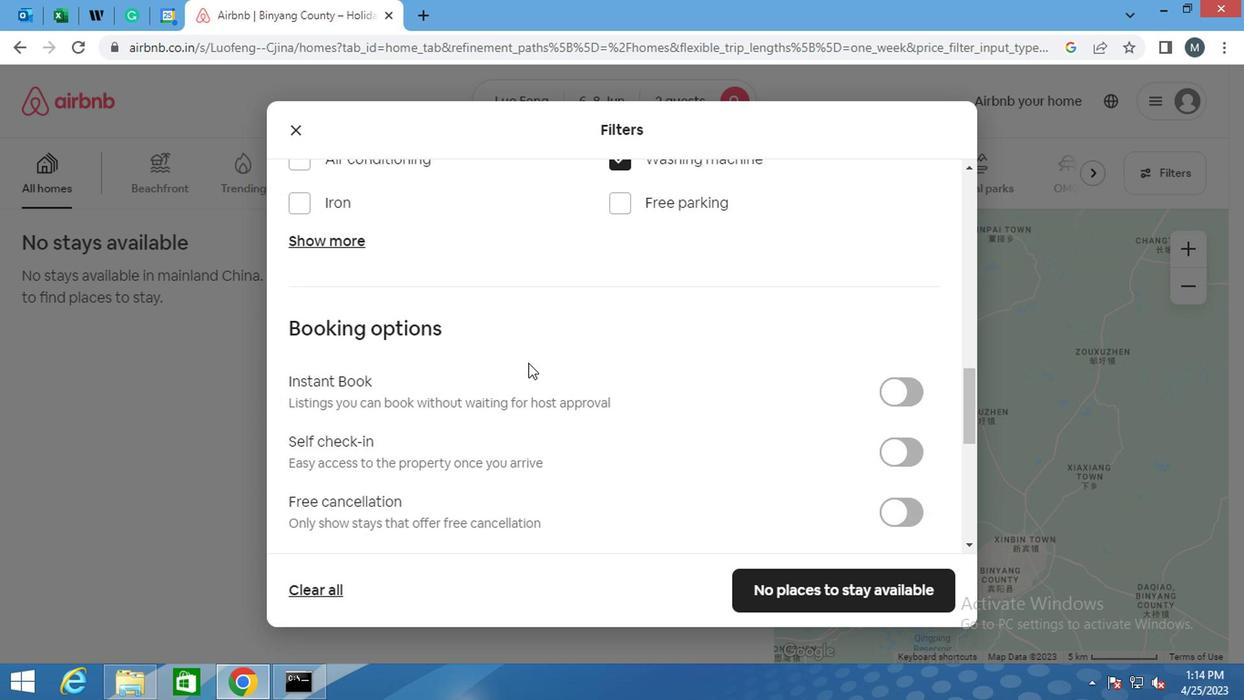
Action: Mouse scrolled (487, 368) with delta (0, 0)
Screenshot: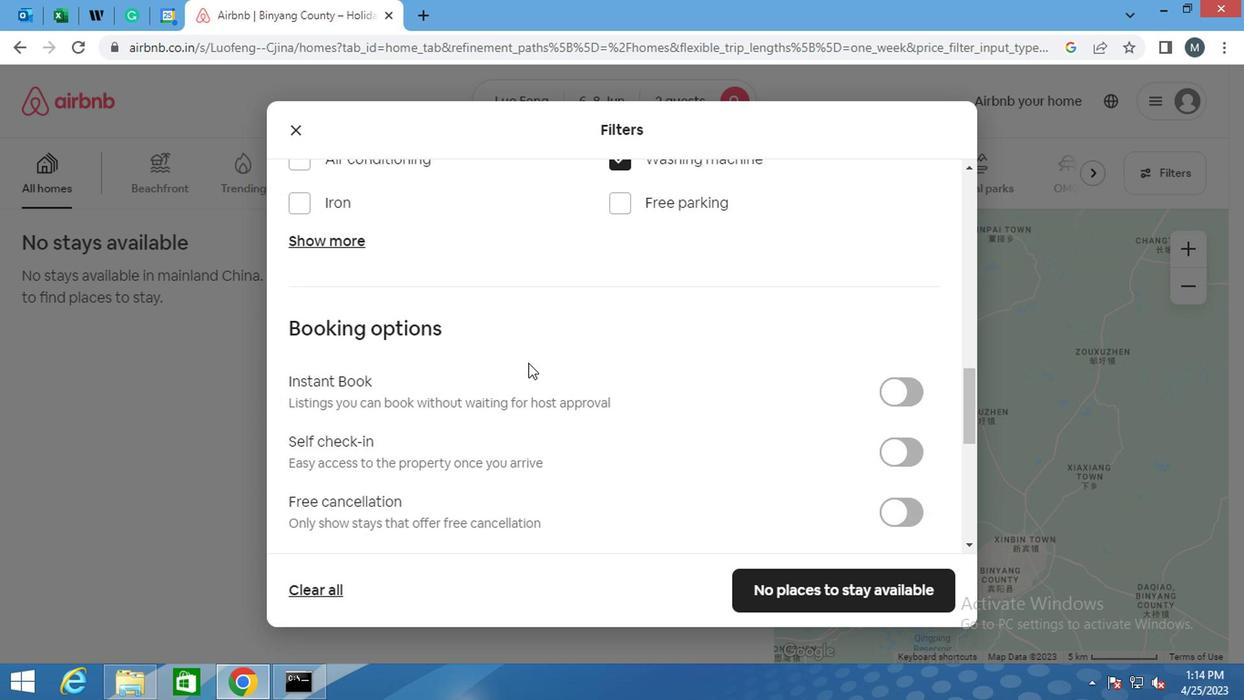 
Action: Mouse moved to (892, 278)
Screenshot: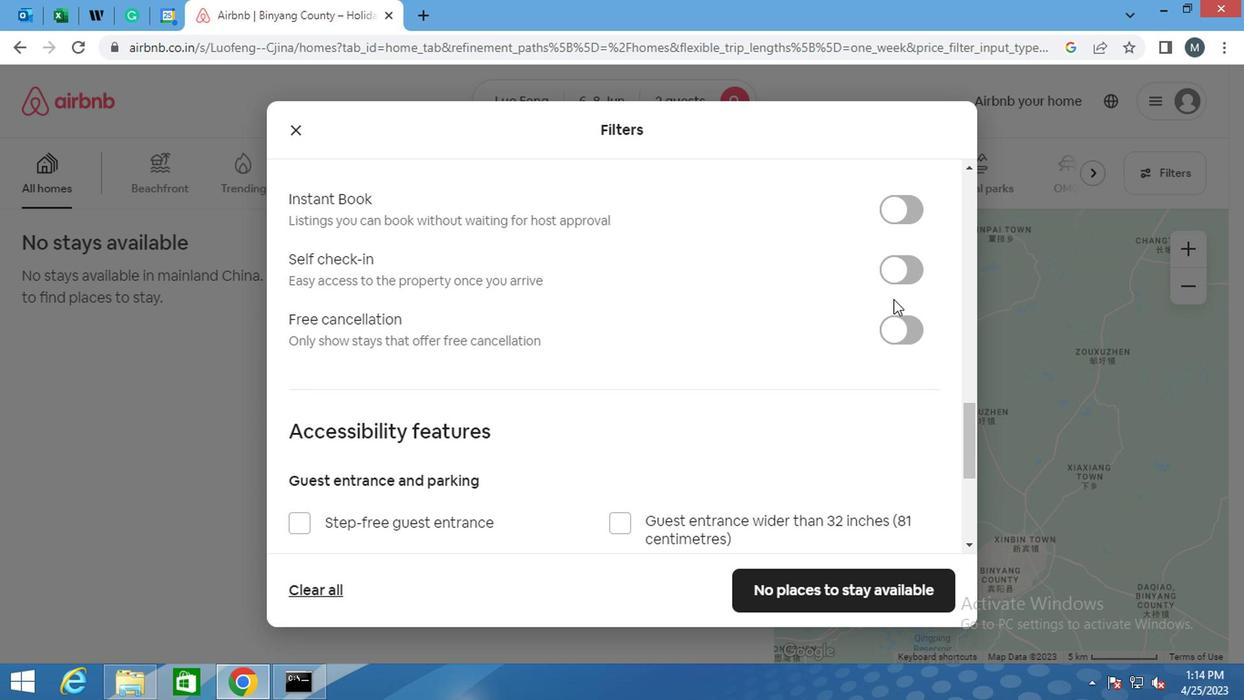 
Action: Mouse pressed left at (892, 278)
Screenshot: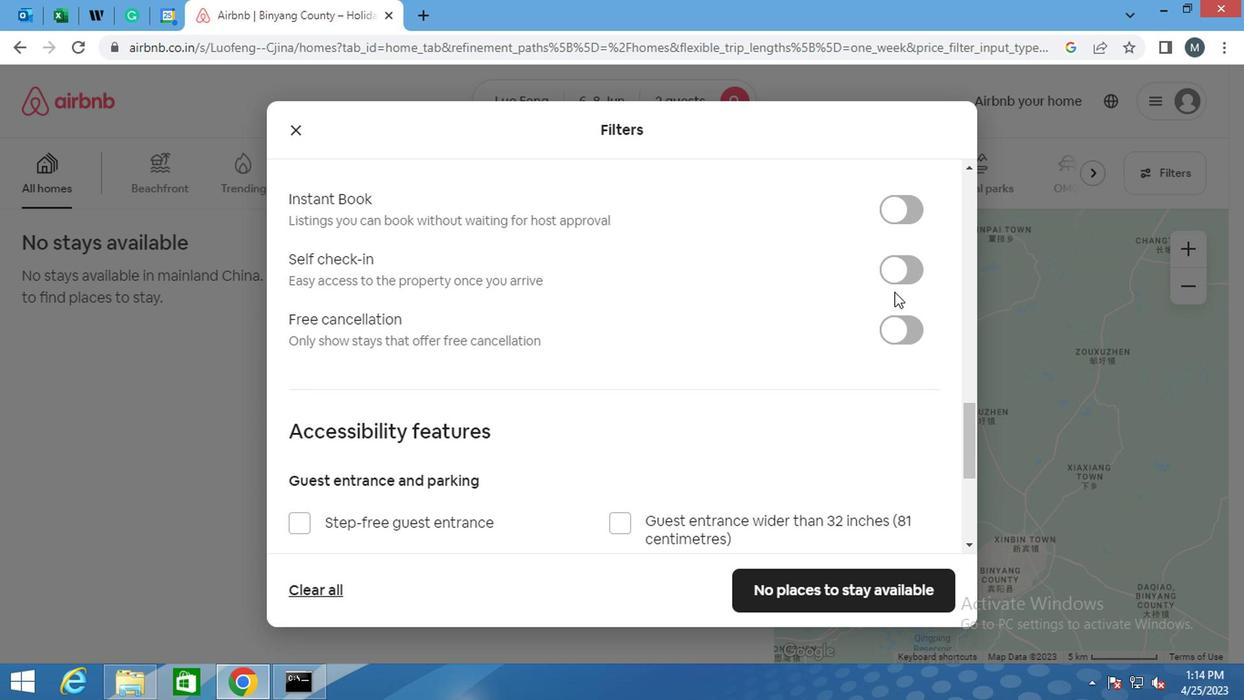 
Action: Mouse moved to (843, 332)
Screenshot: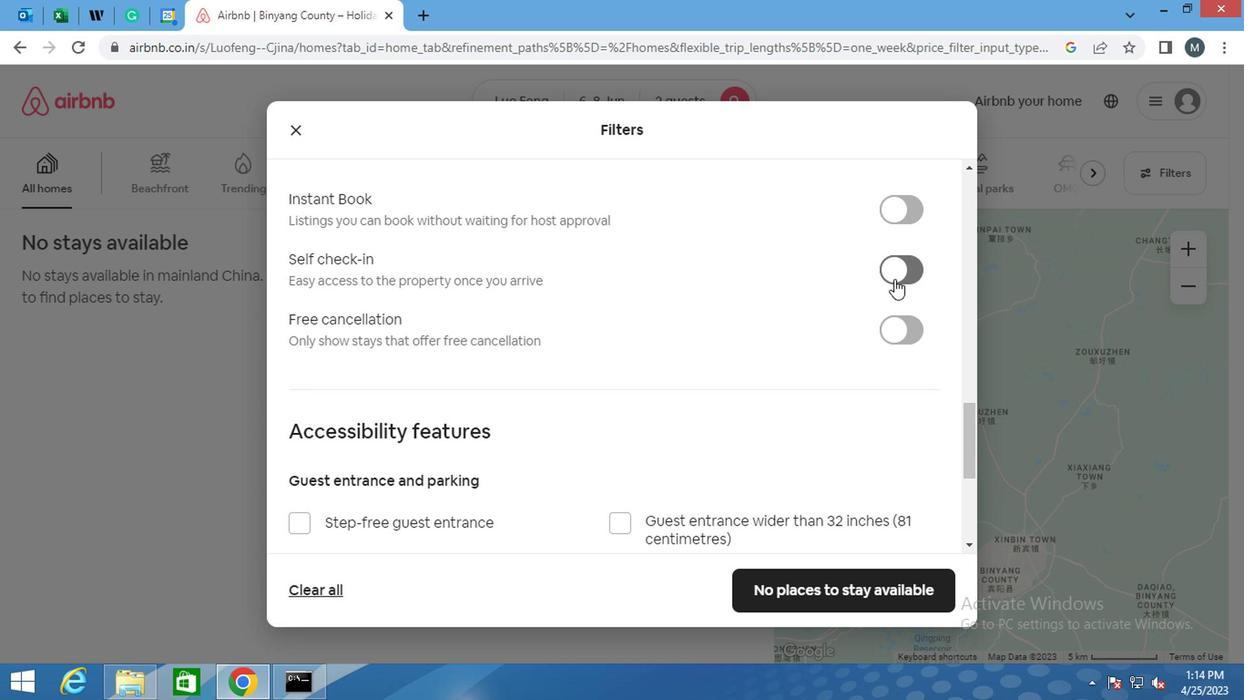 
Action: Mouse scrolled (843, 331) with delta (0, -1)
Screenshot: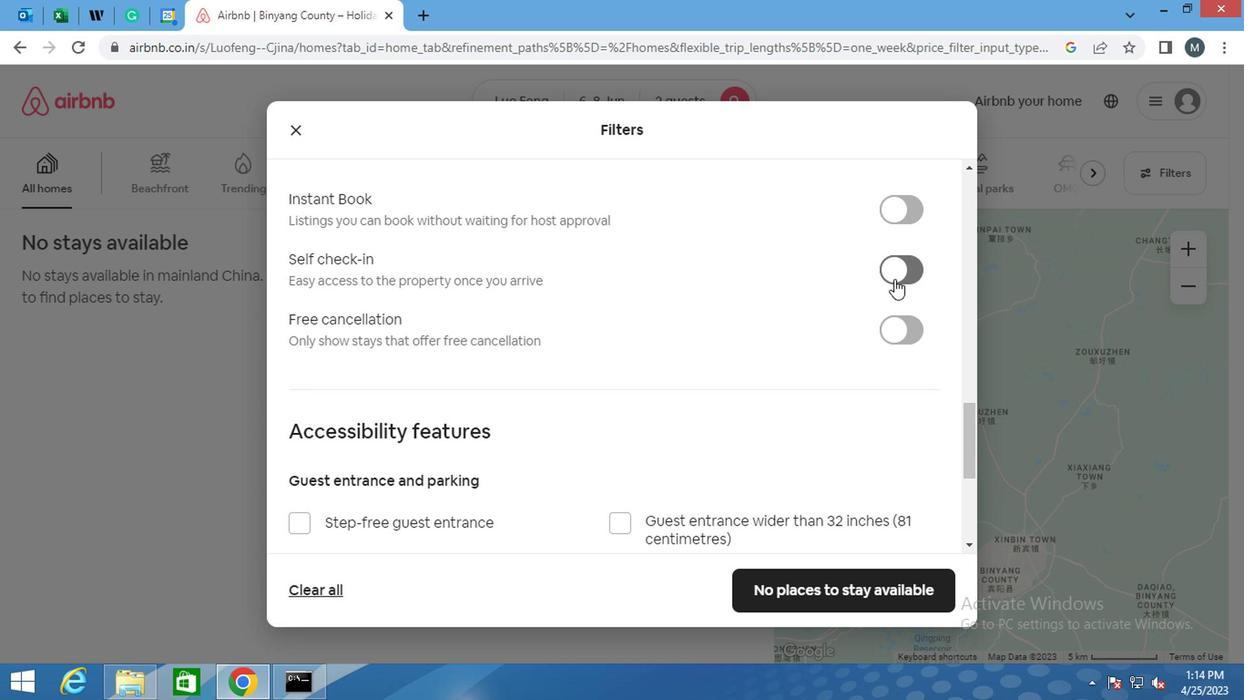 
Action: Mouse moved to (839, 350)
Screenshot: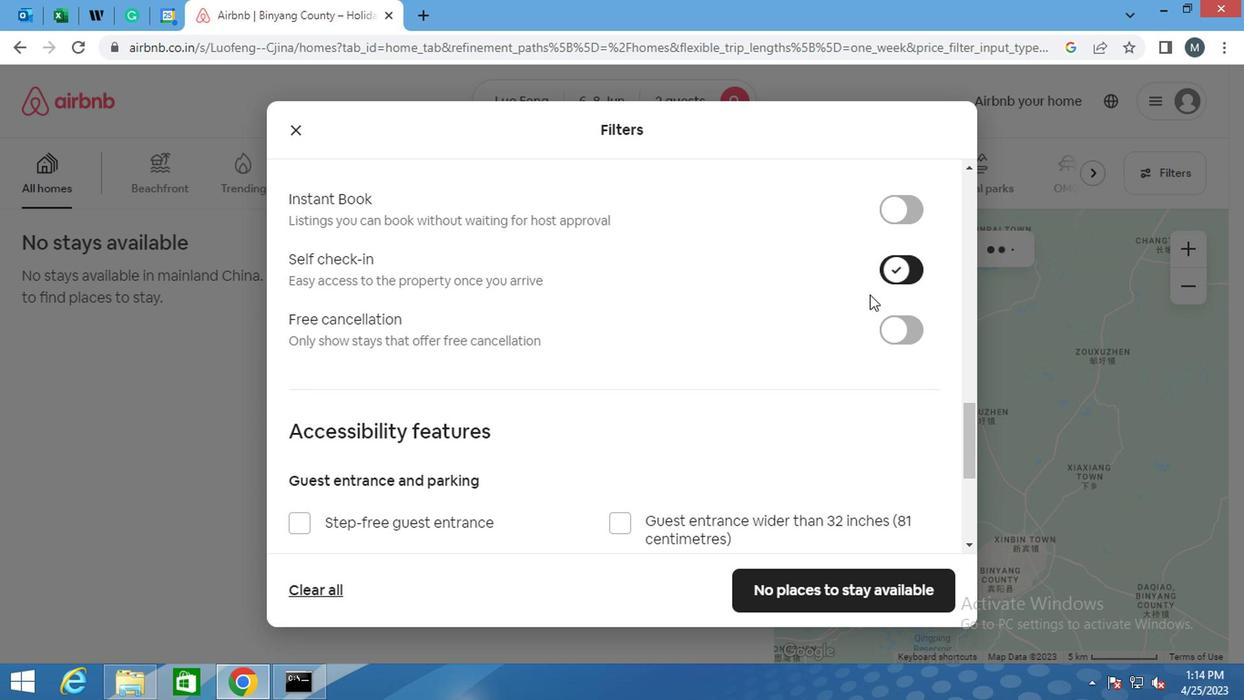 
Action: Mouse scrolled (839, 350) with delta (0, 0)
Screenshot: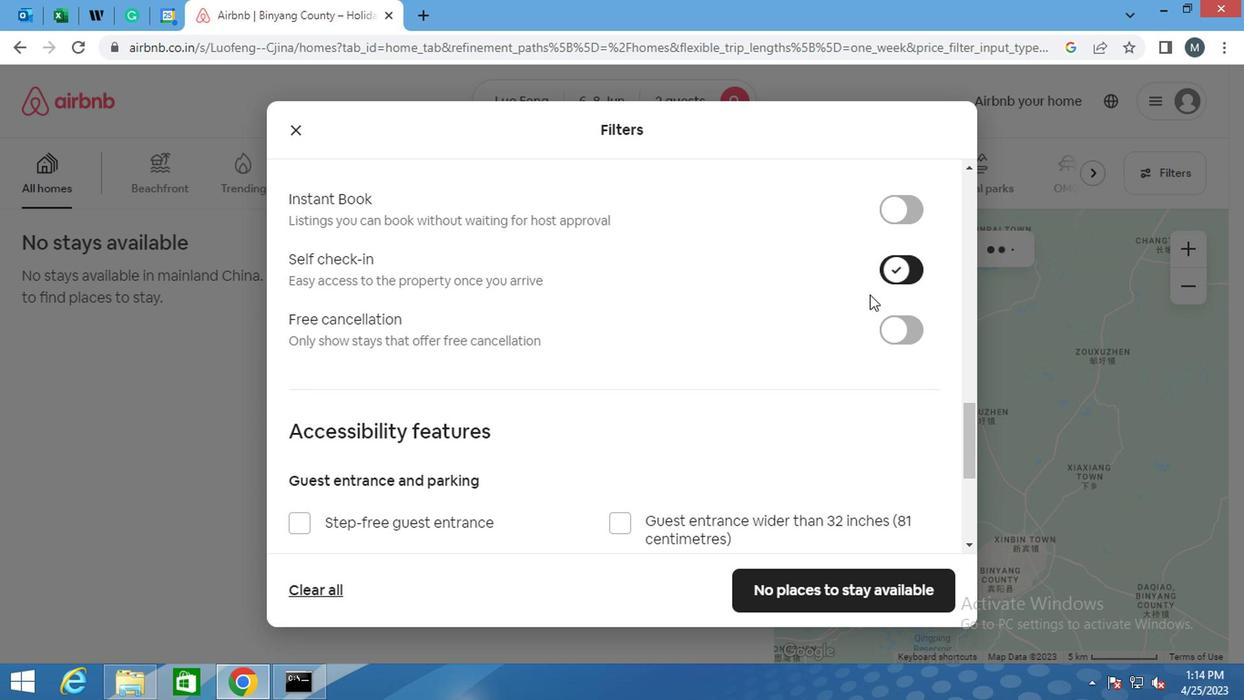 
Action: Mouse moved to (823, 362)
Screenshot: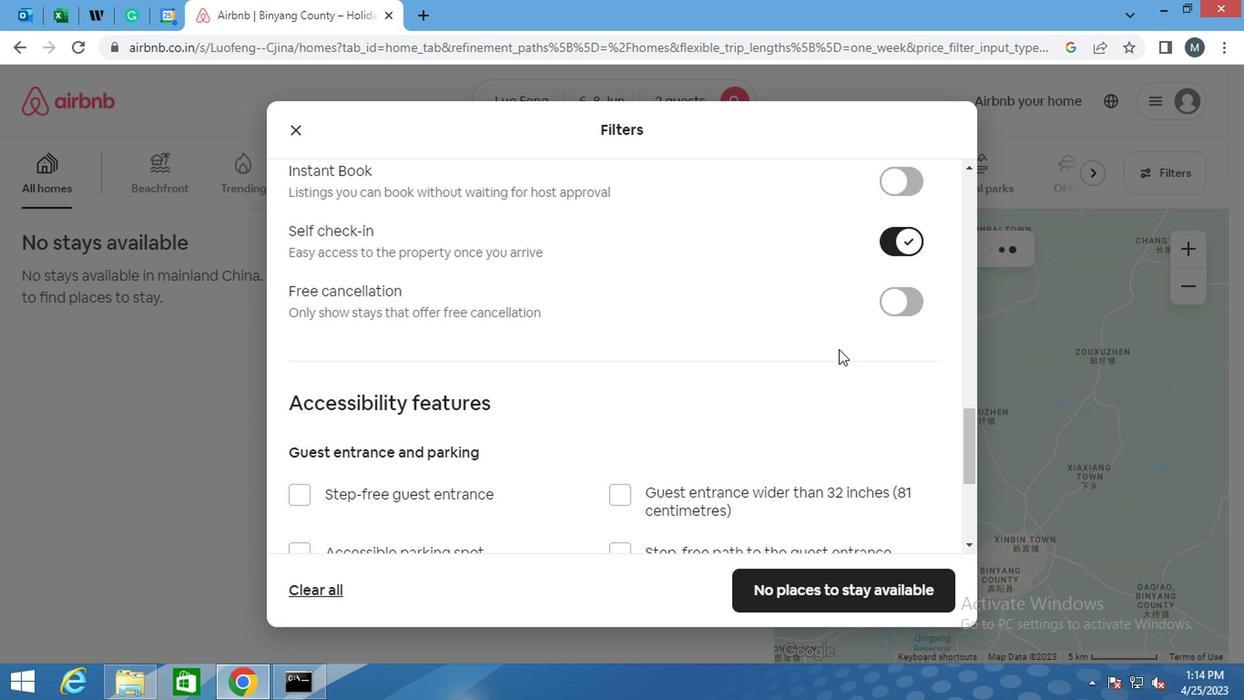 
Action: Mouse scrolled (823, 361) with delta (0, 0)
Screenshot: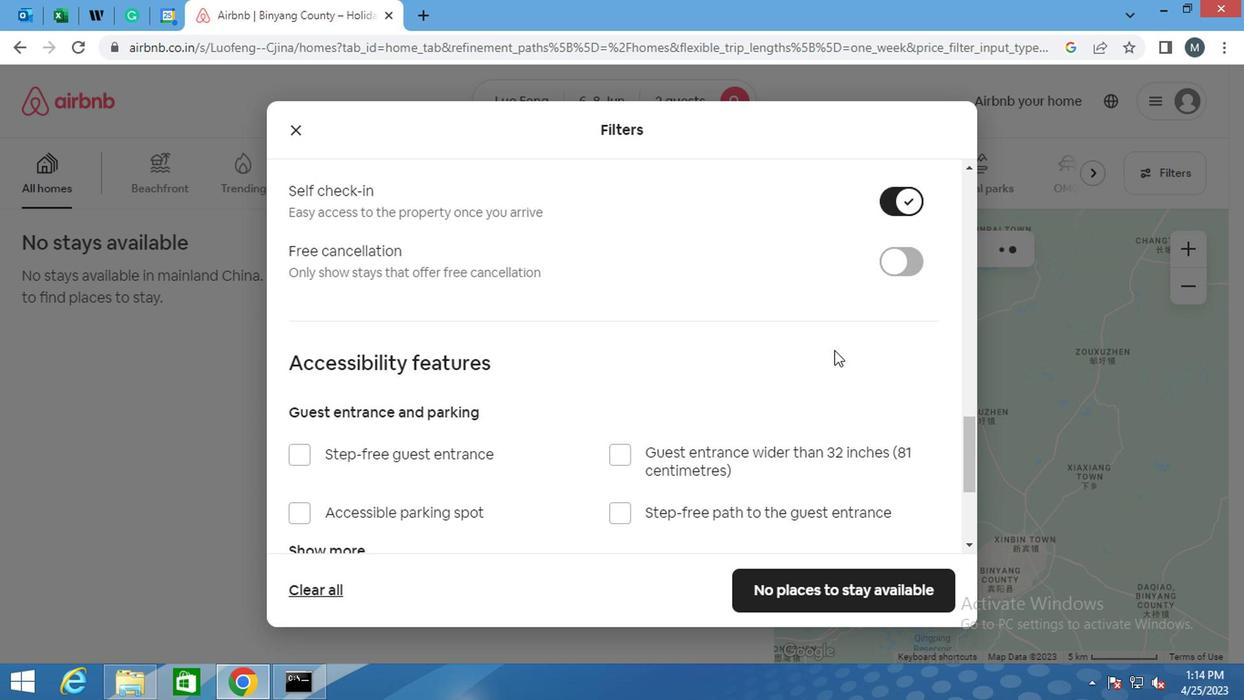 
Action: Mouse moved to (823, 363)
Screenshot: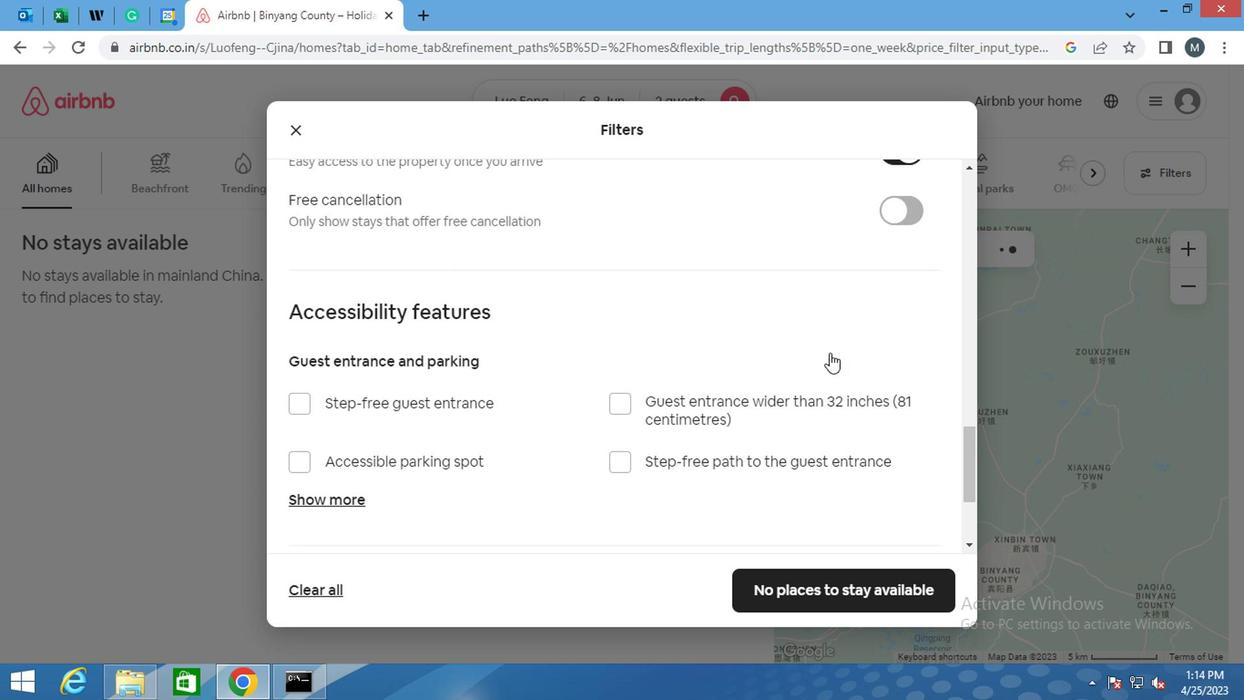 
Action: Mouse scrolled (823, 362) with delta (0, -1)
Screenshot: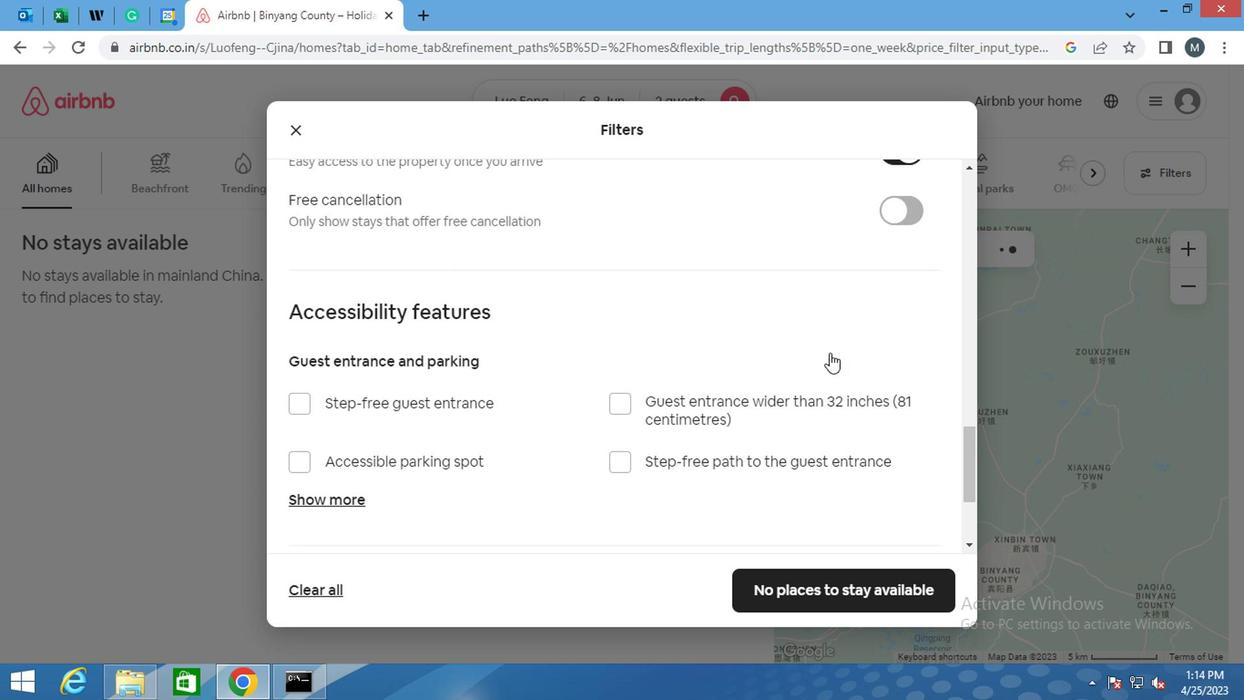 
Action: Mouse moved to (814, 376)
Screenshot: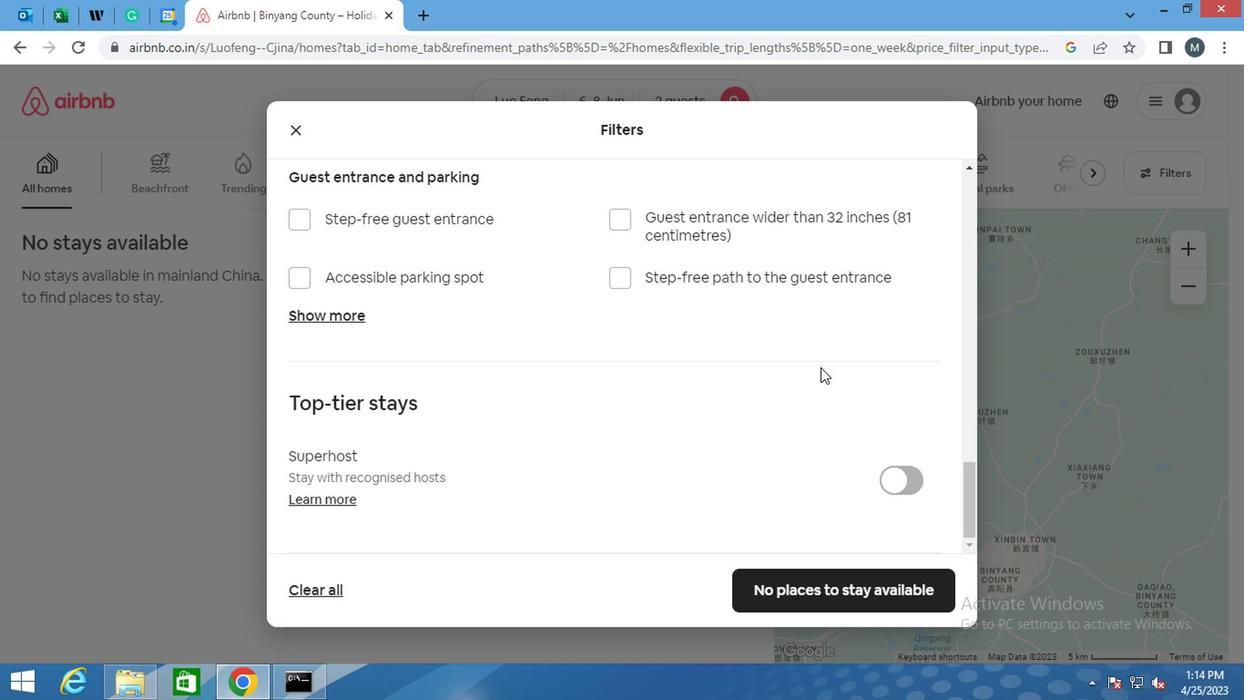 
Action: Mouse scrolled (814, 375) with delta (0, -1)
Screenshot: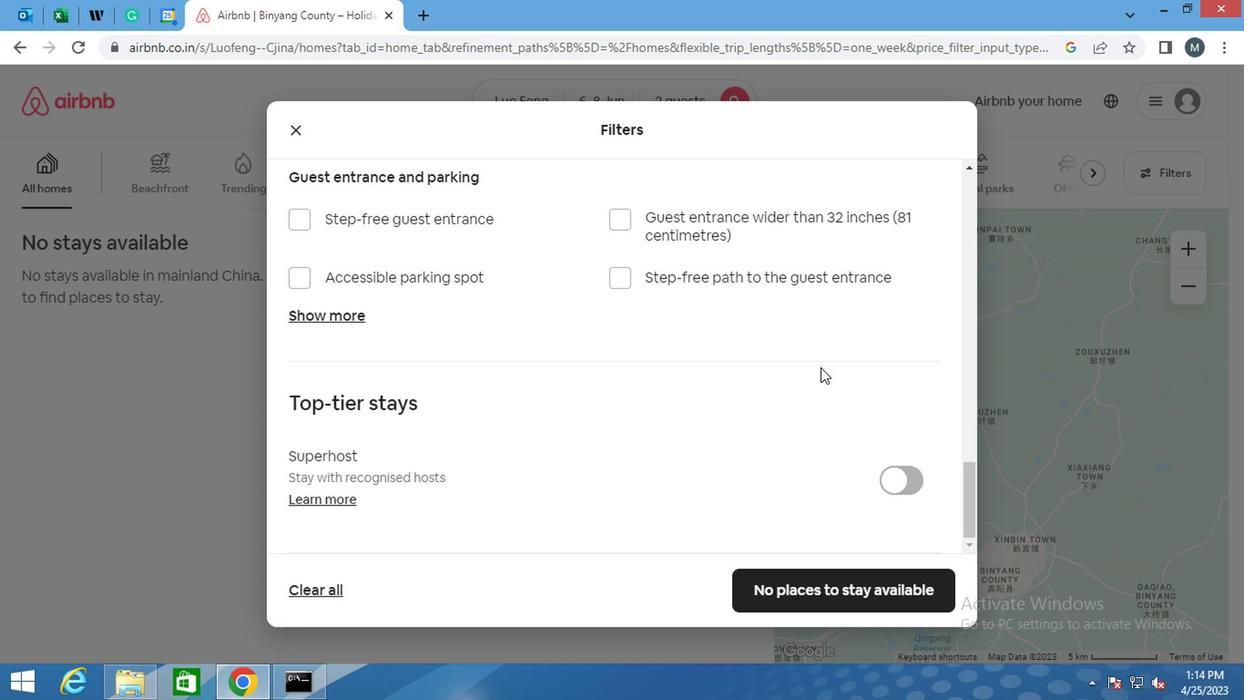 
Action: Mouse moved to (814, 379)
Screenshot: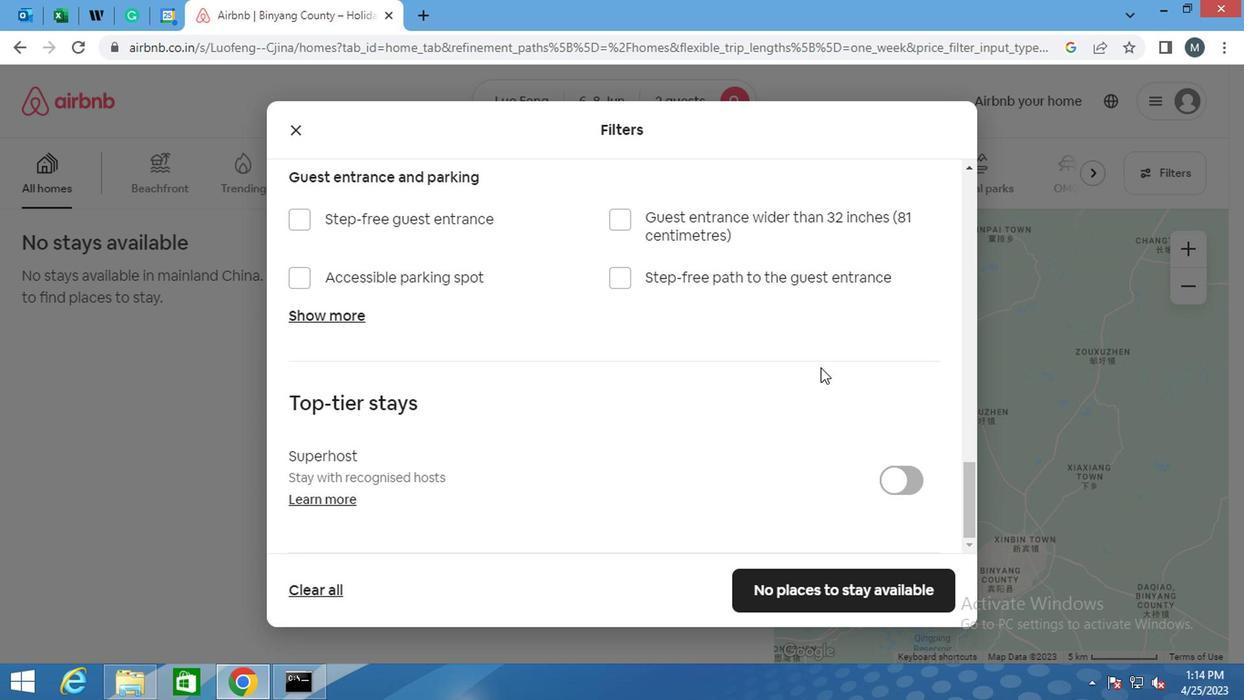 
Action: Mouse scrolled (814, 378) with delta (0, 0)
Screenshot: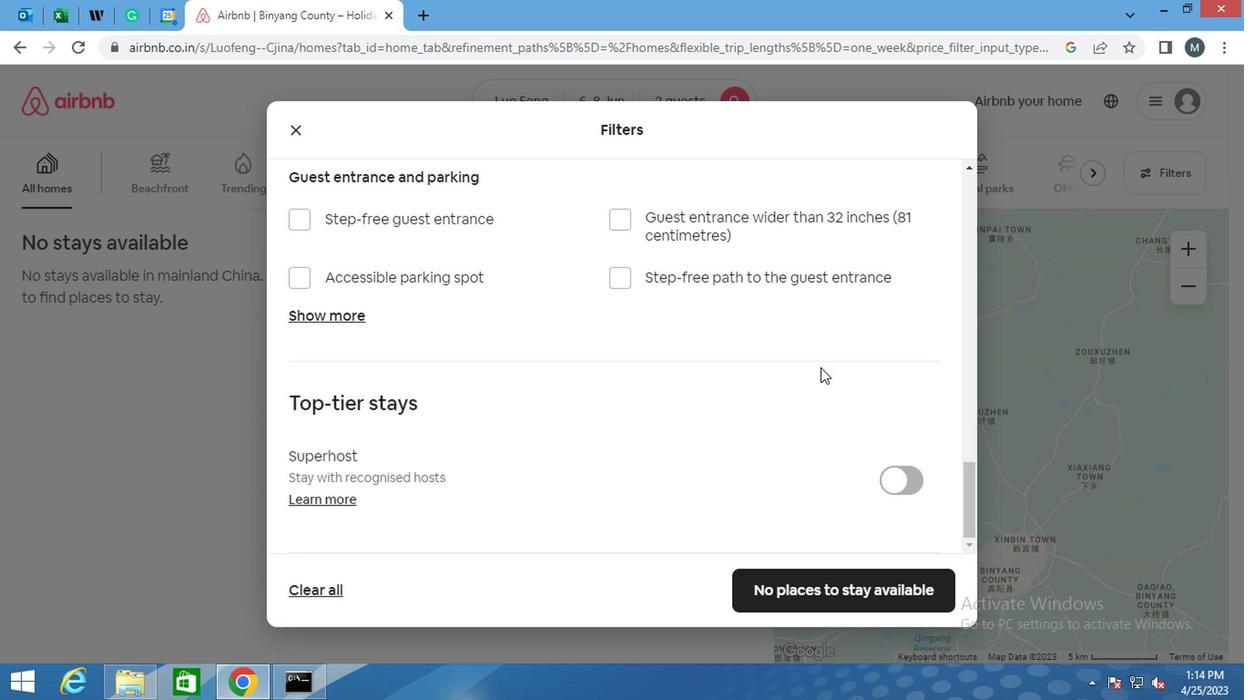 
Action: Mouse moved to (874, 583)
Screenshot: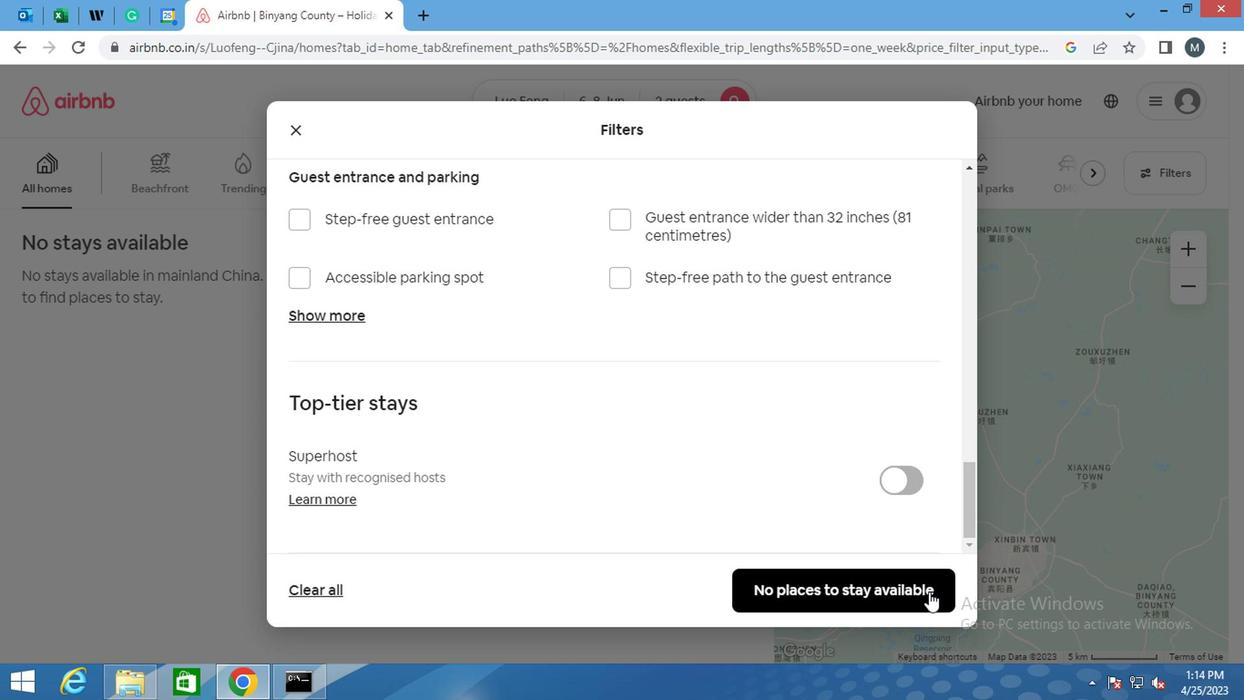 
Action: Mouse pressed left at (874, 583)
Screenshot: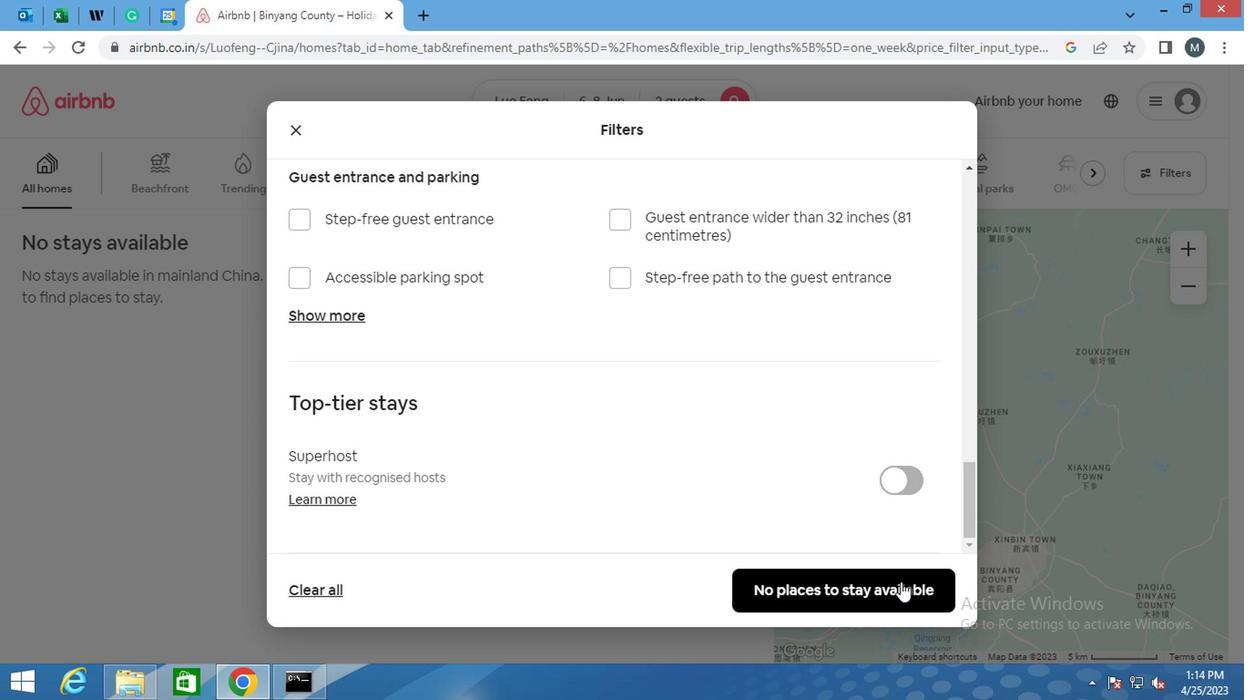 
Action: Mouse moved to (879, 578)
Screenshot: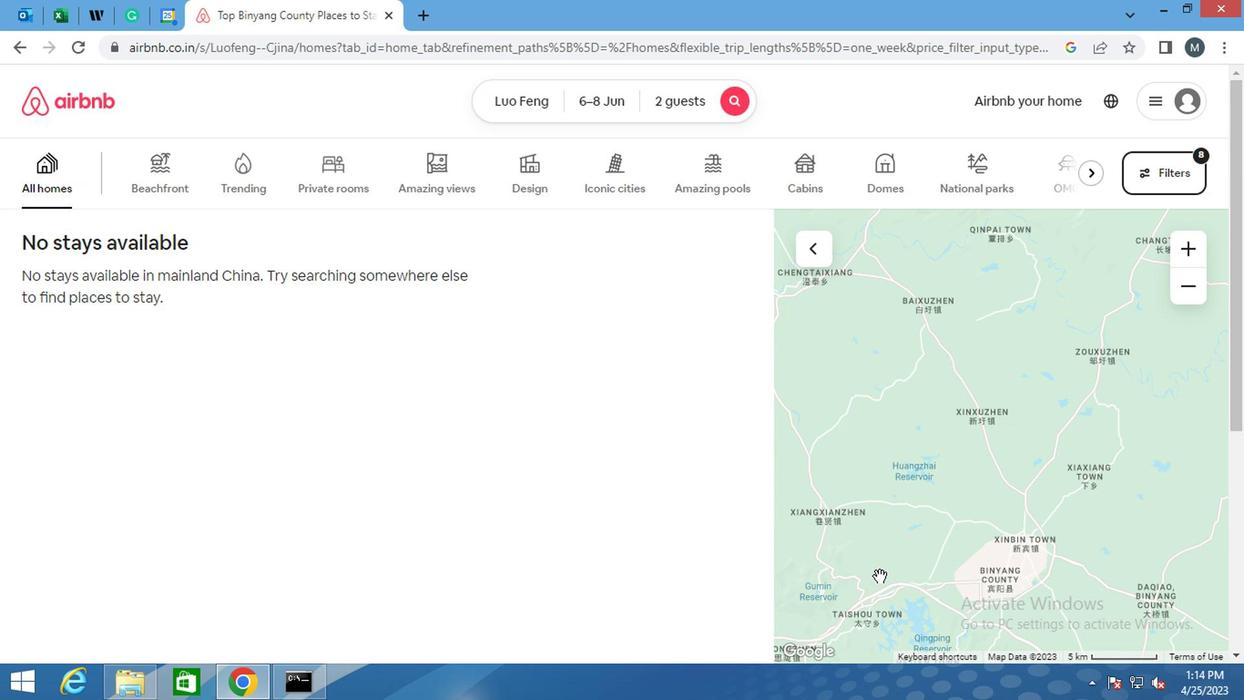 
